 Task: Look for space in Funaishikawa, Japan from 22nd June, 2023 to 30th June, 2023 for 2 adults in price range Rs.7000 to Rs.15000. Place can be entire place with 1  bedroom having 1 bed and 1 bathroom. Property type can be house, flat, guest house, hotel. Booking option can be shelf check-in. Required host language is English.
Action: Mouse moved to (552, 93)
Screenshot: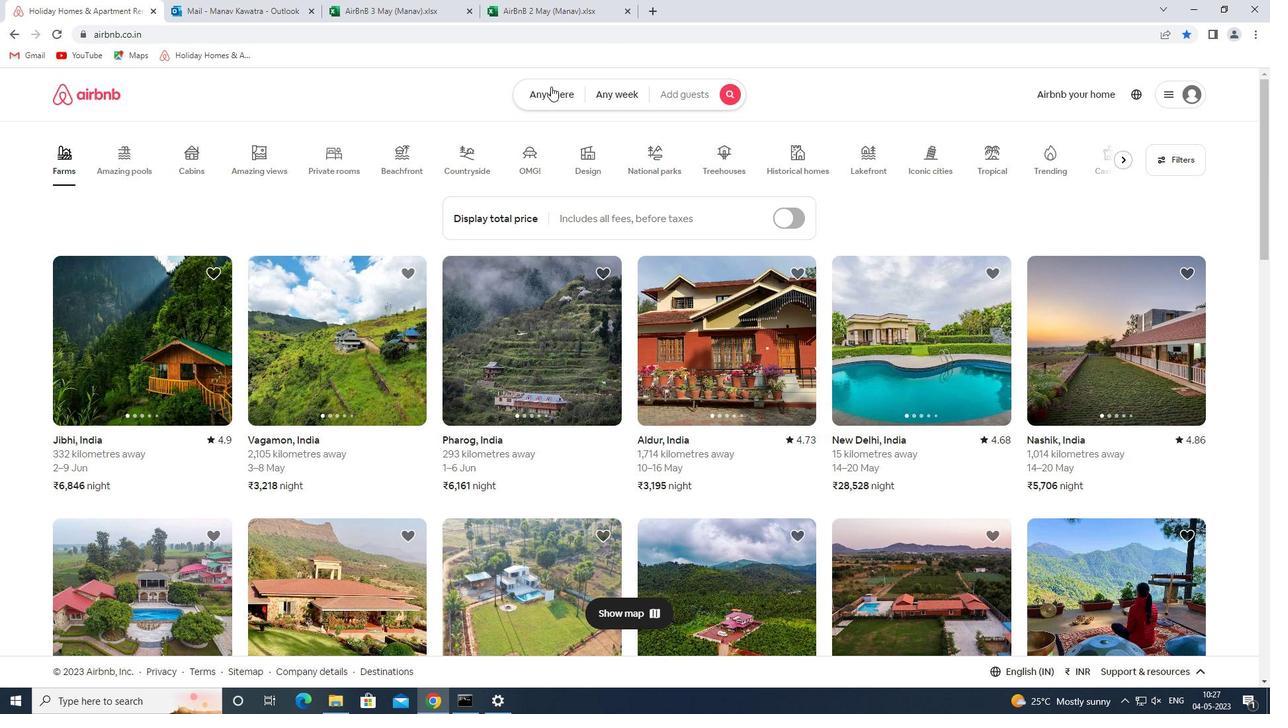 
Action: Mouse pressed left at (552, 93)
Screenshot: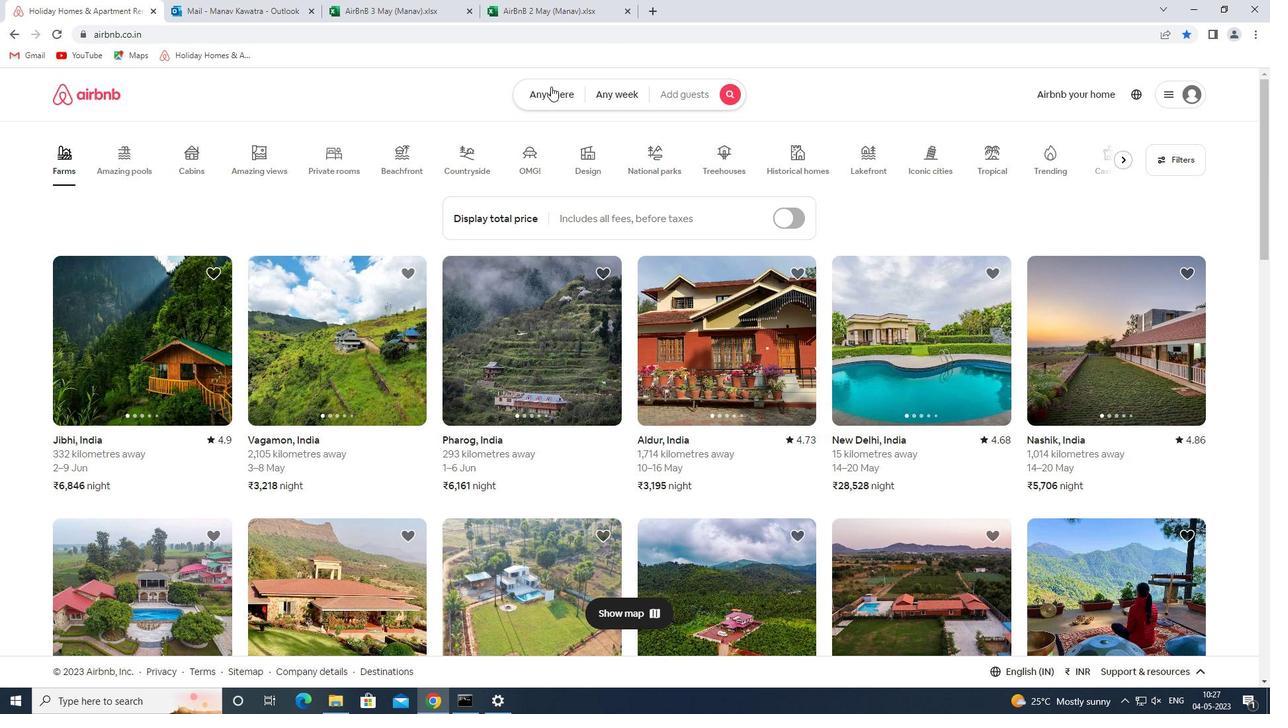 
Action: Mouse moved to (485, 160)
Screenshot: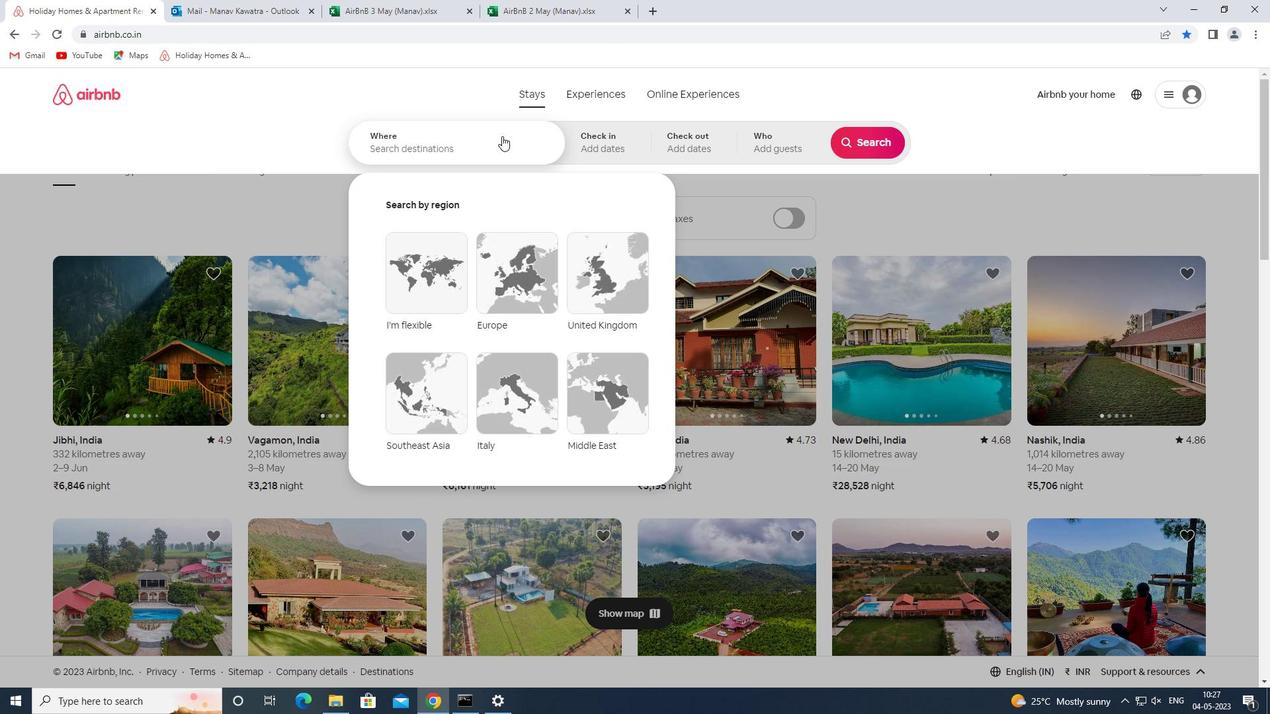 
Action: Mouse pressed left at (485, 160)
Screenshot: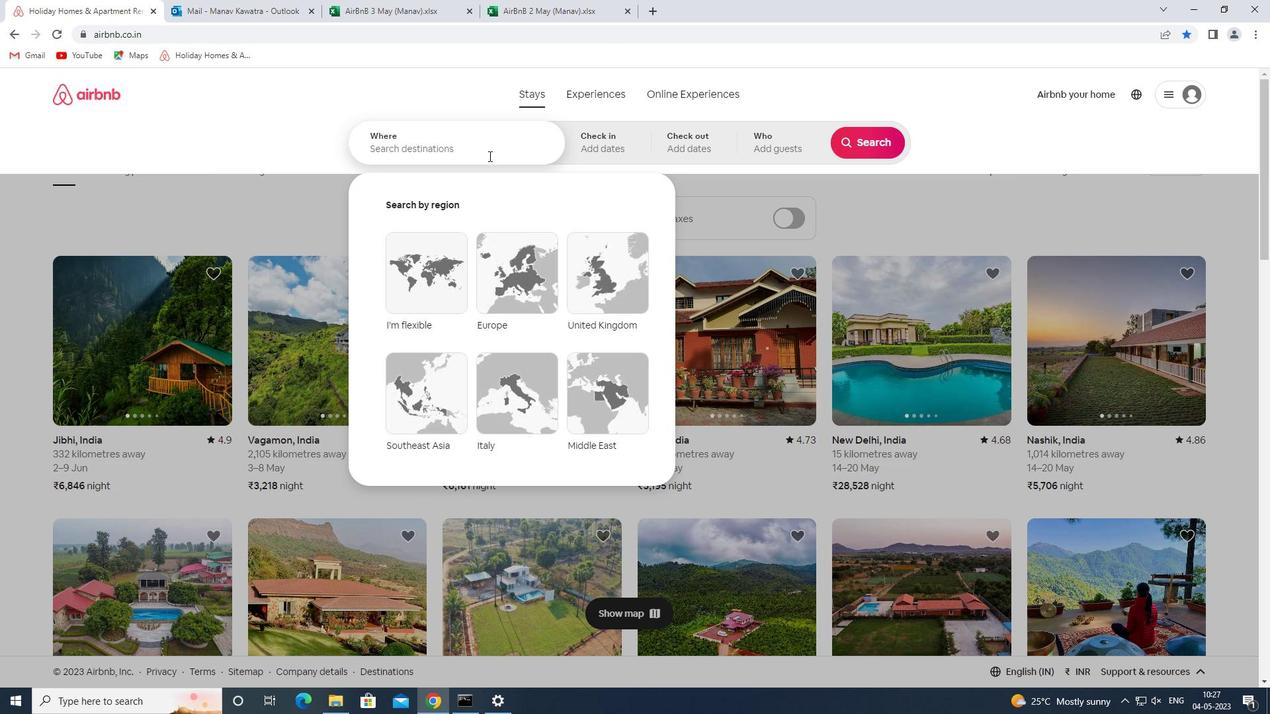 
Action: Mouse moved to (489, 149)
Screenshot: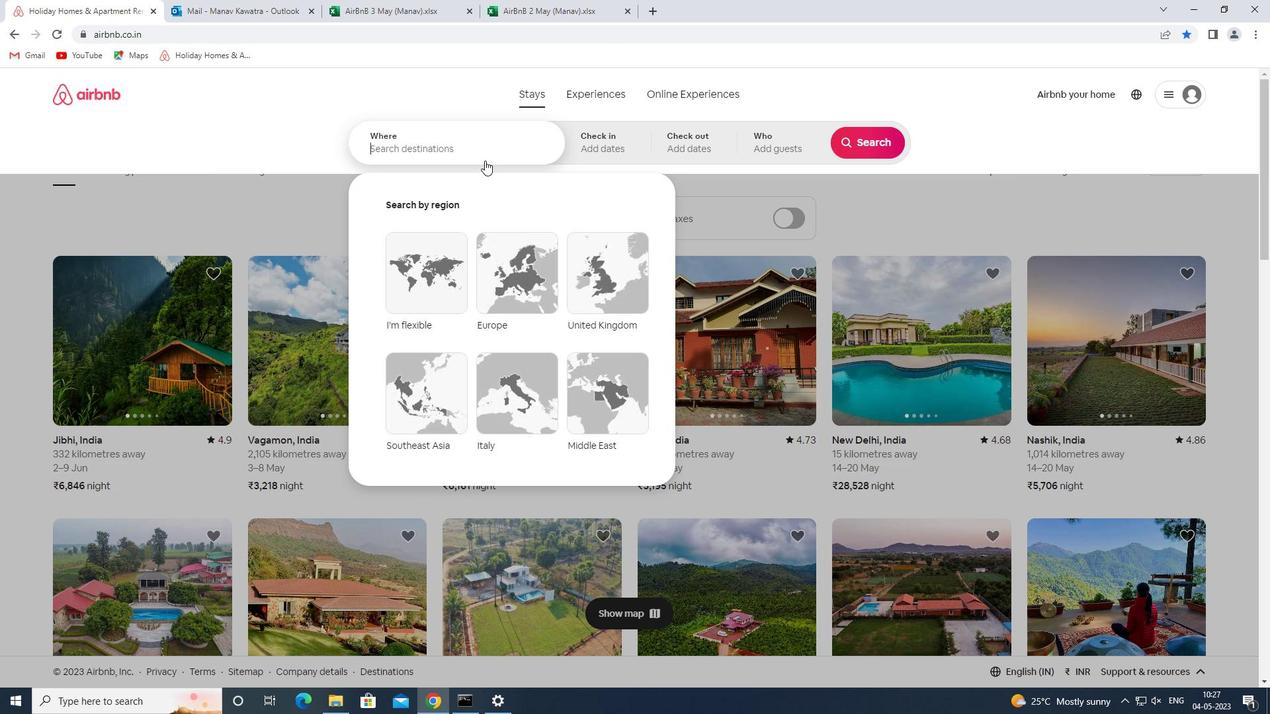 
Action: Key pressed funaishikawa<Key.space>japan<Key.space><Key.enter>
Screenshot: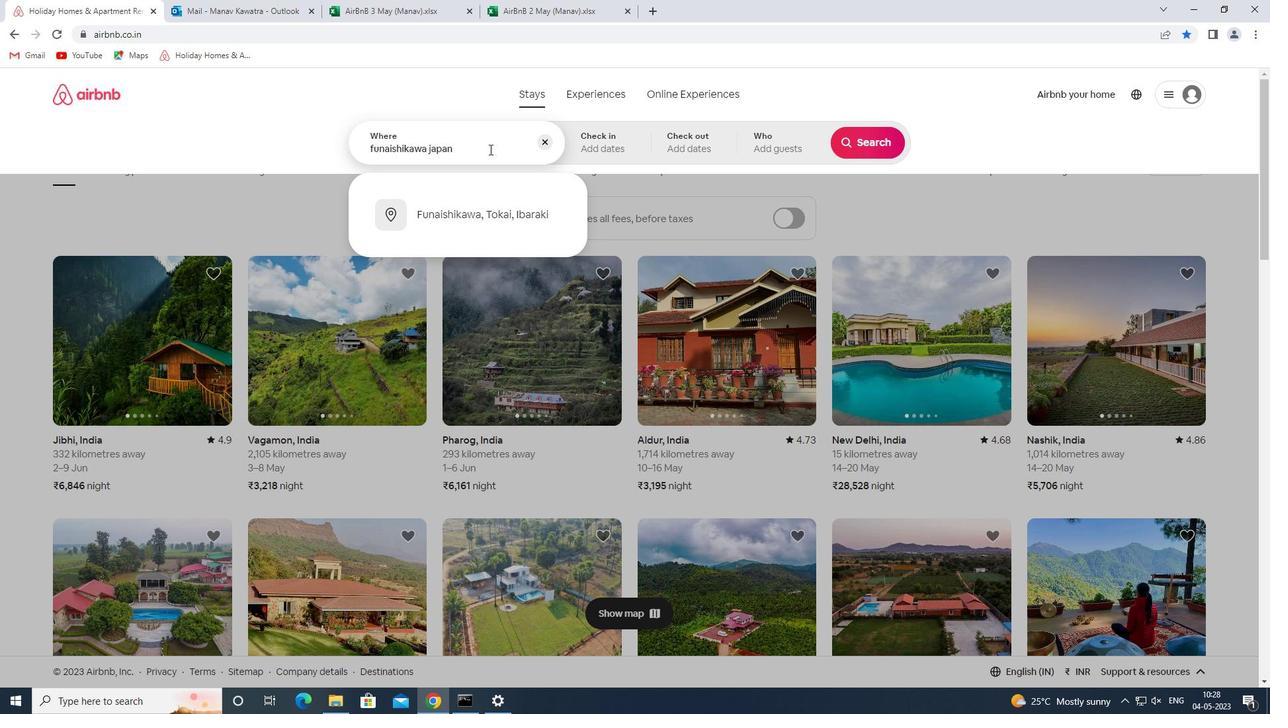 
Action: Mouse moved to (798, 399)
Screenshot: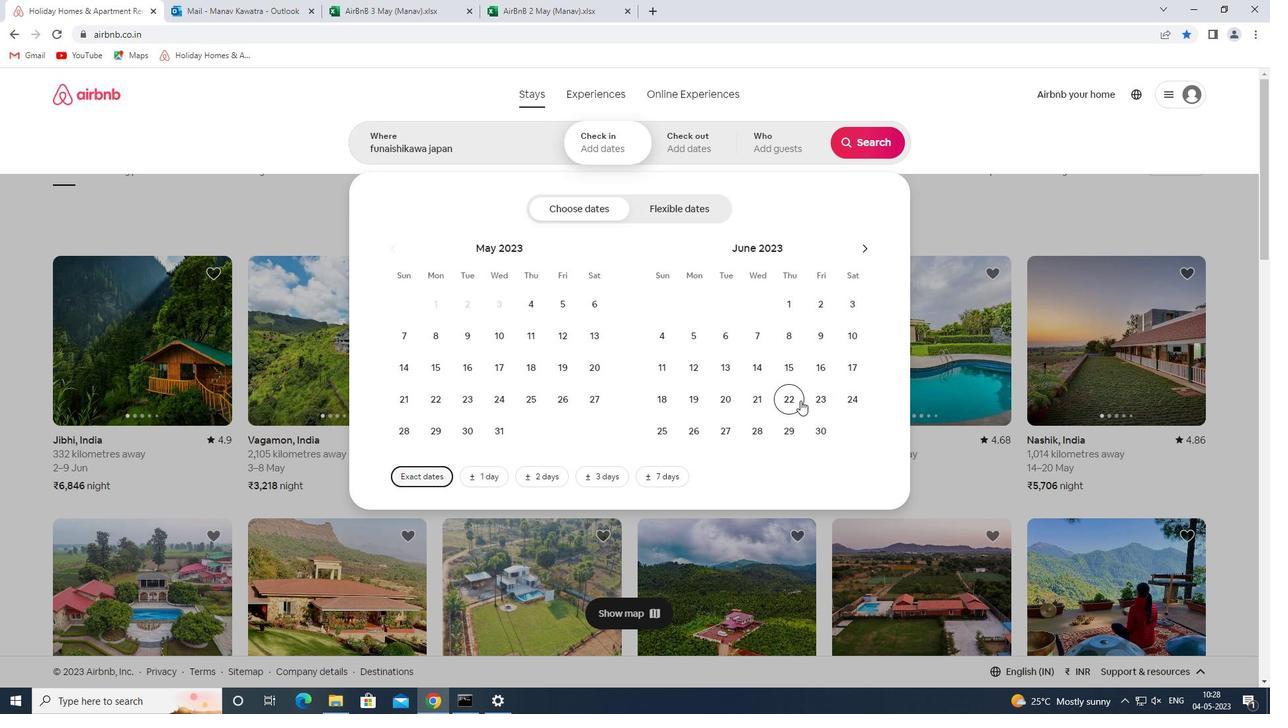 
Action: Mouse pressed left at (798, 399)
Screenshot: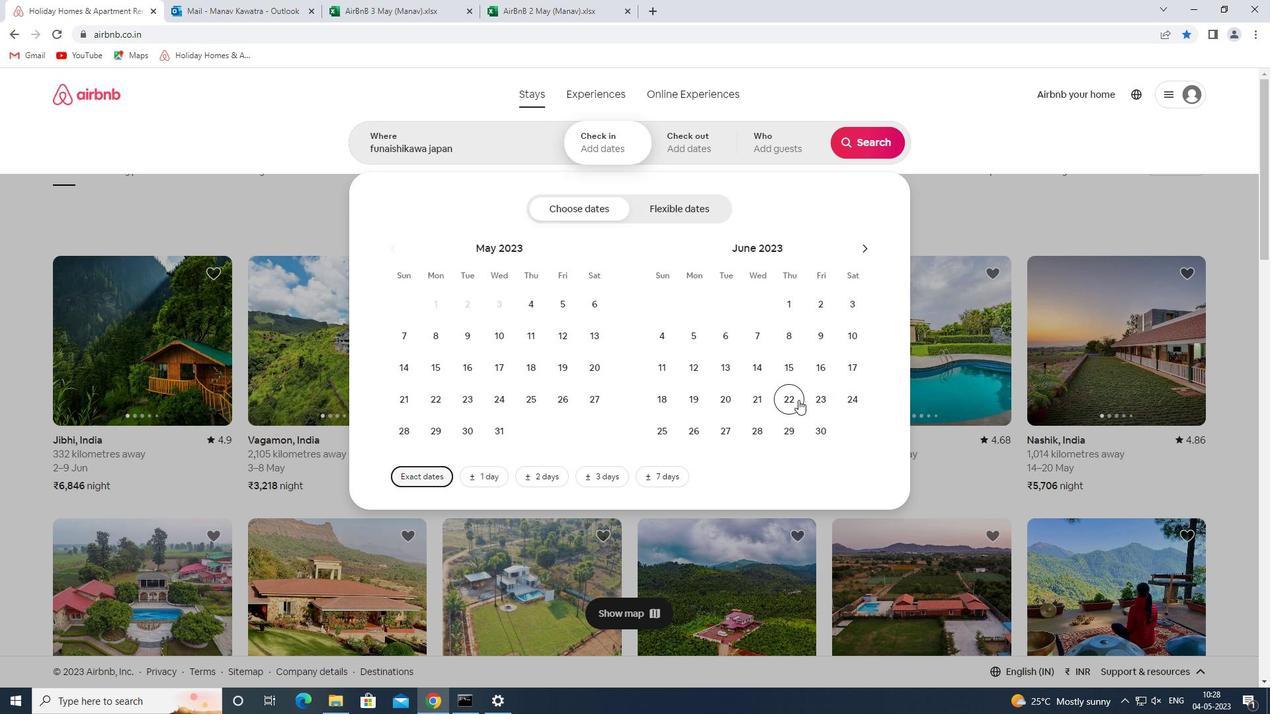 
Action: Mouse moved to (814, 434)
Screenshot: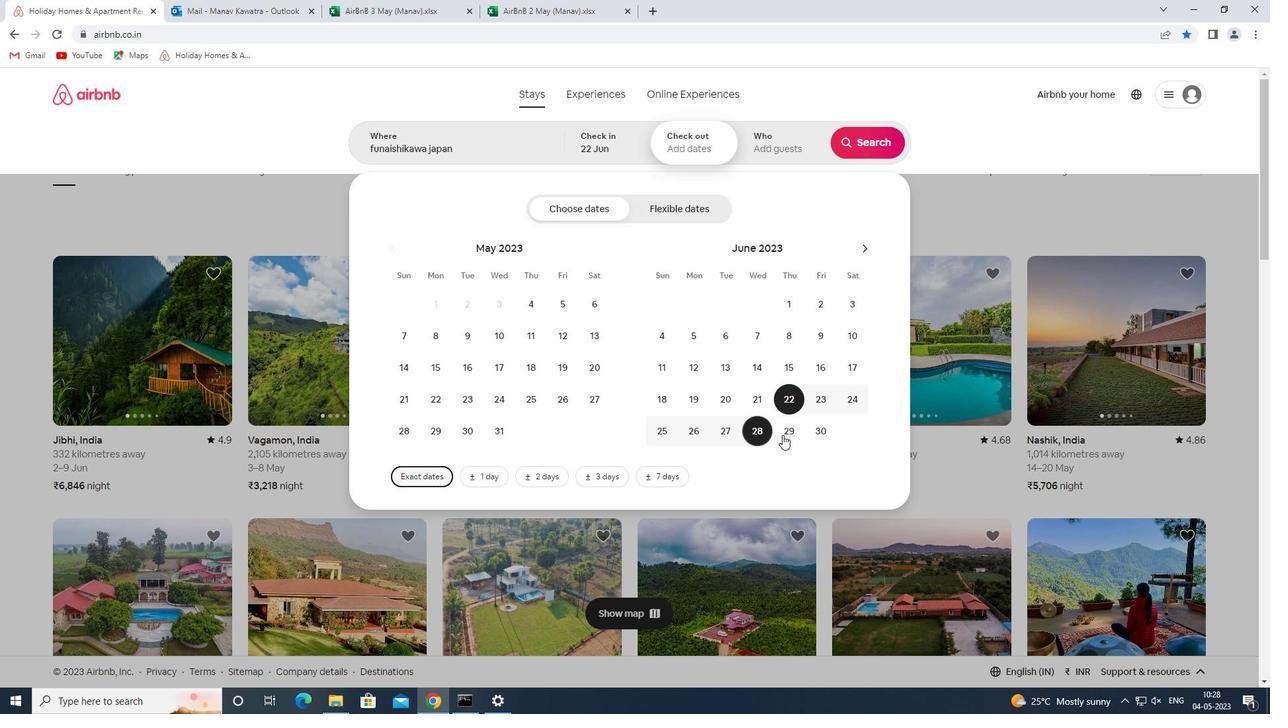 
Action: Mouse pressed left at (814, 434)
Screenshot: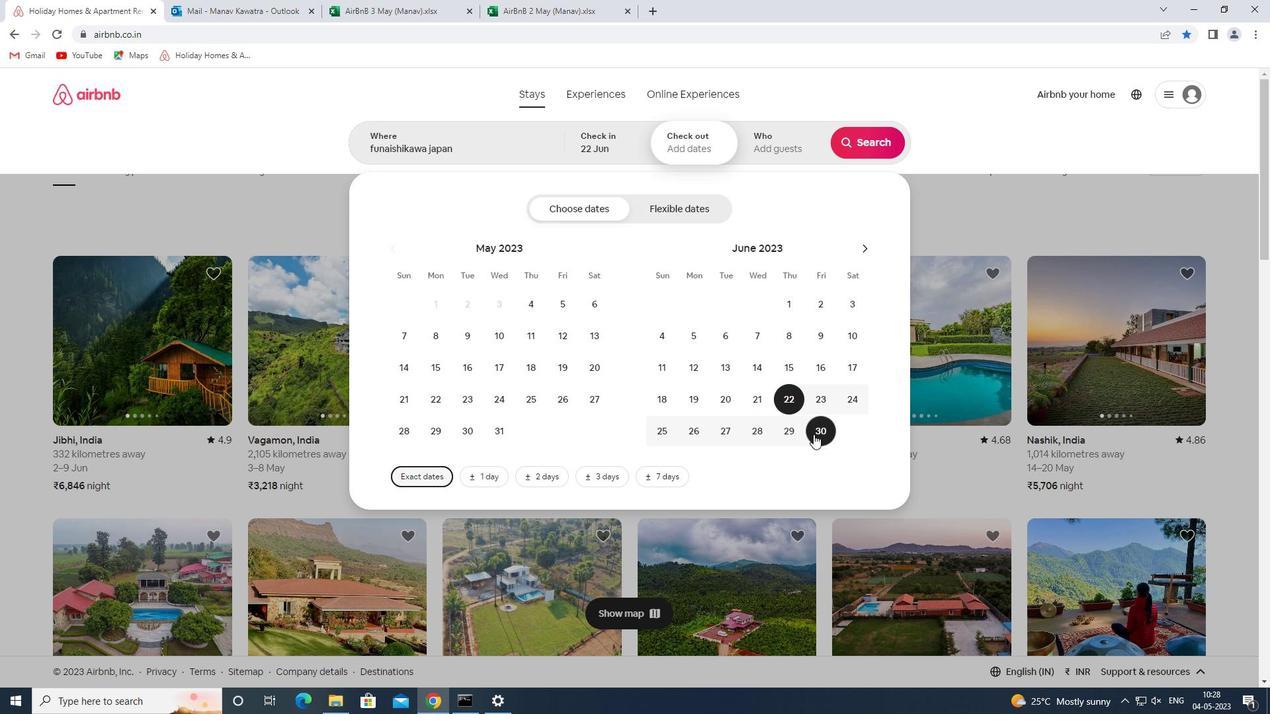 
Action: Mouse moved to (778, 147)
Screenshot: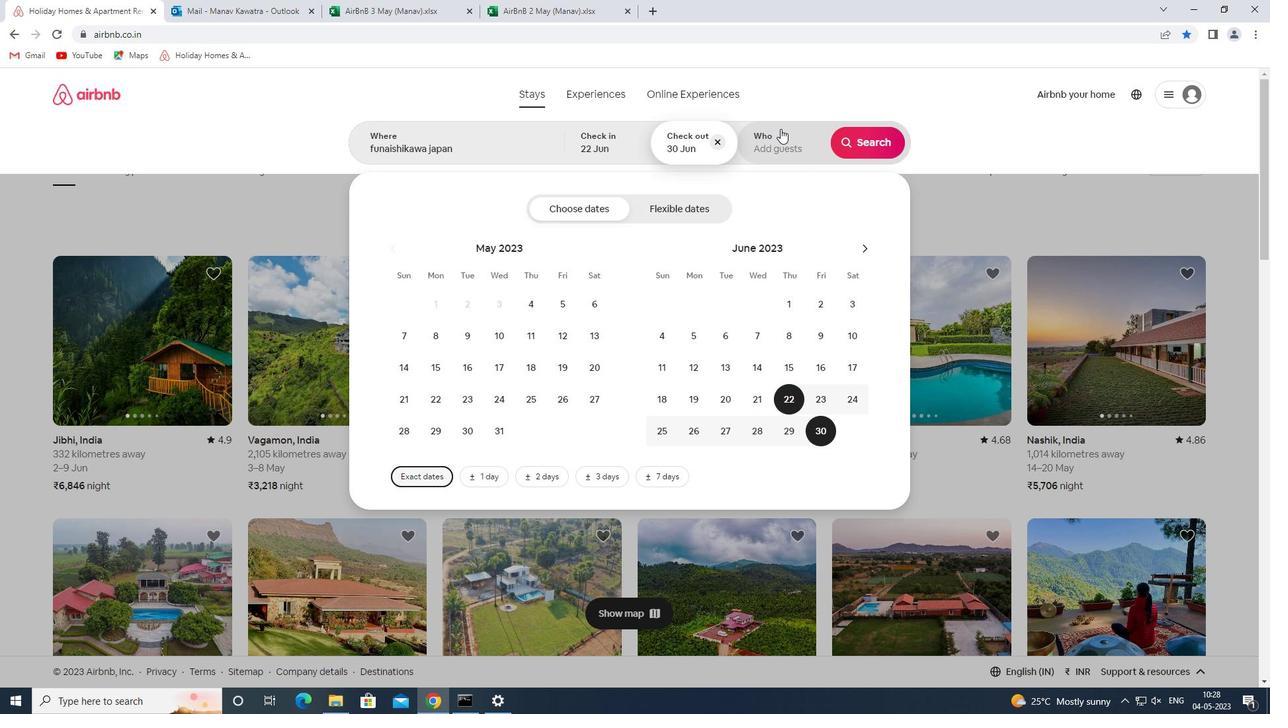 
Action: Mouse pressed left at (778, 147)
Screenshot: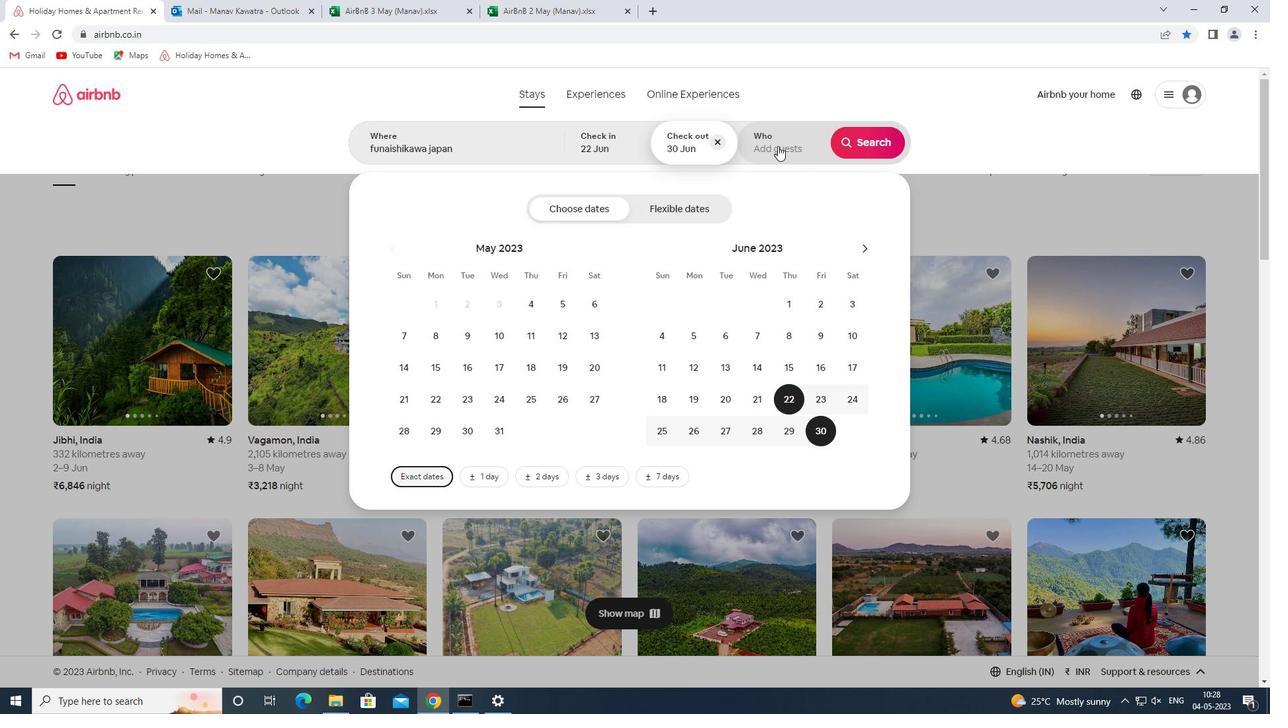 
Action: Mouse moved to (868, 214)
Screenshot: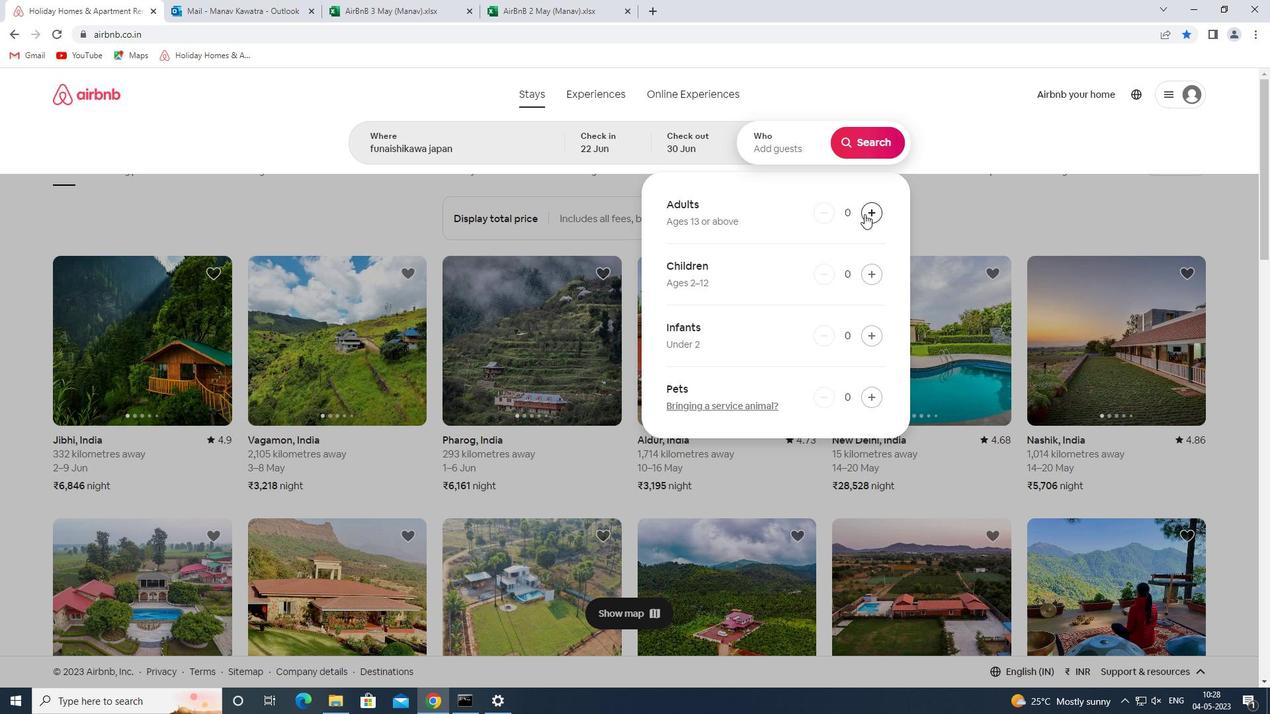 
Action: Mouse pressed left at (868, 214)
Screenshot: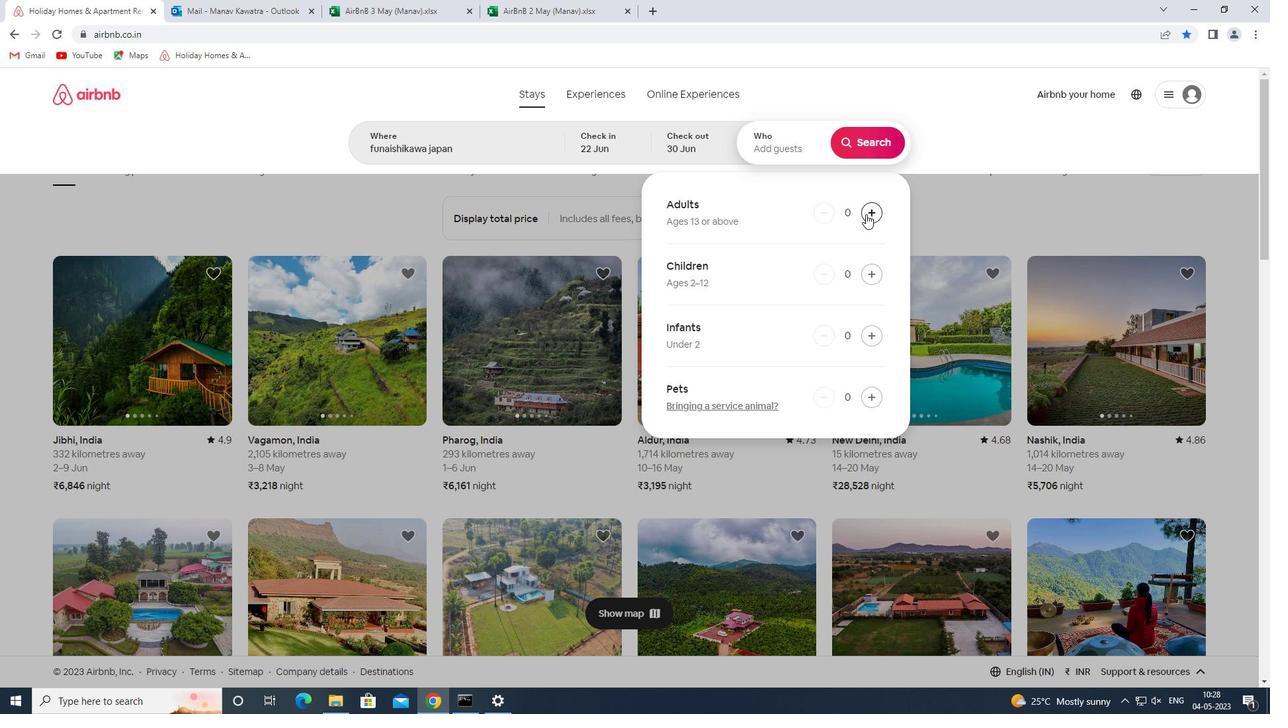 
Action: Mouse moved to (870, 214)
Screenshot: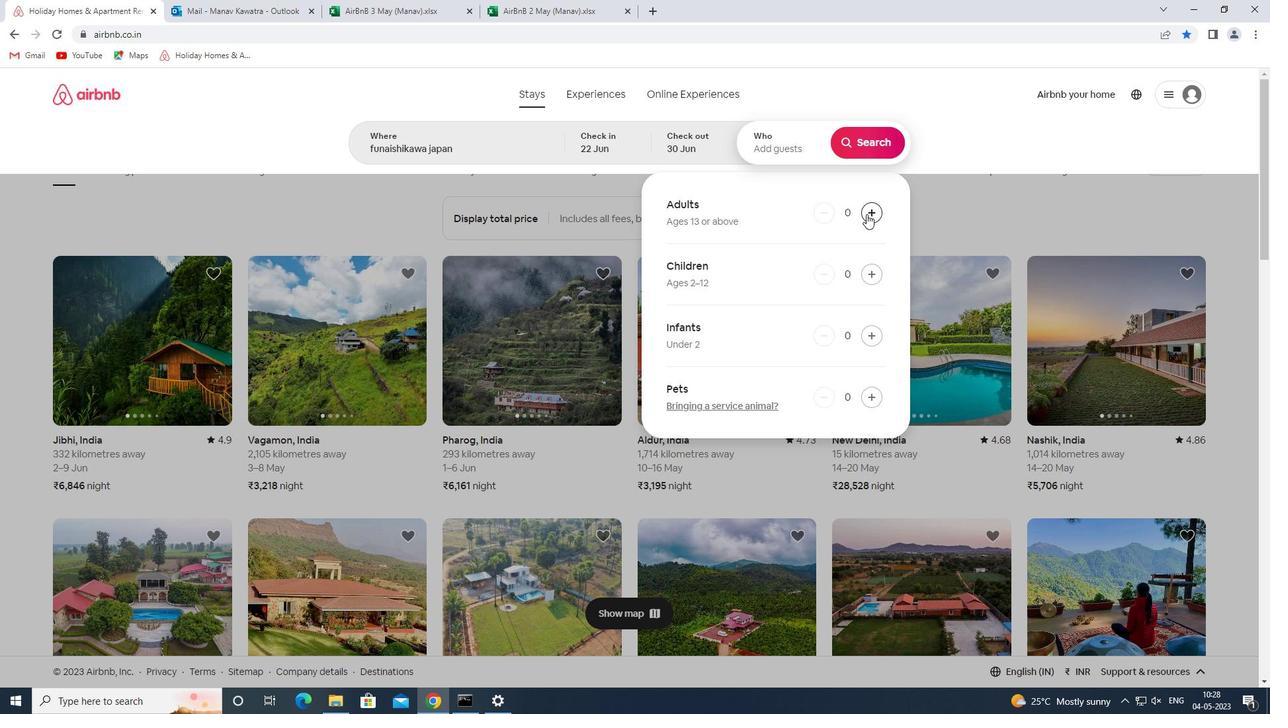 
Action: Mouse pressed left at (870, 214)
Screenshot: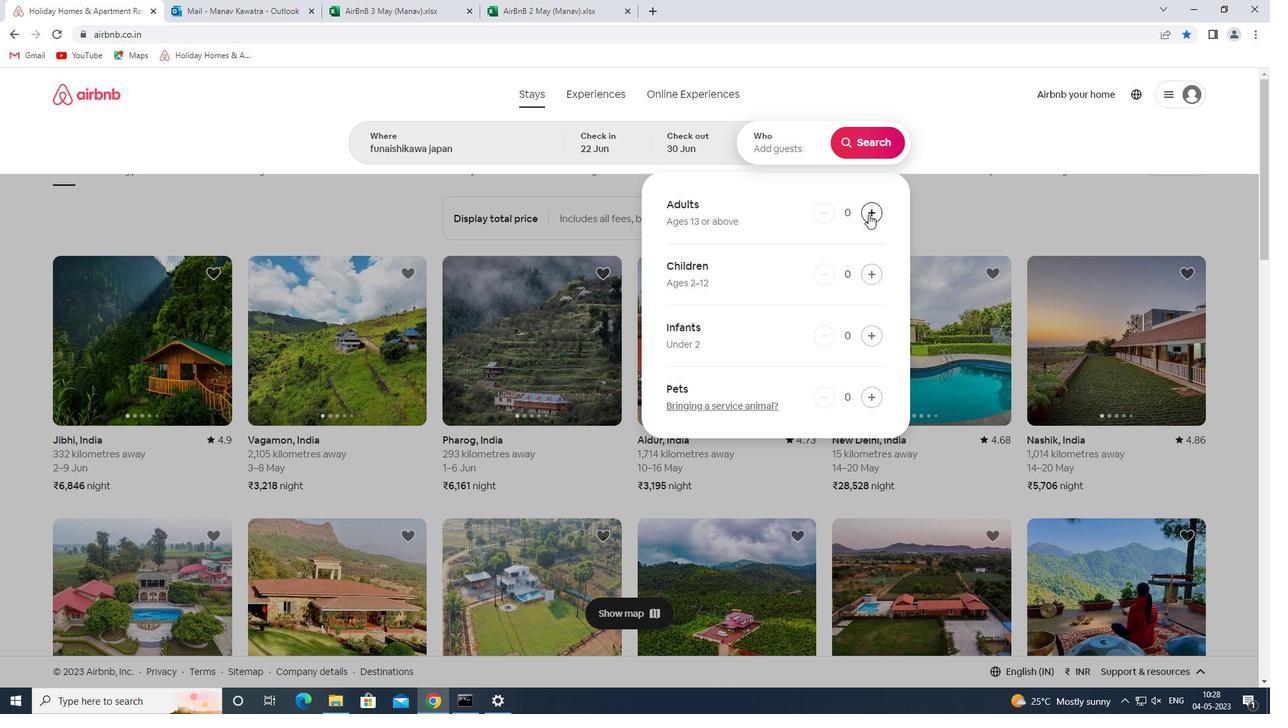 
Action: Mouse moved to (859, 144)
Screenshot: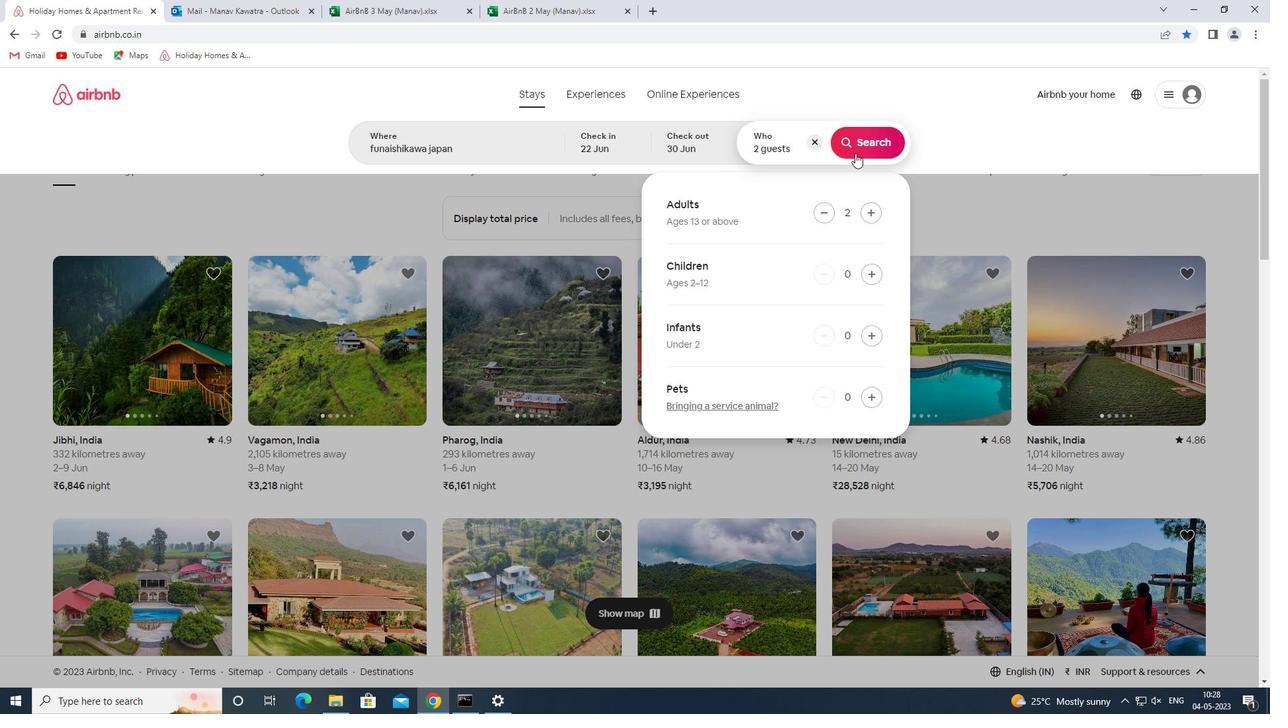 
Action: Mouse pressed left at (859, 144)
Screenshot: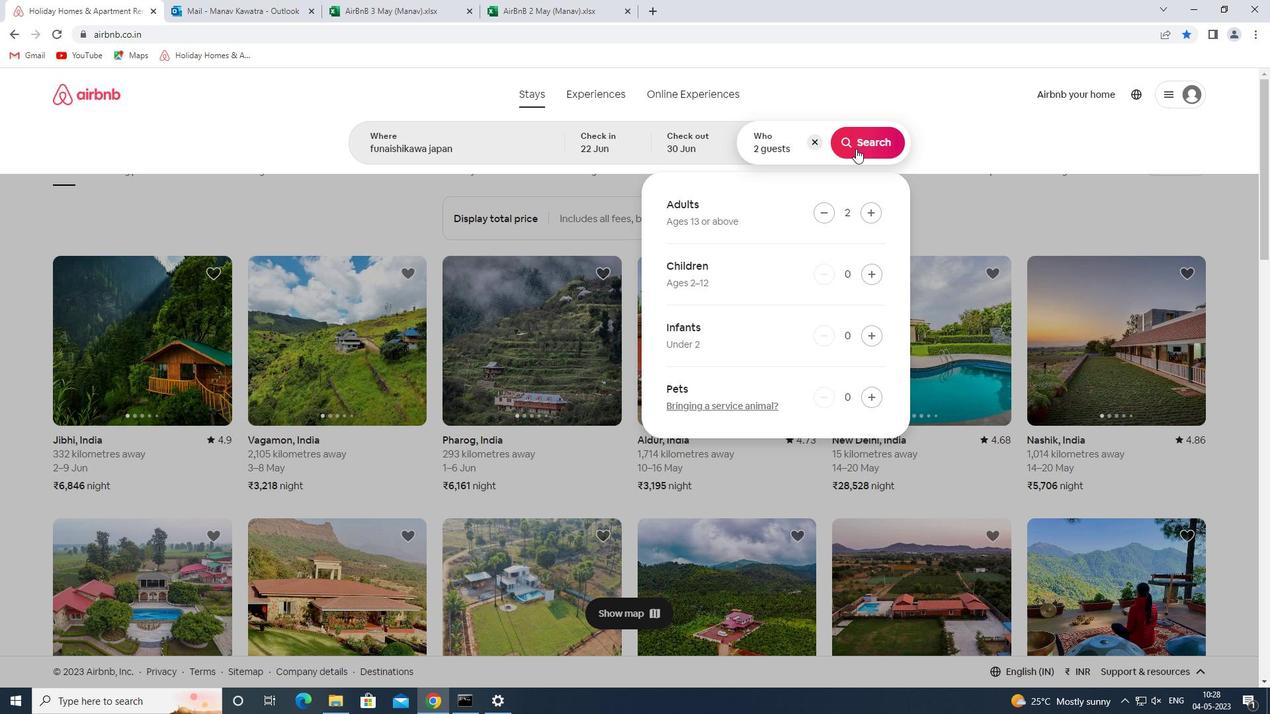 
Action: Mouse moved to (1198, 145)
Screenshot: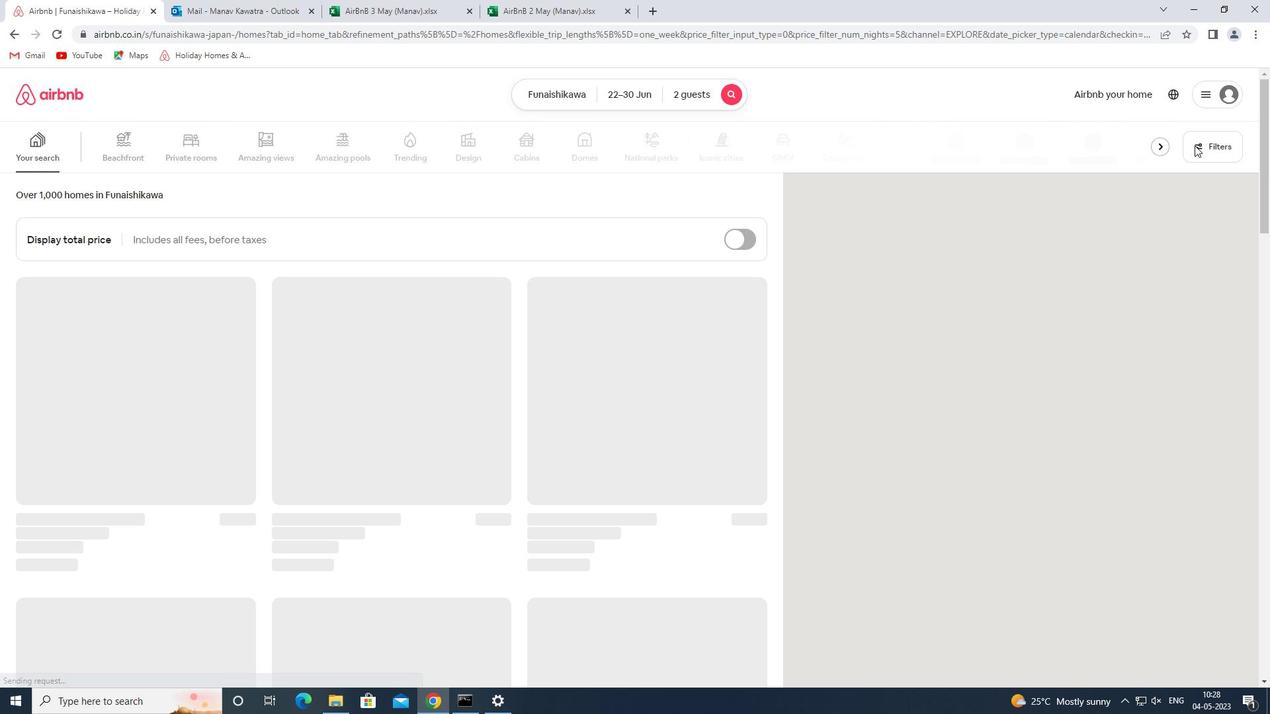 
Action: Mouse pressed left at (1198, 145)
Screenshot: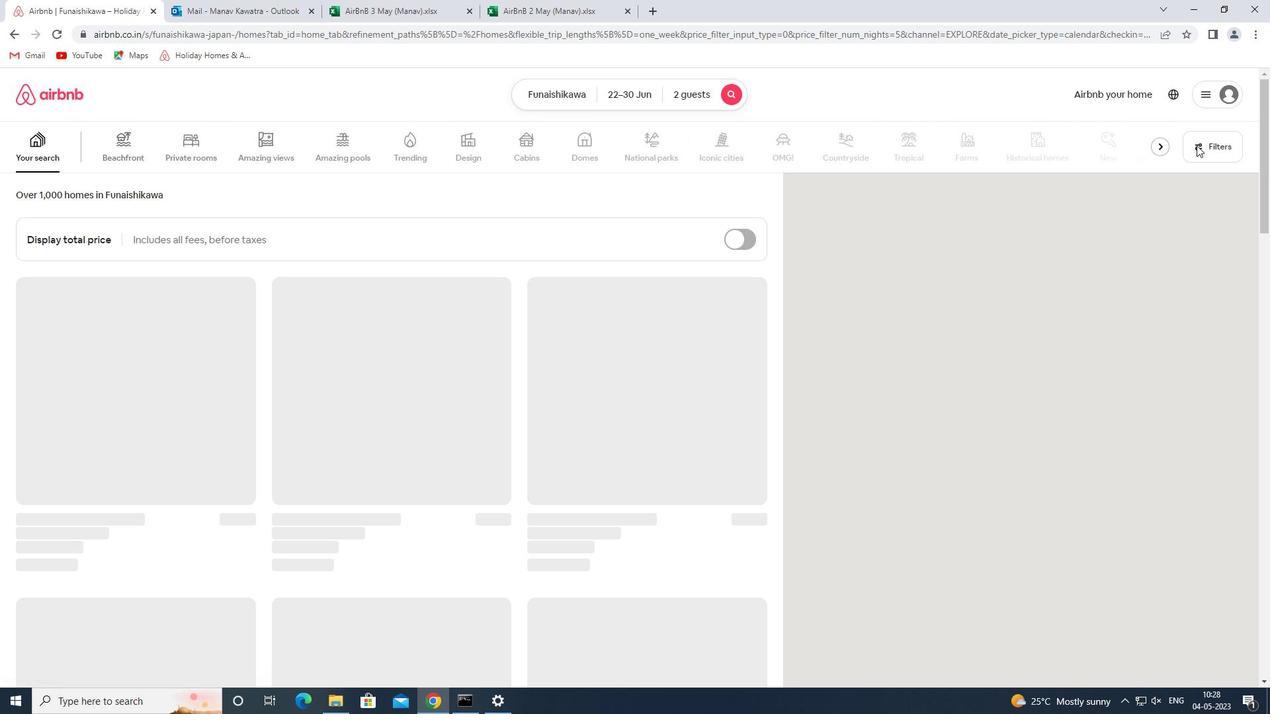 
Action: Mouse moved to (459, 315)
Screenshot: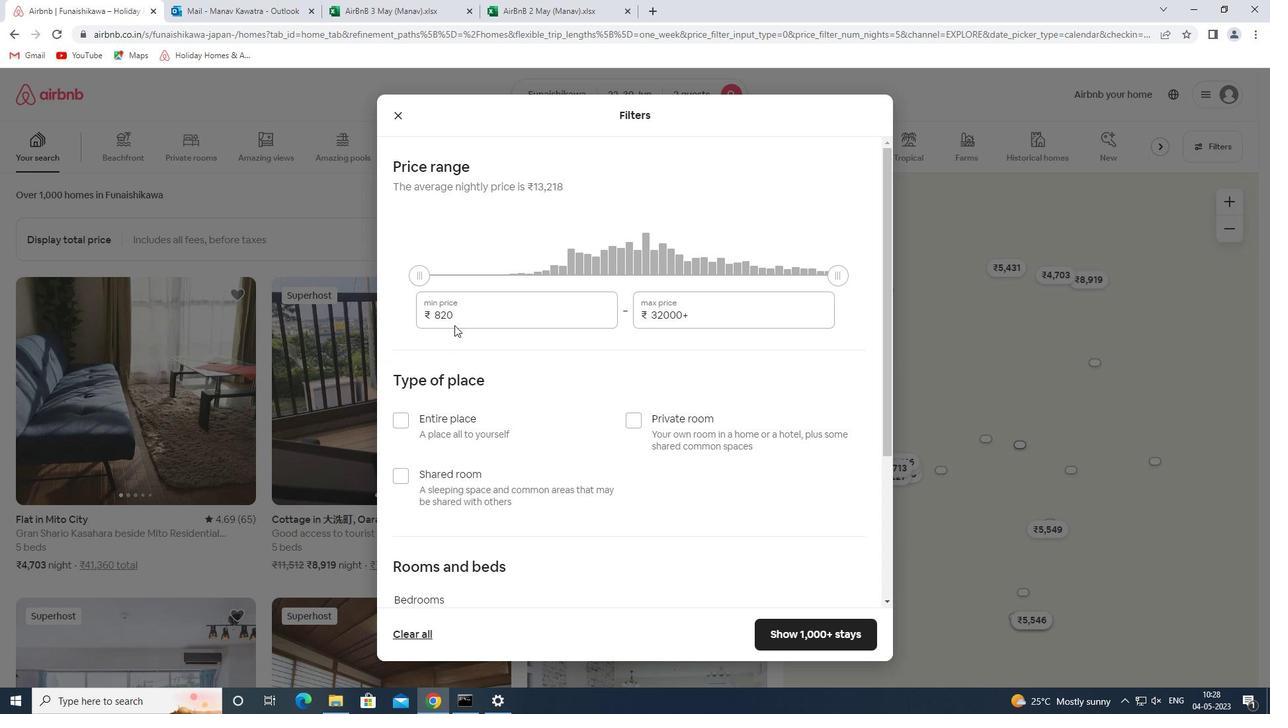 
Action: Mouse pressed left at (459, 315)
Screenshot: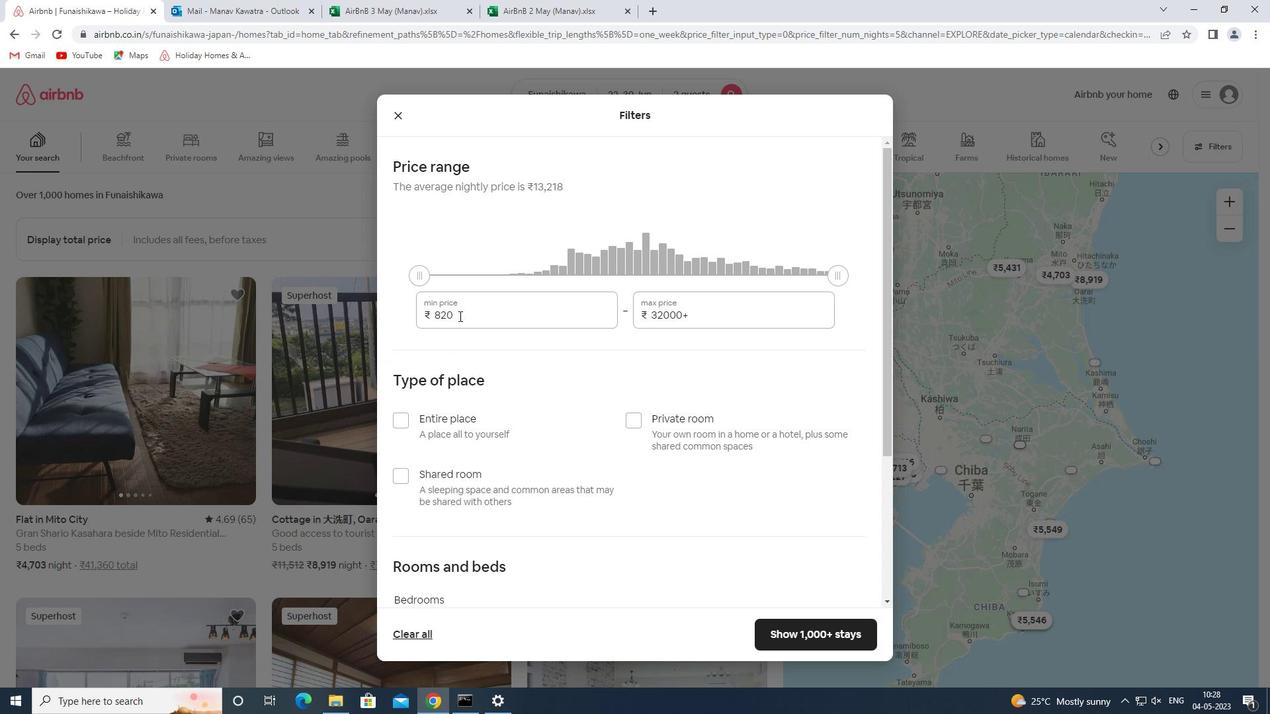 
Action: Mouse pressed left at (459, 315)
Screenshot: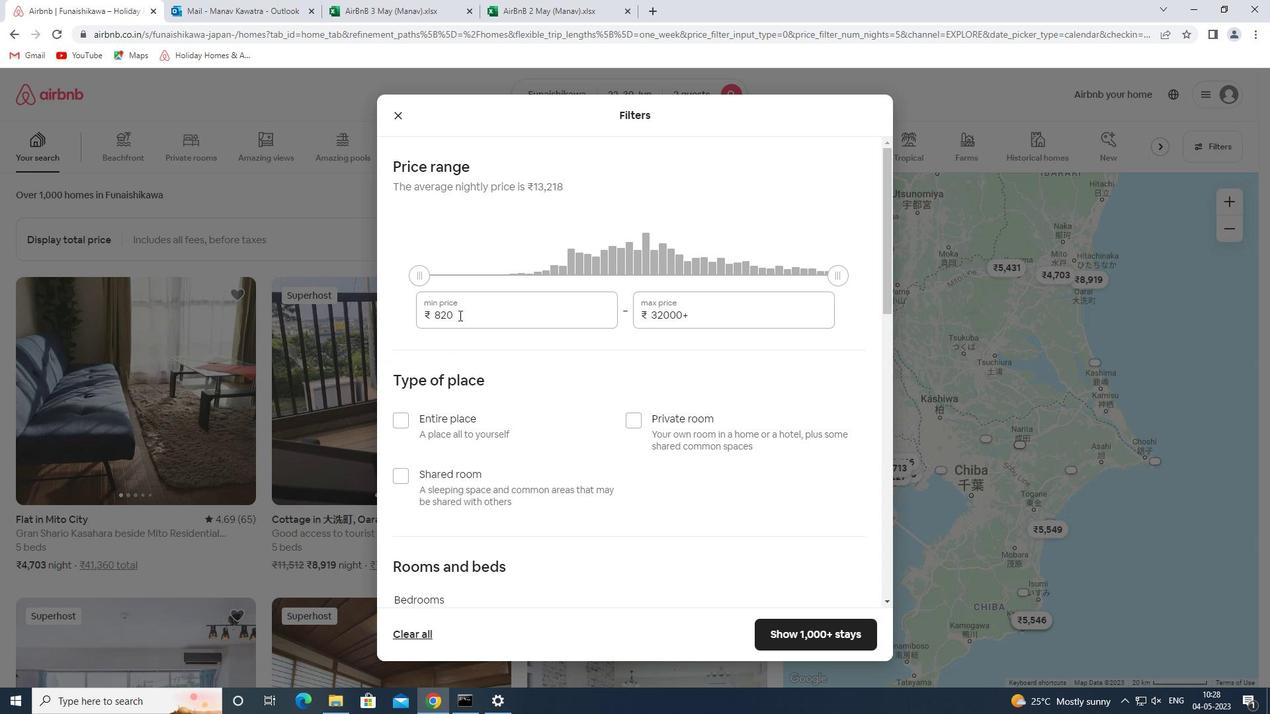 
Action: Key pressed 7000<Key.tab>15000
Screenshot: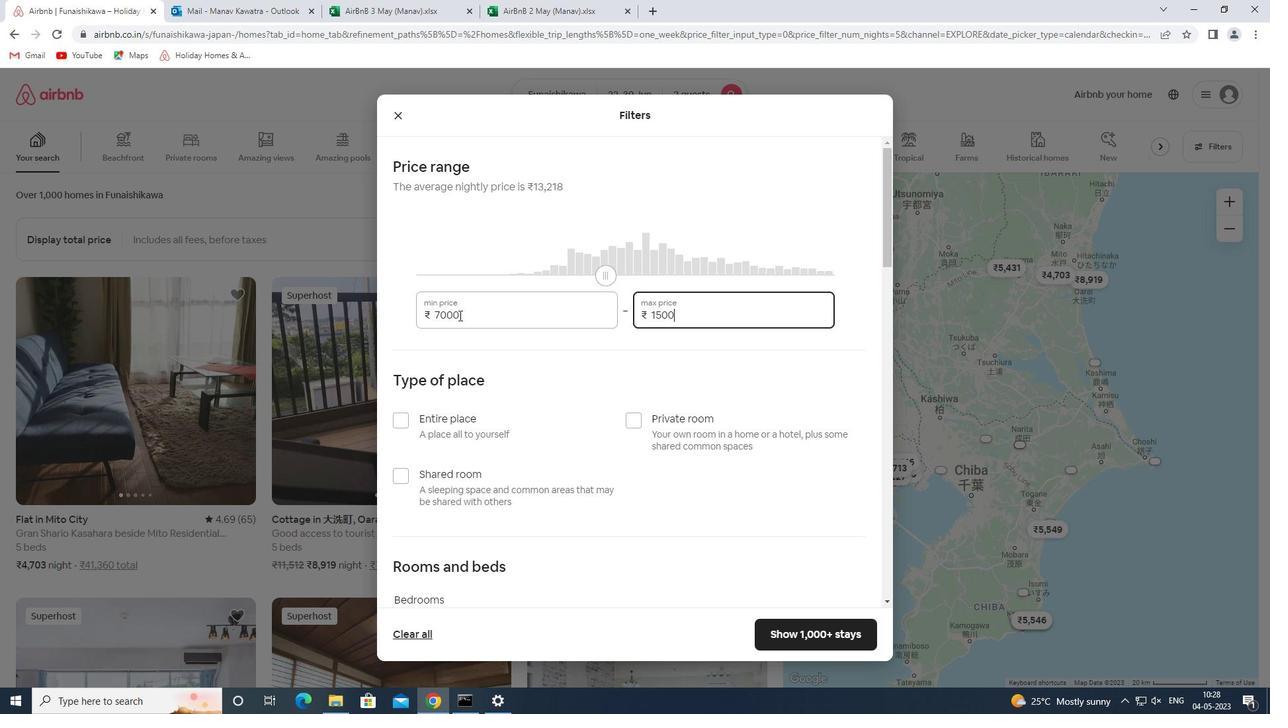 
Action: Mouse moved to (443, 418)
Screenshot: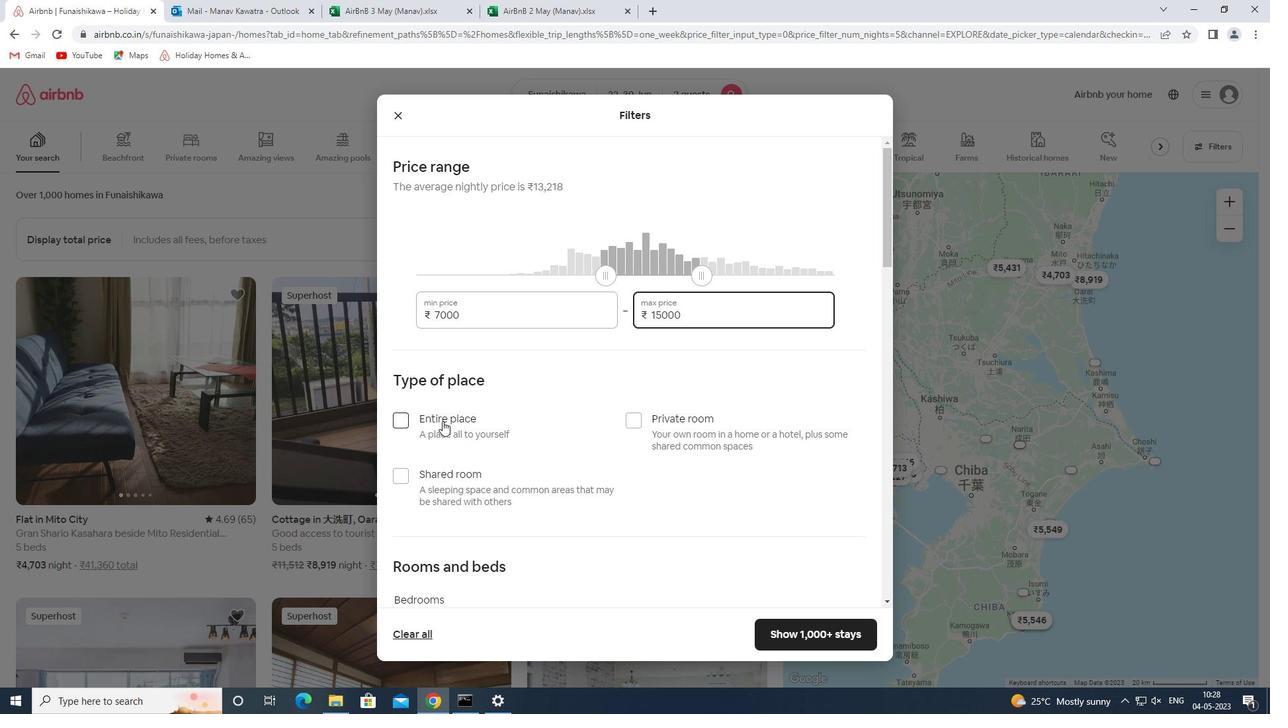 
Action: Mouse pressed left at (443, 418)
Screenshot: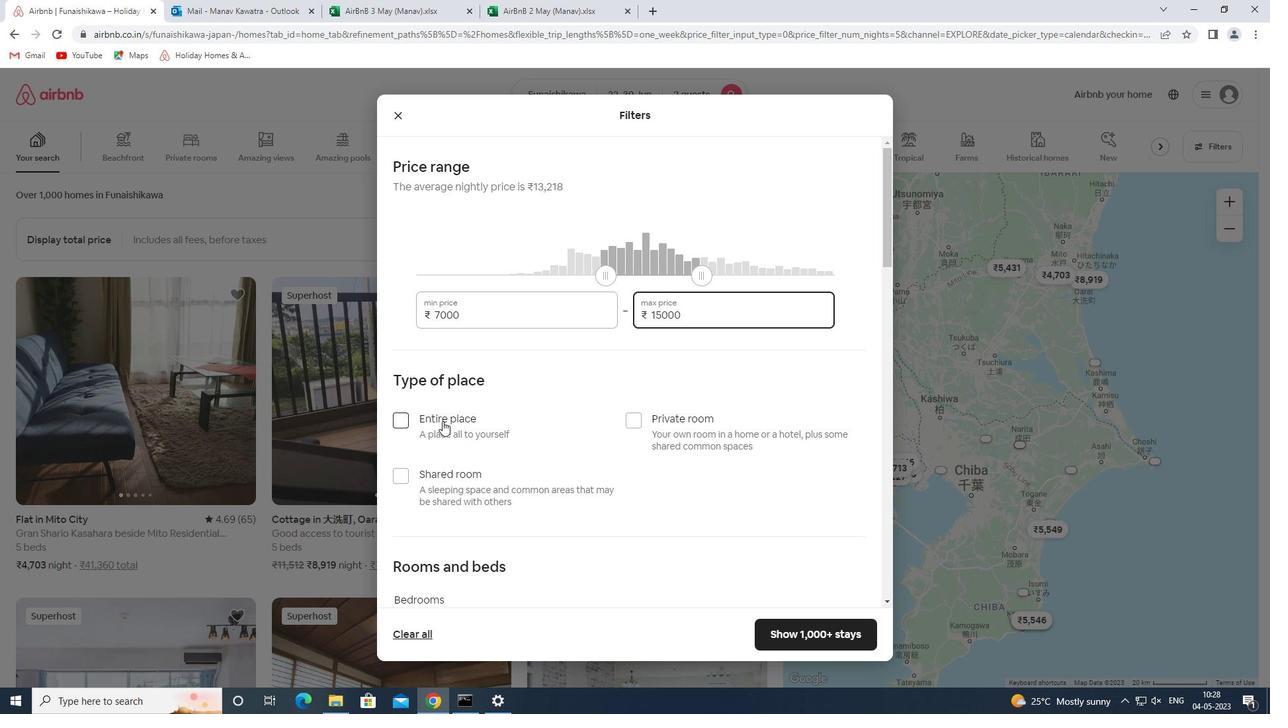 
Action: Mouse moved to (503, 399)
Screenshot: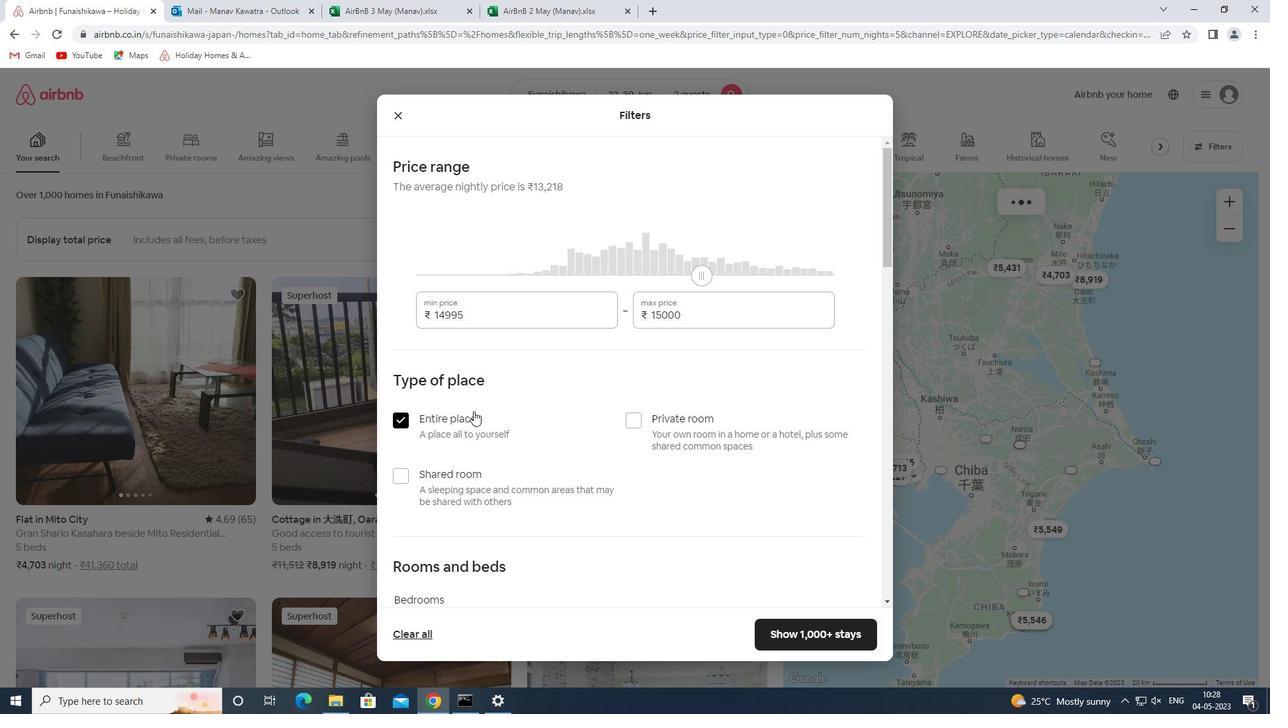 
Action: Mouse scrolled (503, 399) with delta (0, 0)
Screenshot: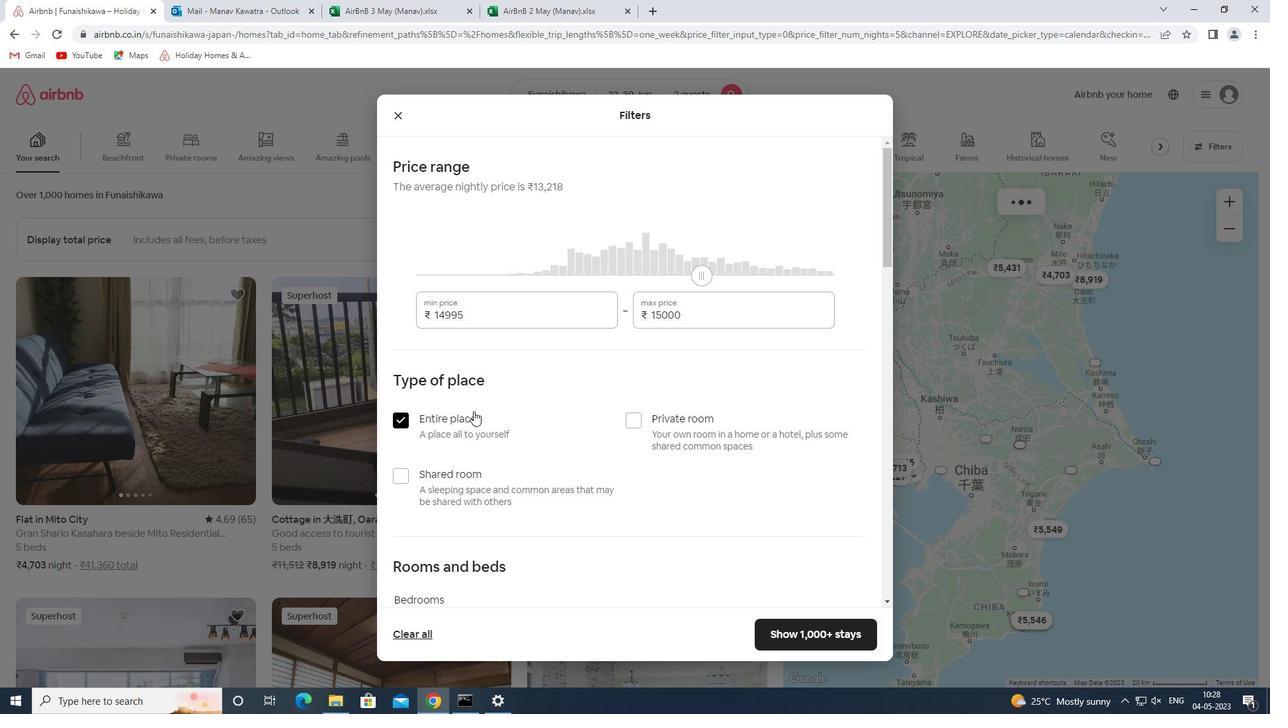 
Action: Mouse moved to (505, 399)
Screenshot: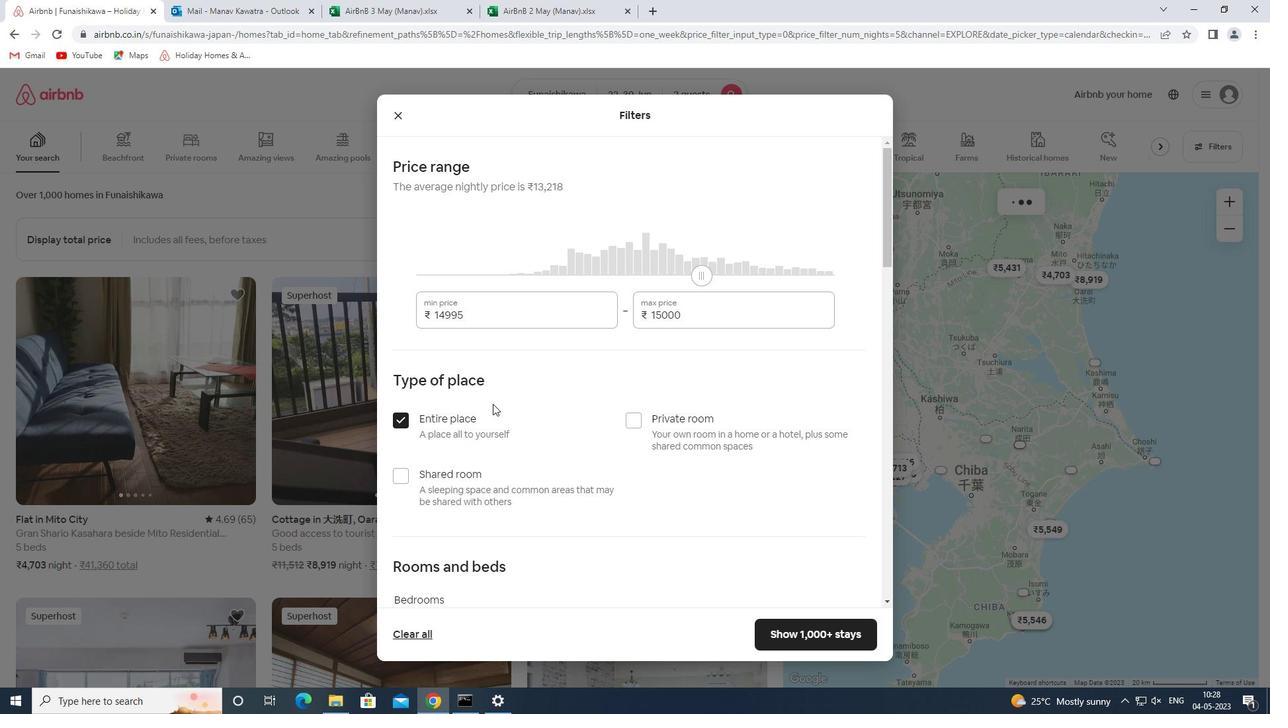 
Action: Mouse scrolled (505, 398) with delta (0, 0)
Screenshot: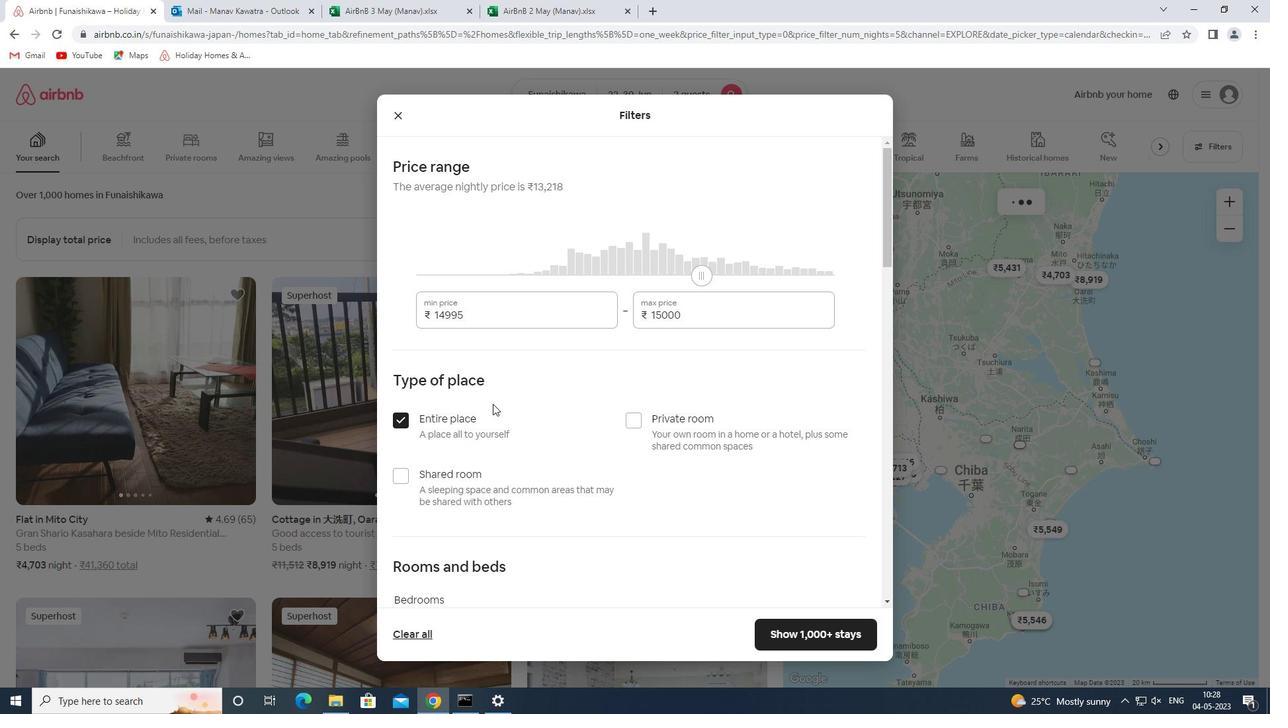 
Action: Mouse moved to (506, 398)
Screenshot: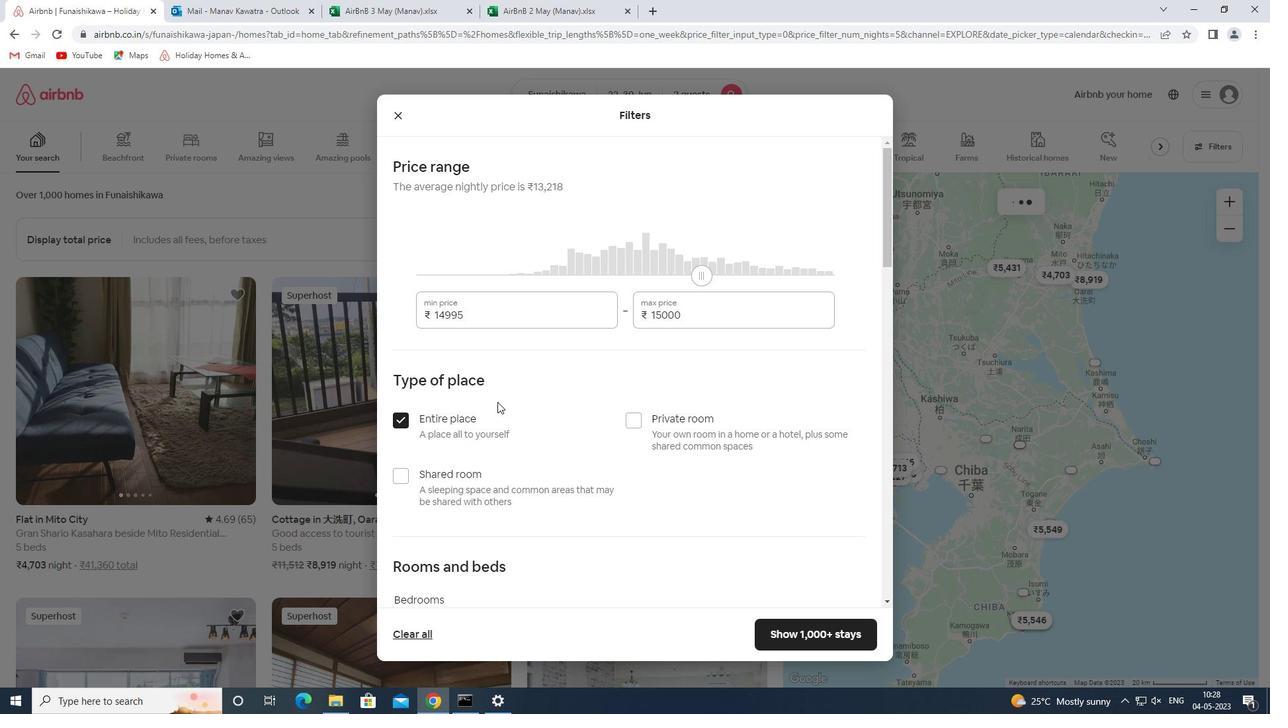 
Action: Mouse scrolled (506, 397) with delta (0, 0)
Screenshot: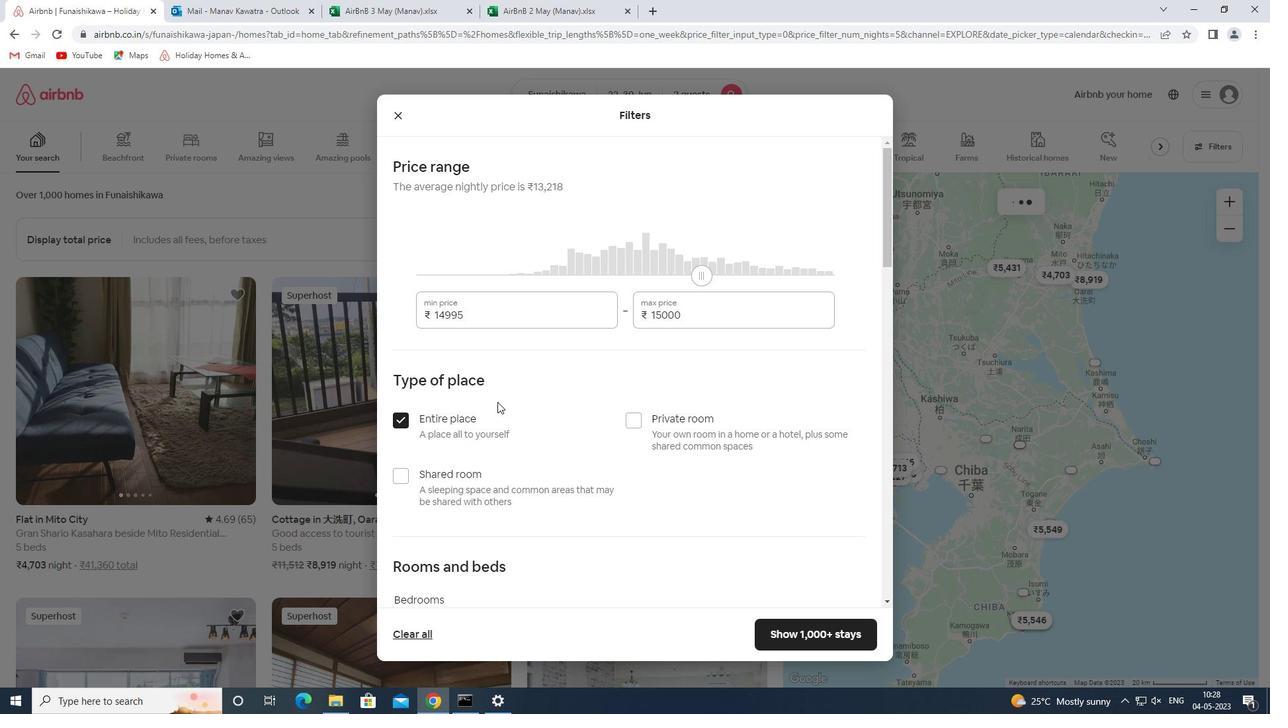 
Action: Mouse moved to (508, 398)
Screenshot: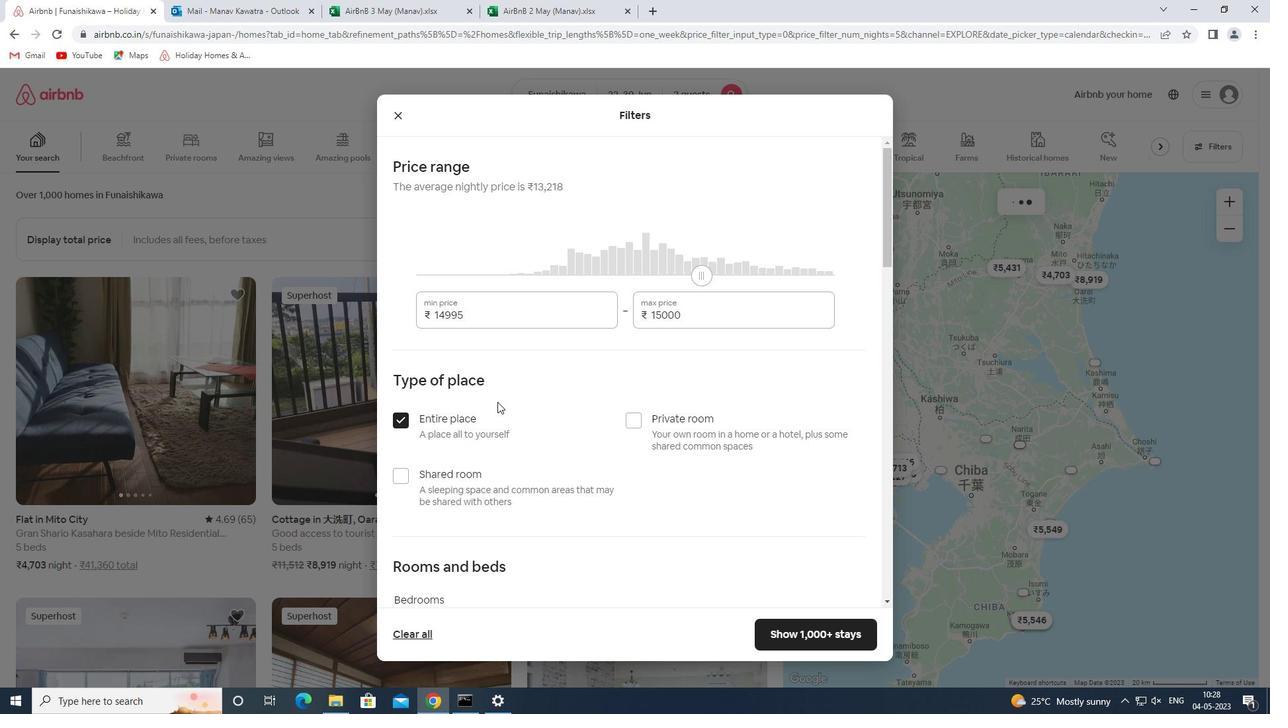 
Action: Mouse scrolled (508, 397) with delta (0, 0)
Screenshot: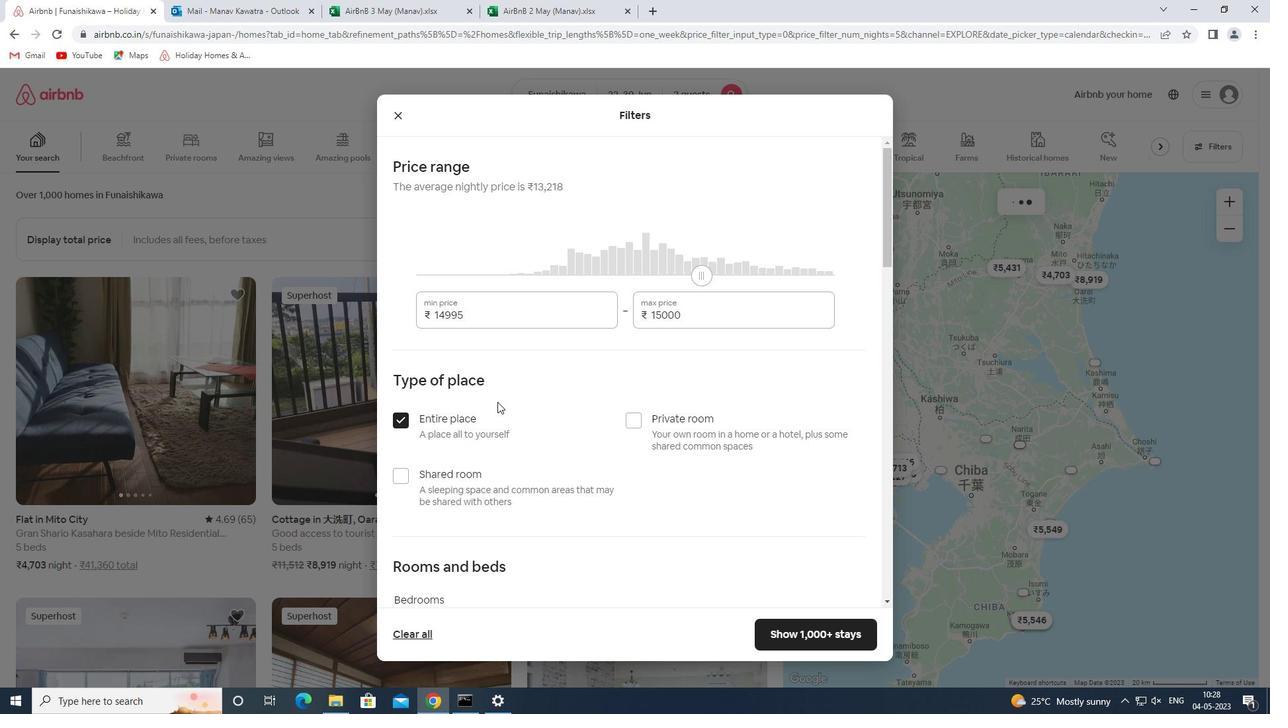 
Action: Mouse scrolled (508, 397) with delta (0, 0)
Screenshot: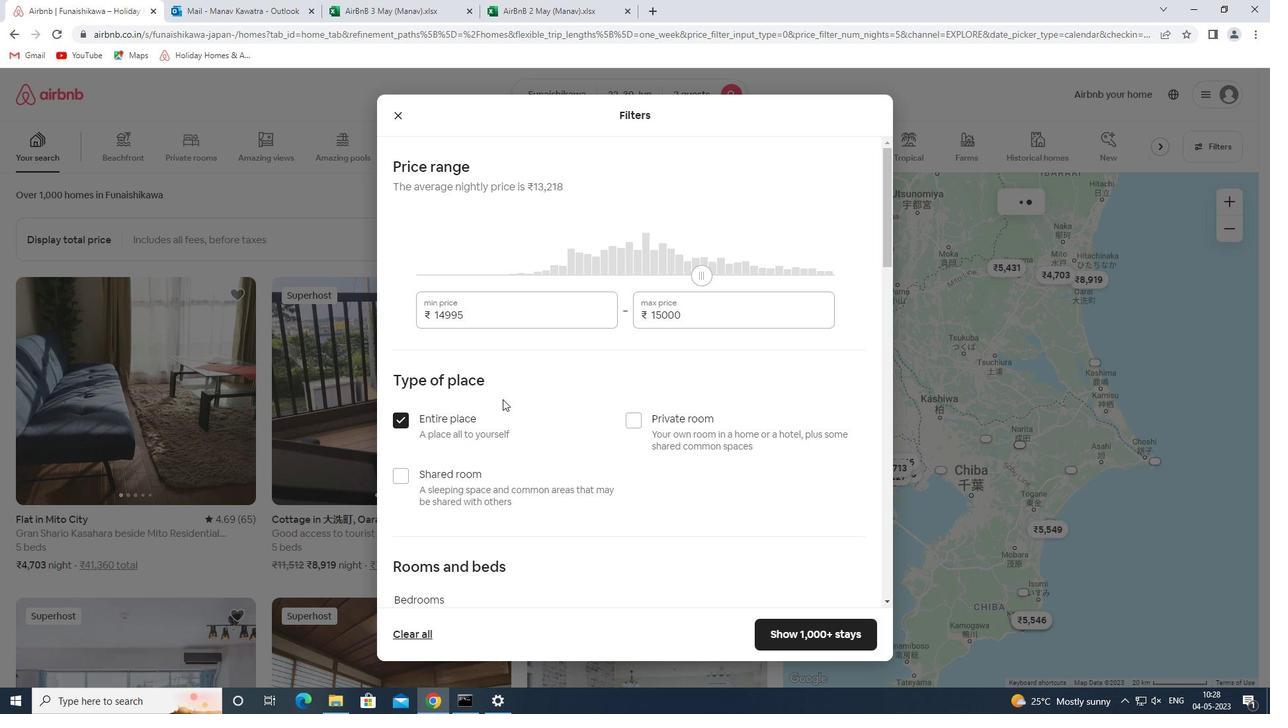 
Action: Mouse moved to (463, 305)
Screenshot: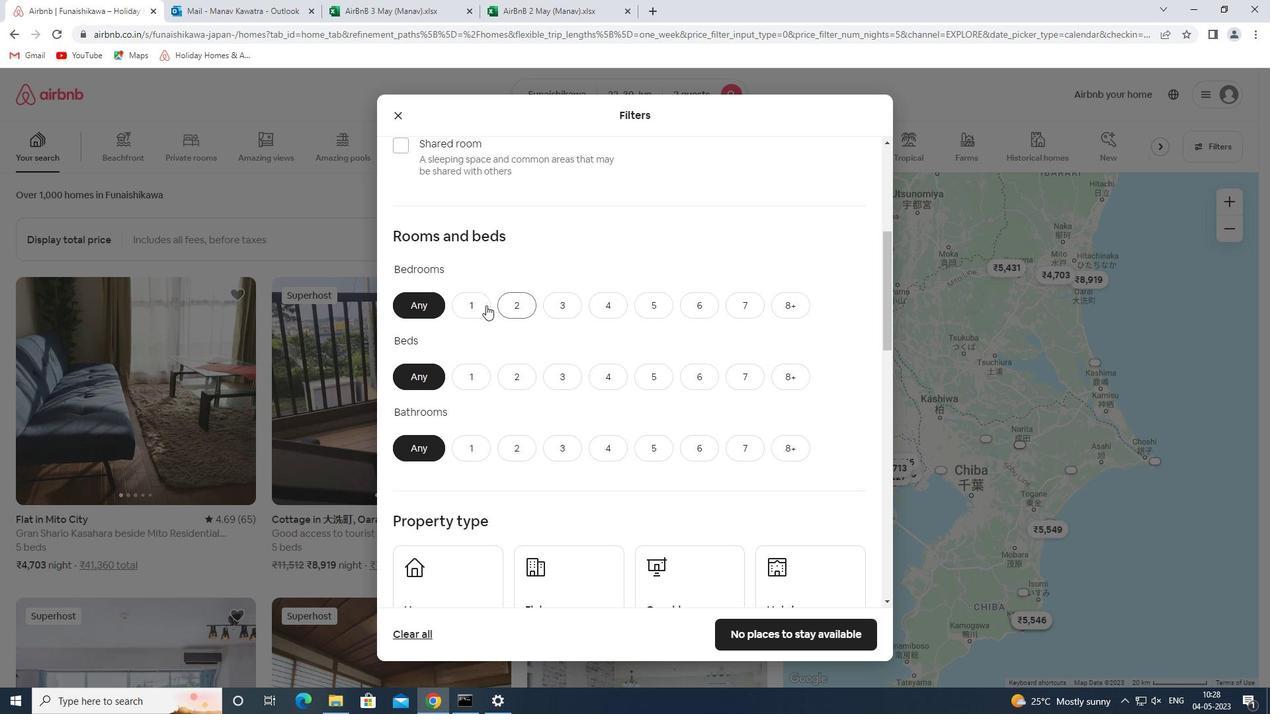 
Action: Mouse pressed left at (463, 305)
Screenshot: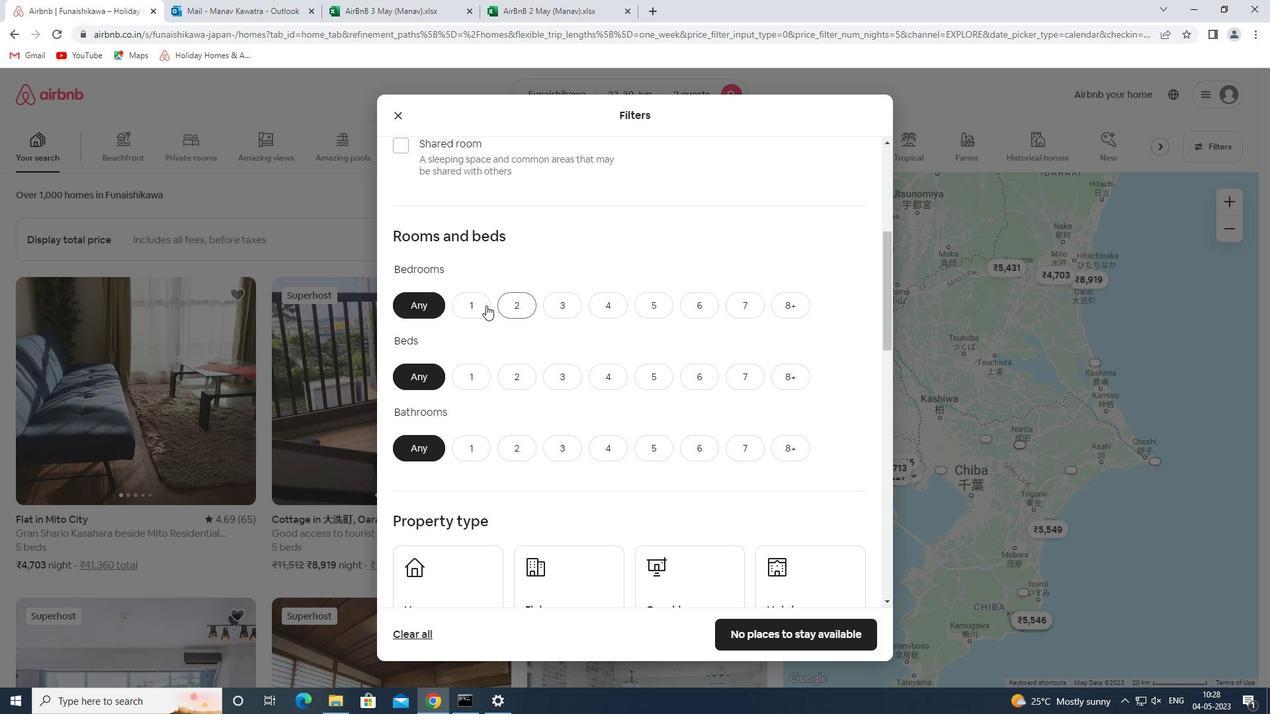 
Action: Mouse moved to (472, 381)
Screenshot: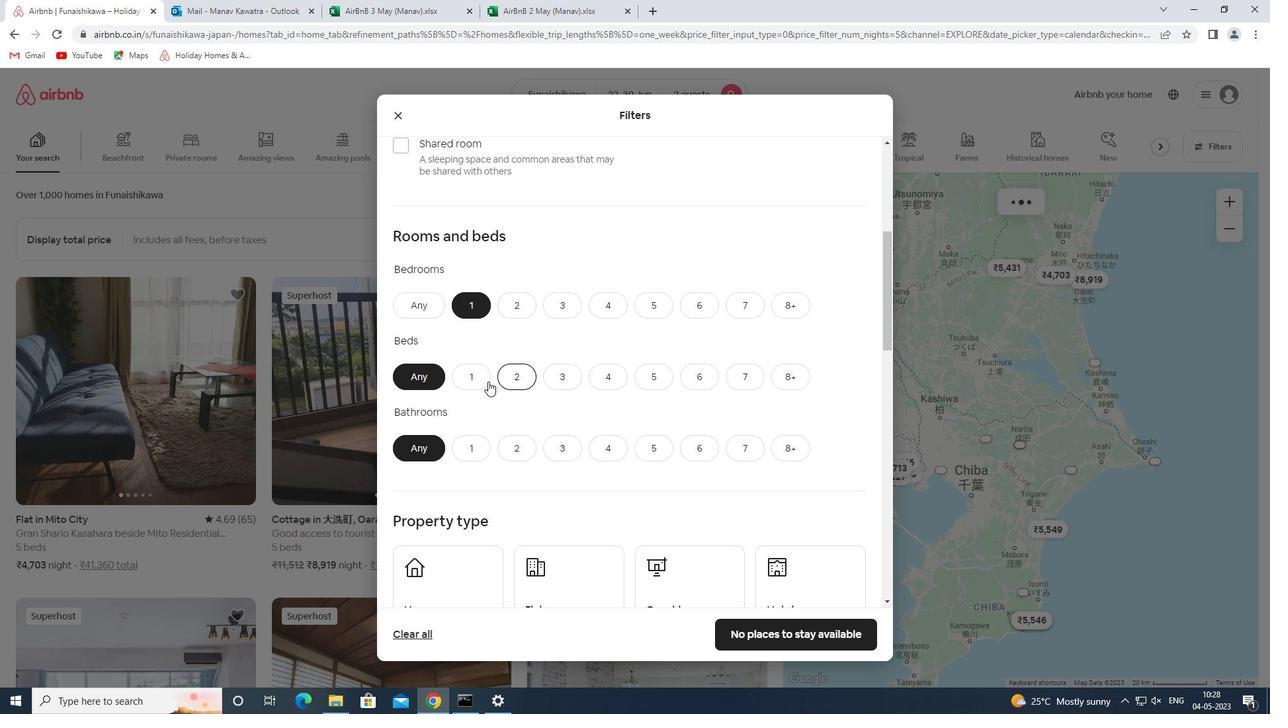 
Action: Mouse pressed left at (472, 381)
Screenshot: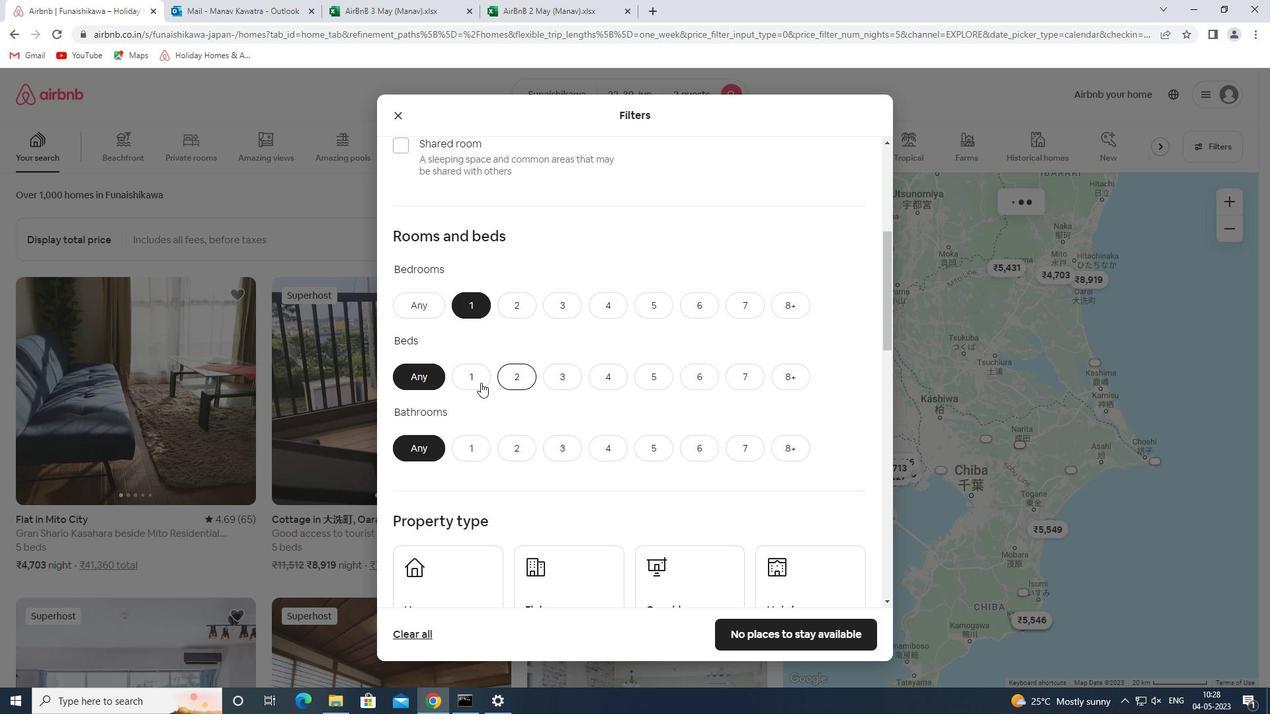 
Action: Mouse moved to (471, 447)
Screenshot: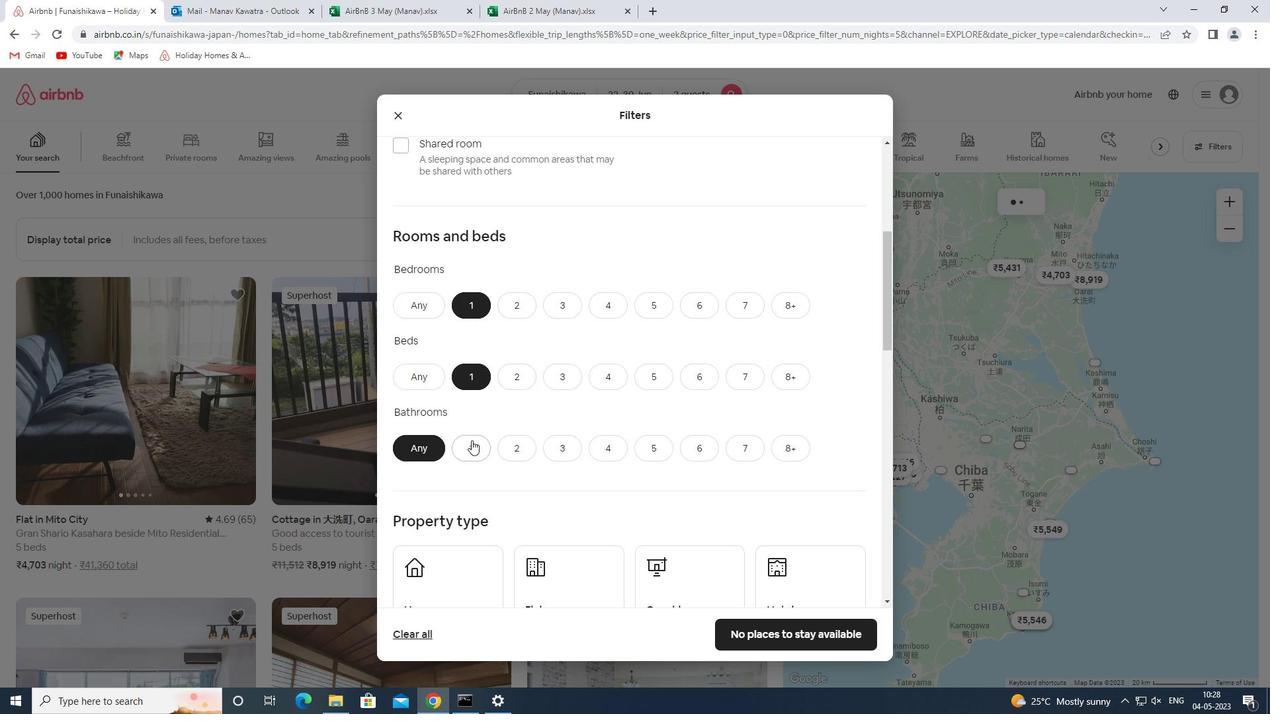 
Action: Mouse pressed left at (471, 447)
Screenshot: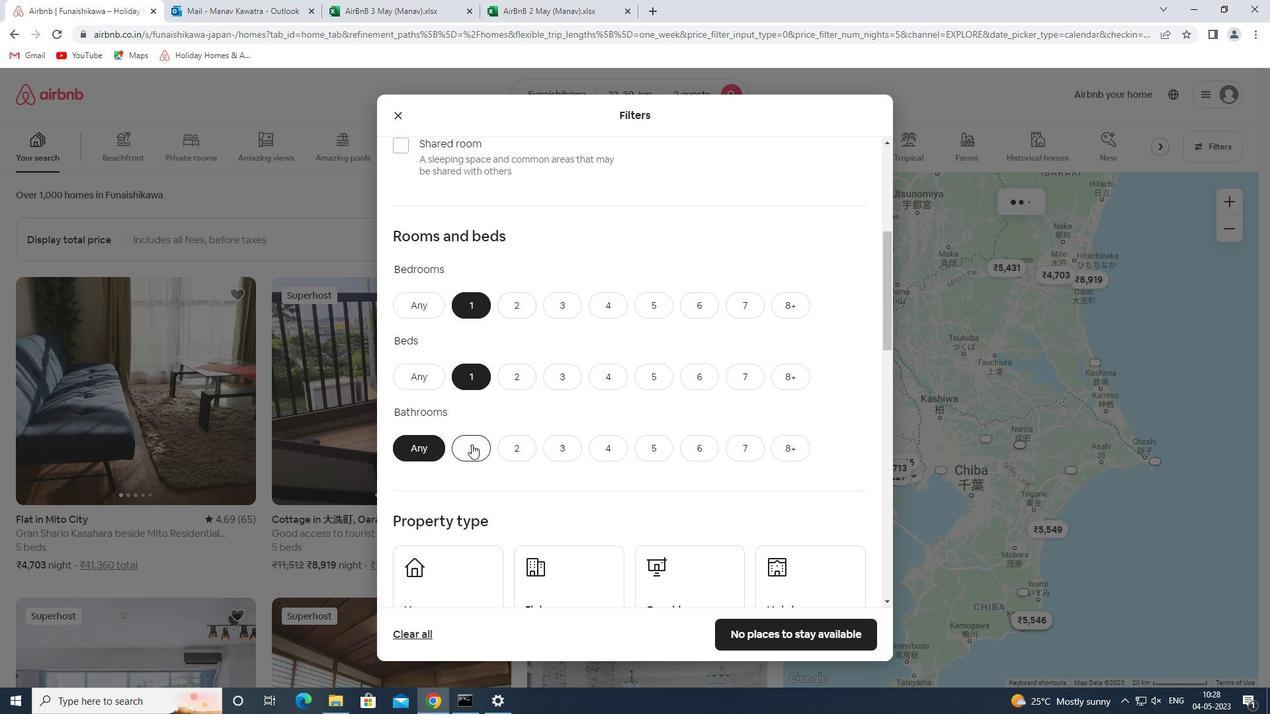 
Action: Mouse moved to (476, 446)
Screenshot: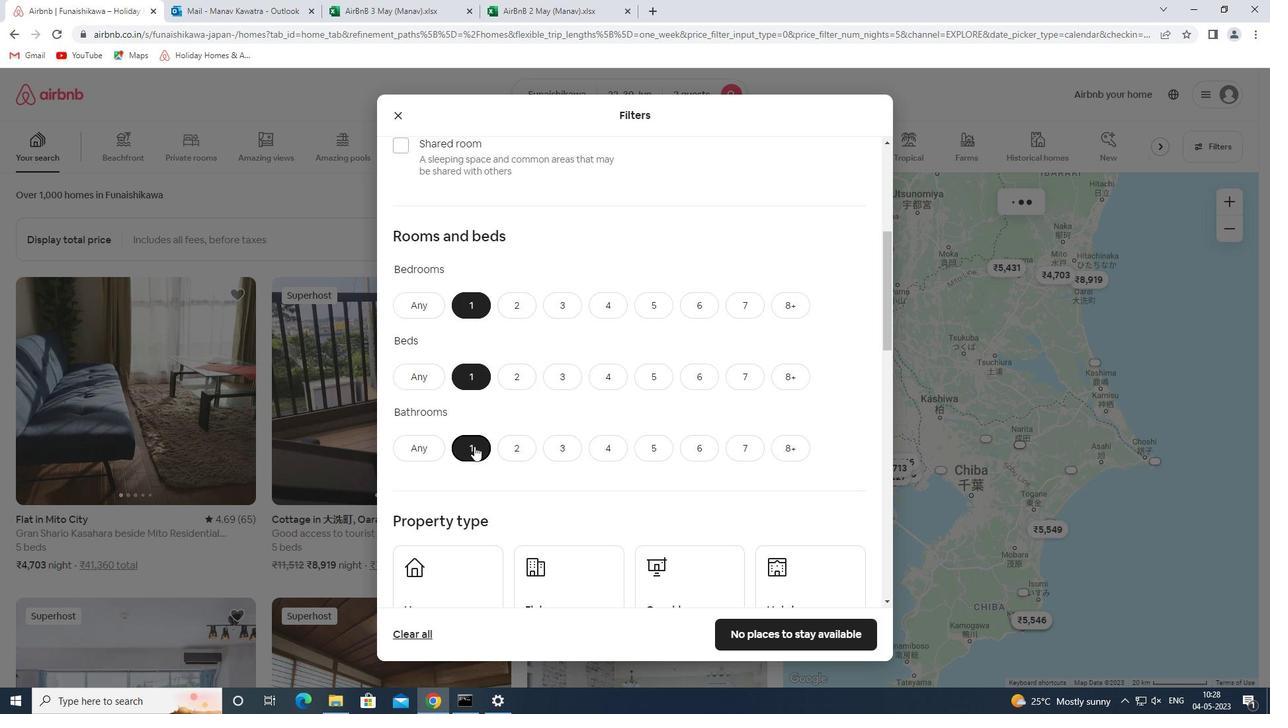 
Action: Mouse scrolled (476, 445) with delta (0, 0)
Screenshot: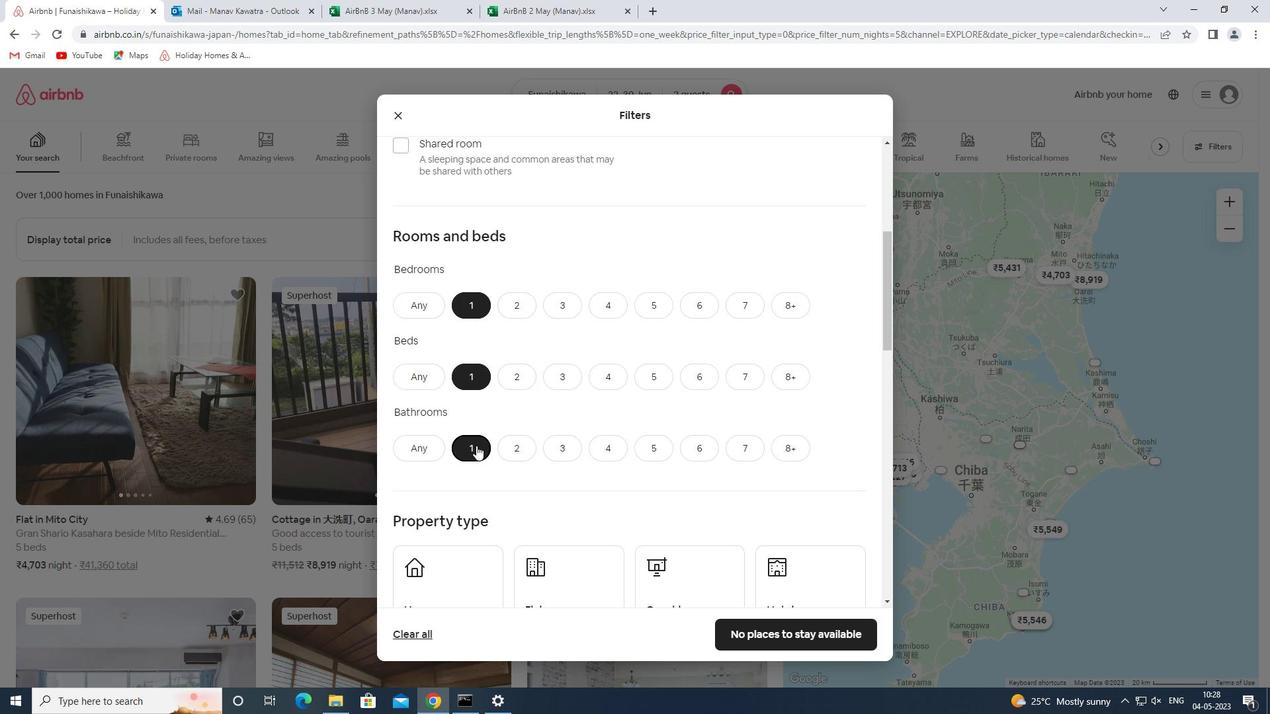
Action: Mouse scrolled (476, 445) with delta (0, 0)
Screenshot: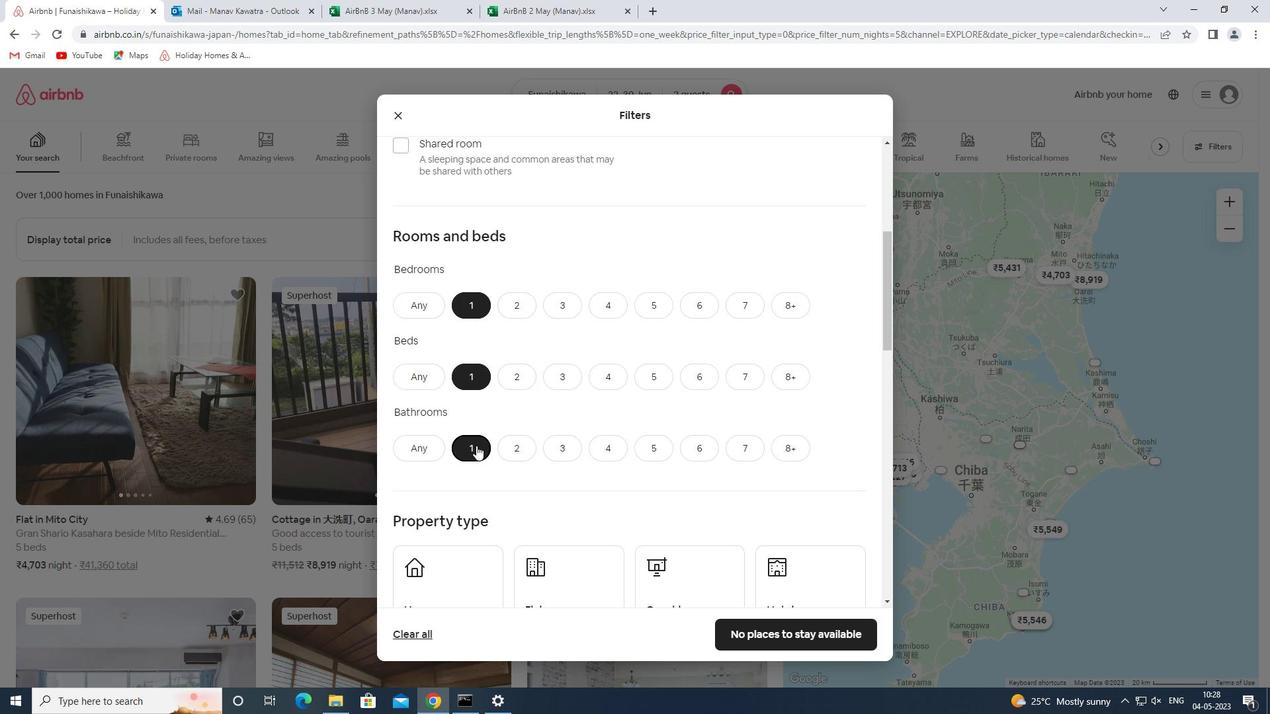
Action: Mouse scrolled (476, 445) with delta (0, 0)
Screenshot: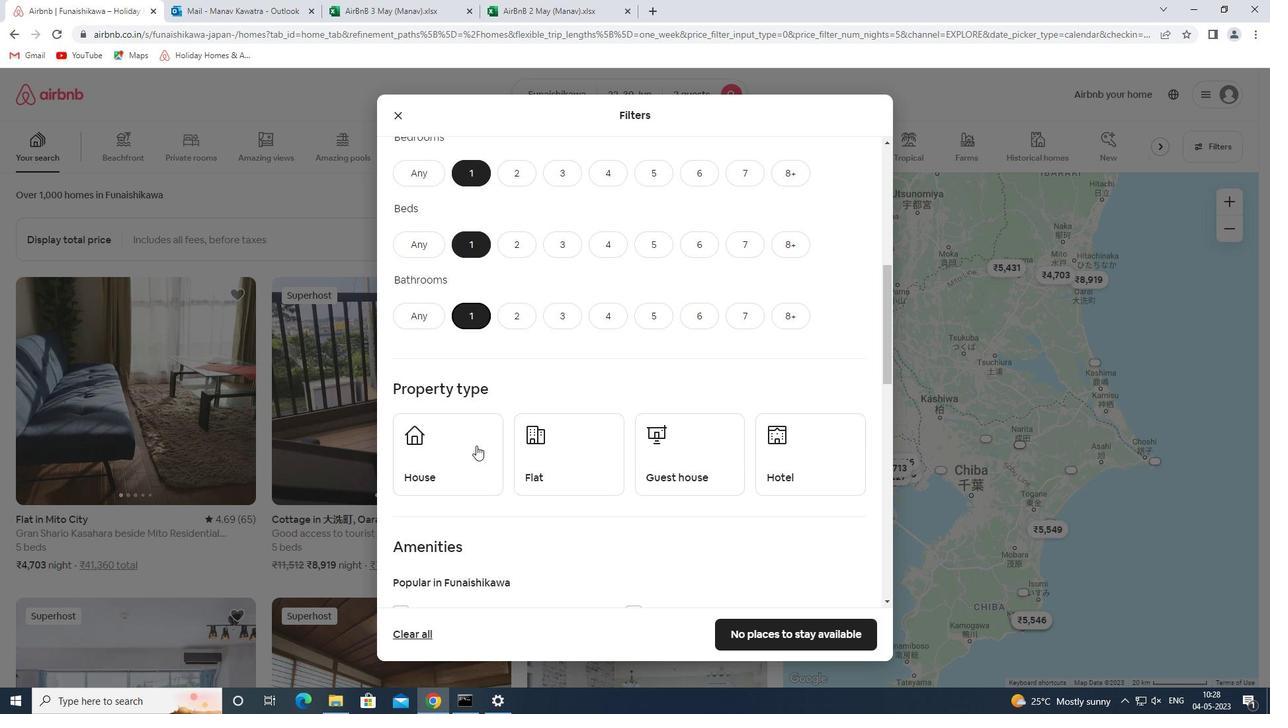 
Action: Mouse moved to (451, 393)
Screenshot: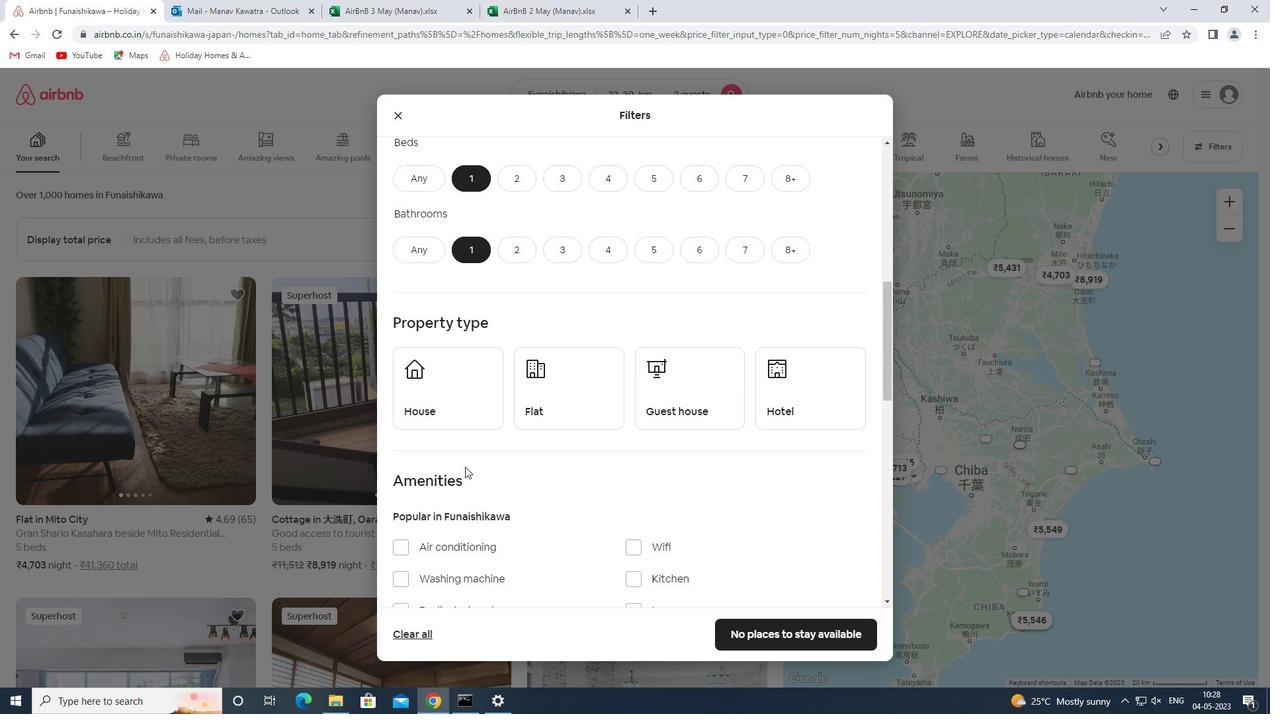 
Action: Mouse pressed left at (451, 393)
Screenshot: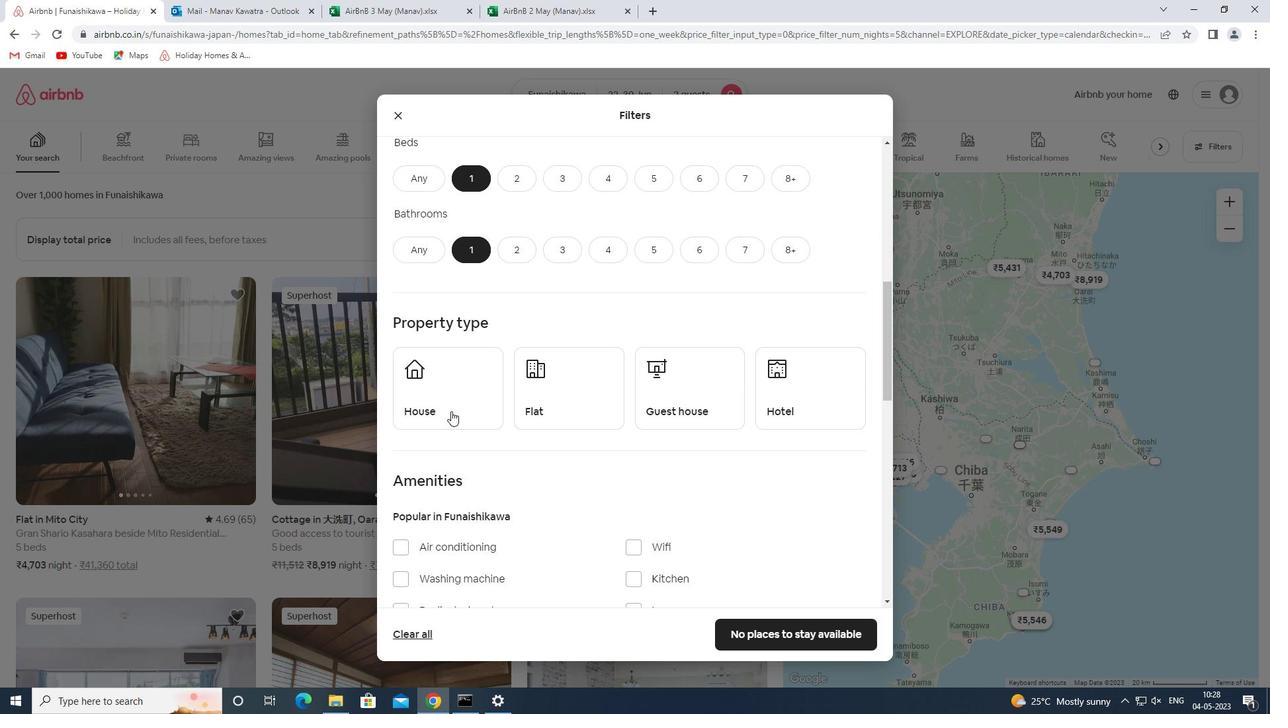 
Action: Mouse moved to (527, 399)
Screenshot: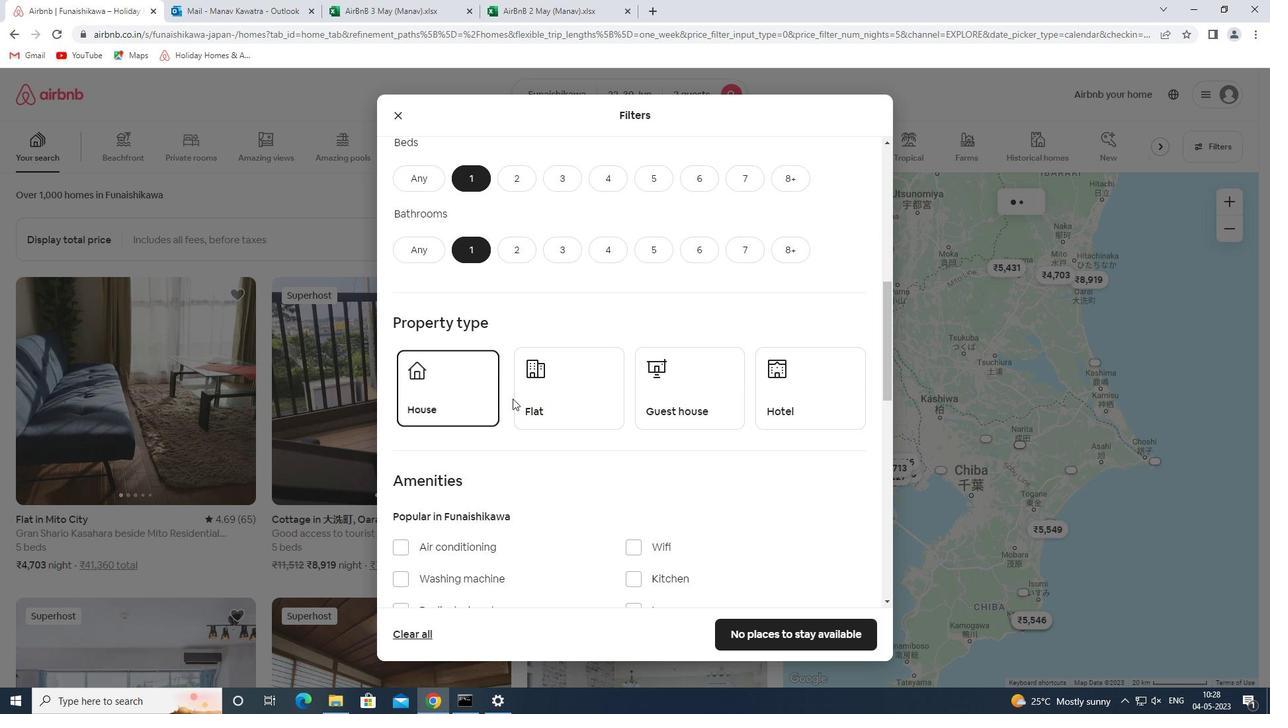 
Action: Mouse pressed left at (527, 399)
Screenshot: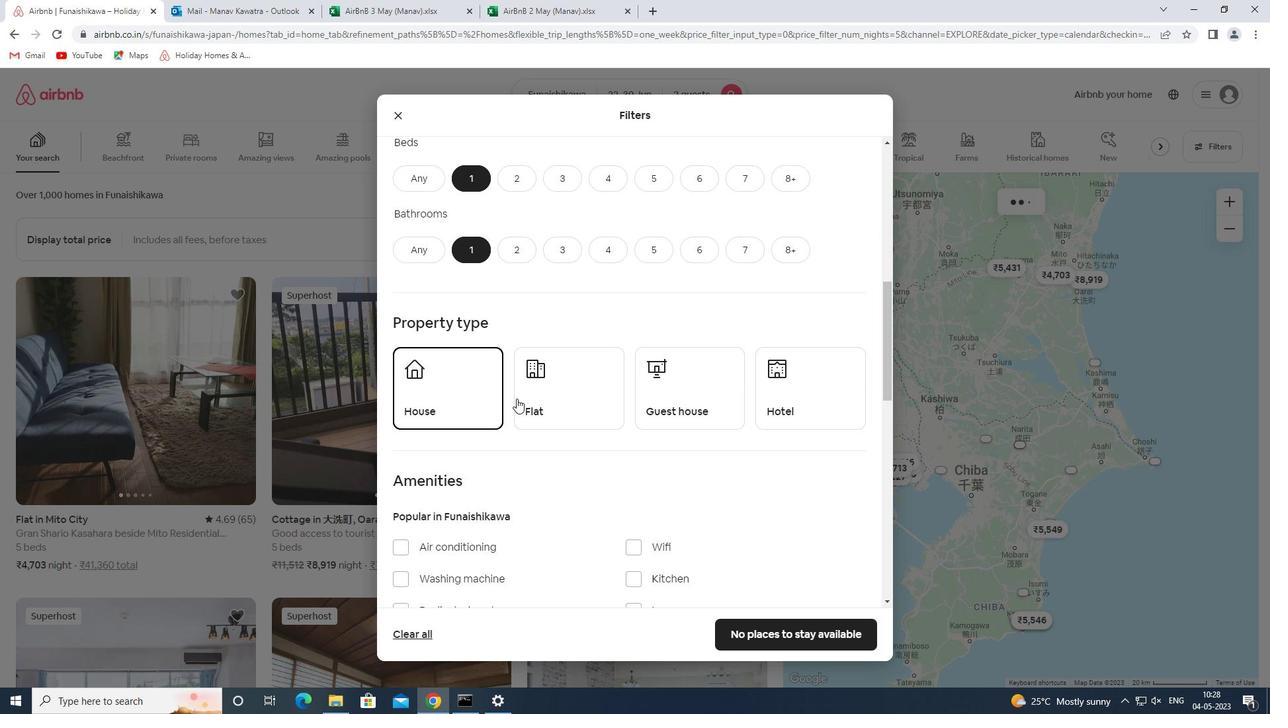 
Action: Mouse moved to (689, 383)
Screenshot: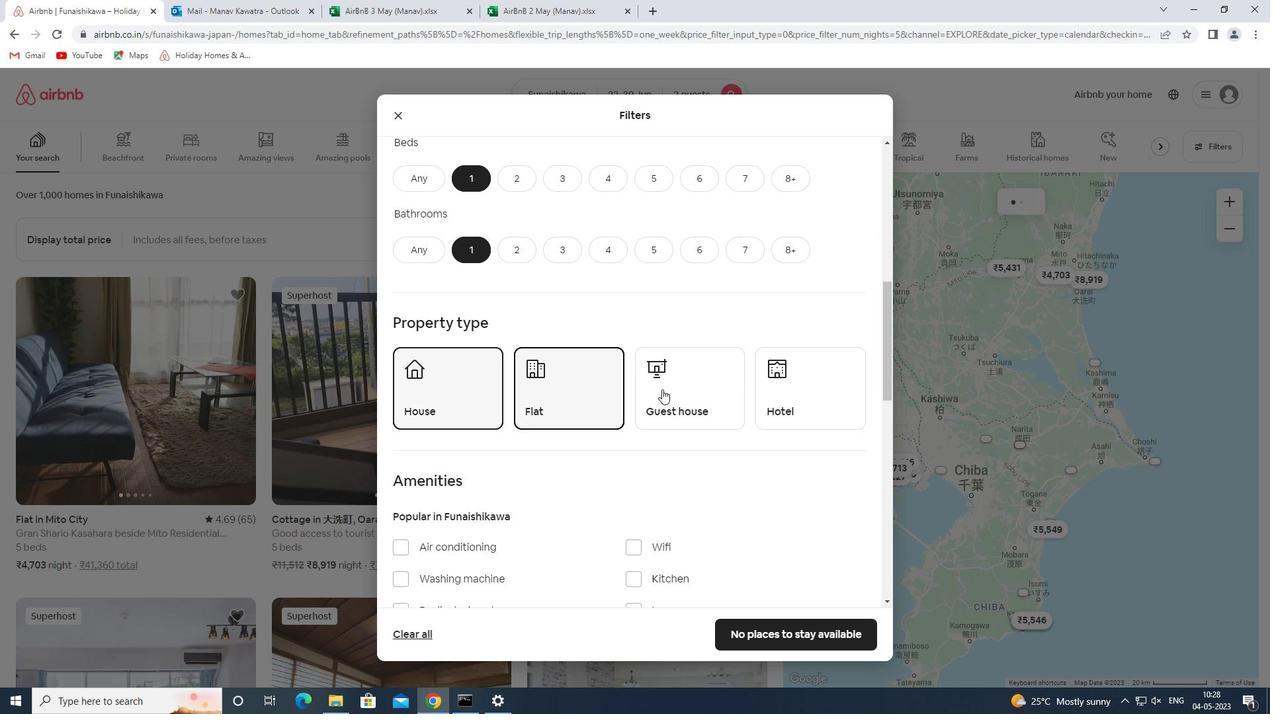 
Action: Mouse pressed left at (689, 383)
Screenshot: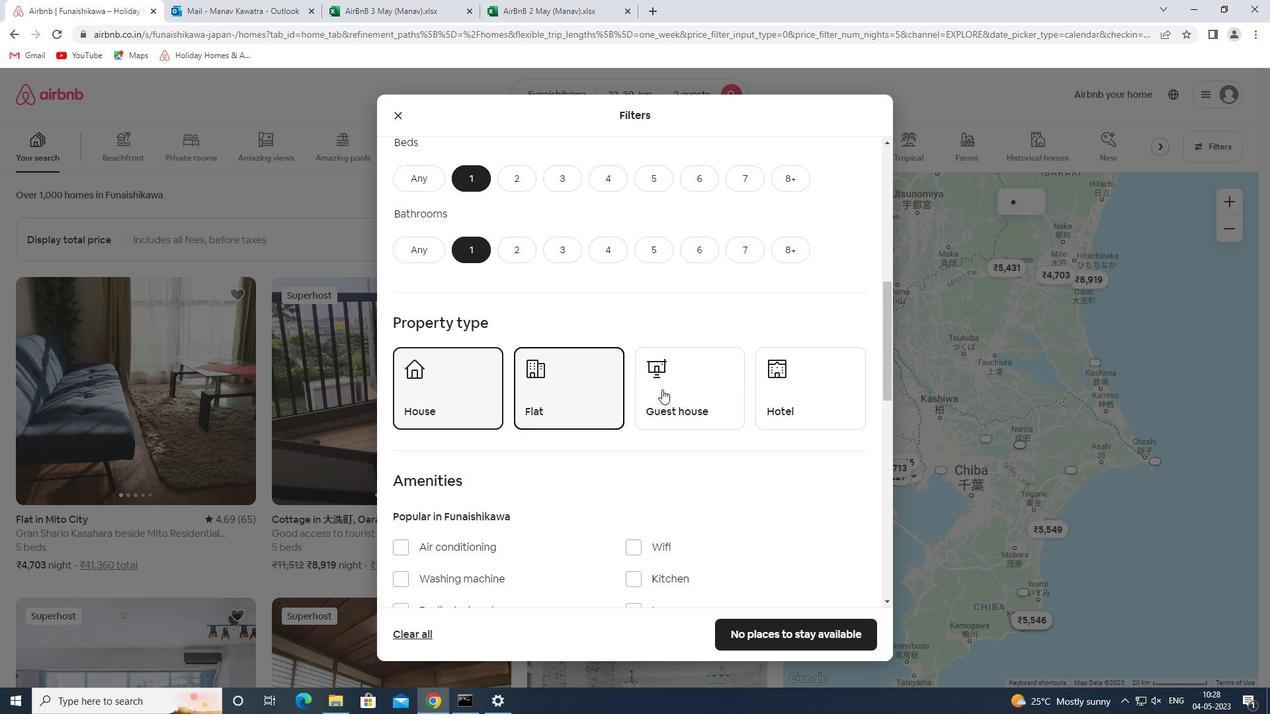 
Action: Mouse moved to (773, 383)
Screenshot: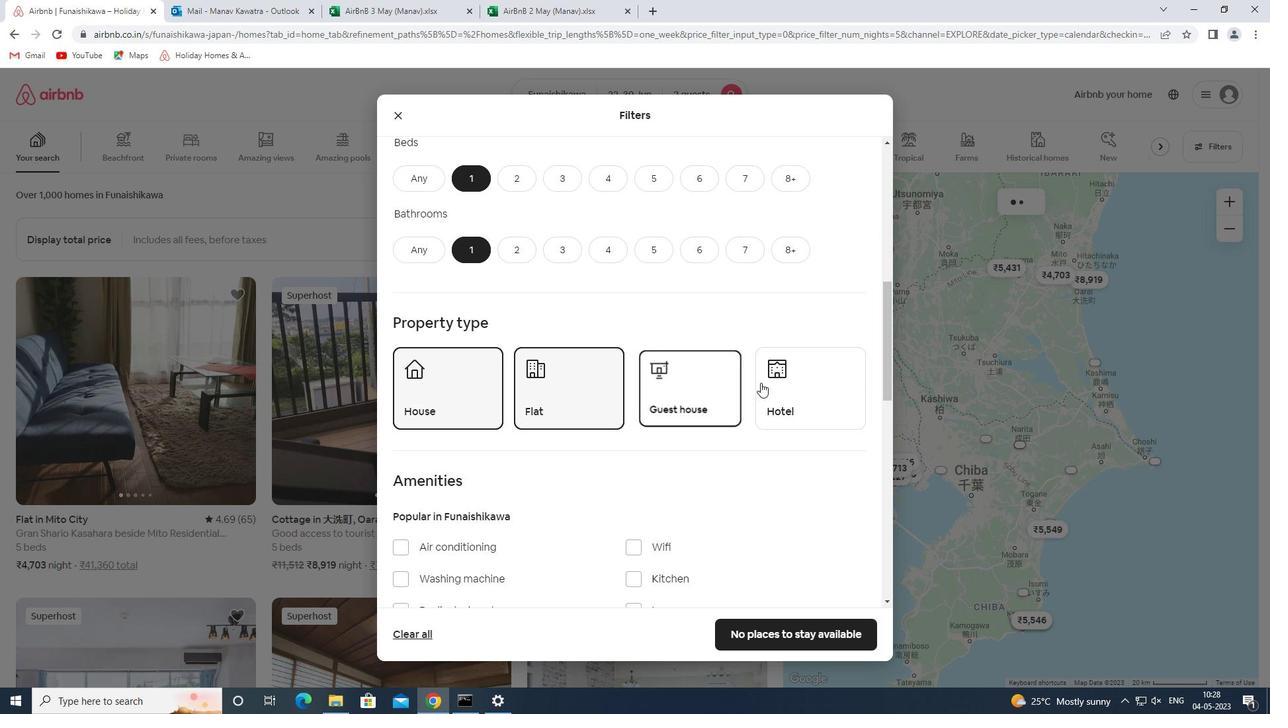 
Action: Mouse pressed left at (773, 383)
Screenshot: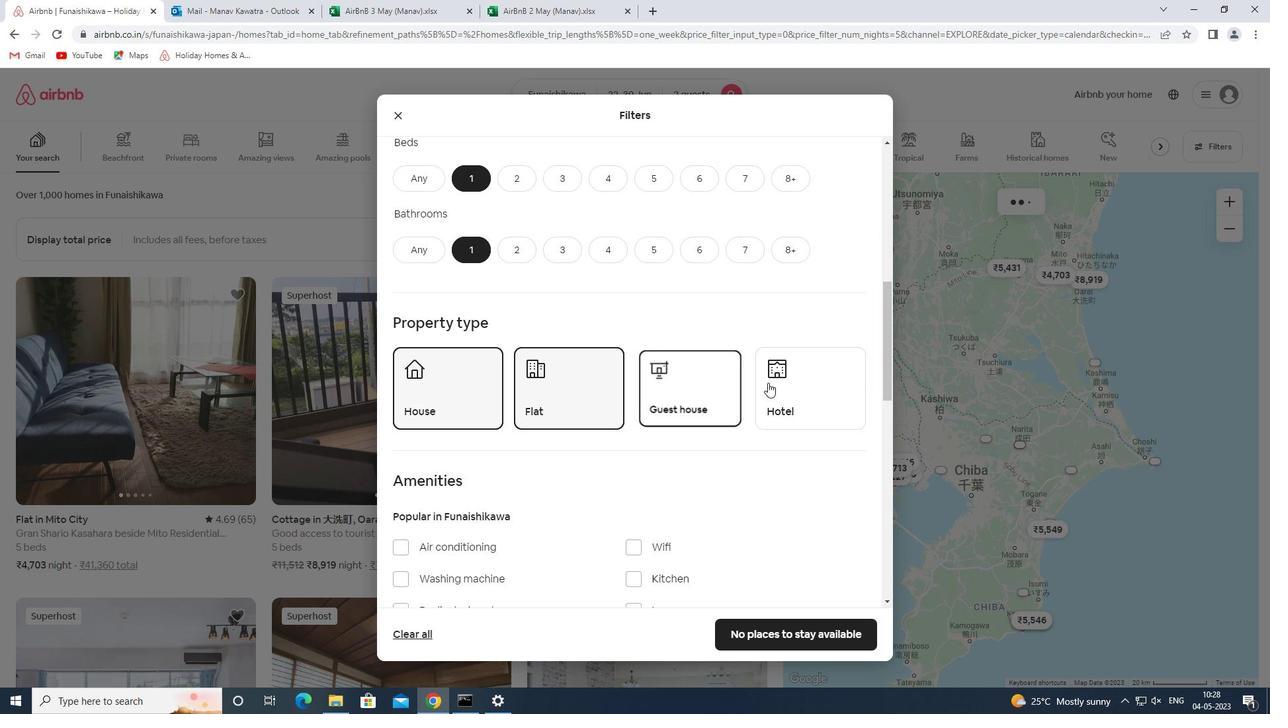 
Action: Mouse moved to (712, 377)
Screenshot: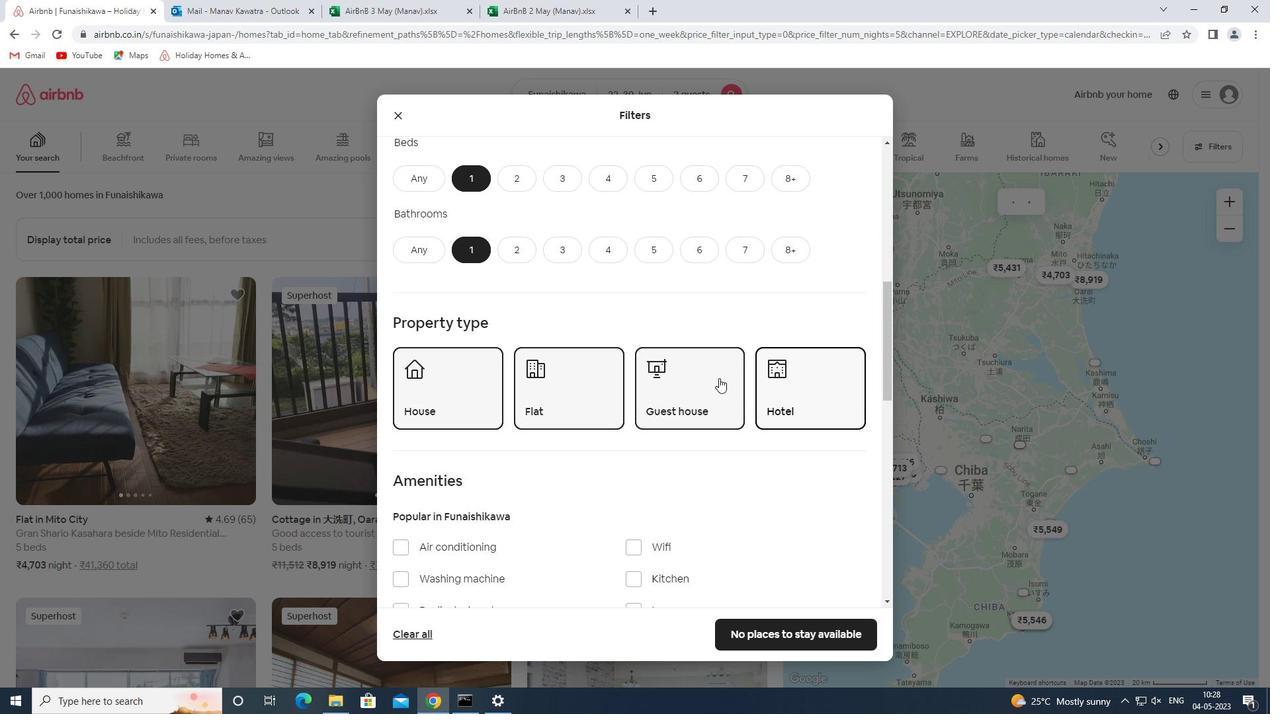 
Action: Mouse scrolled (712, 376) with delta (0, 0)
Screenshot: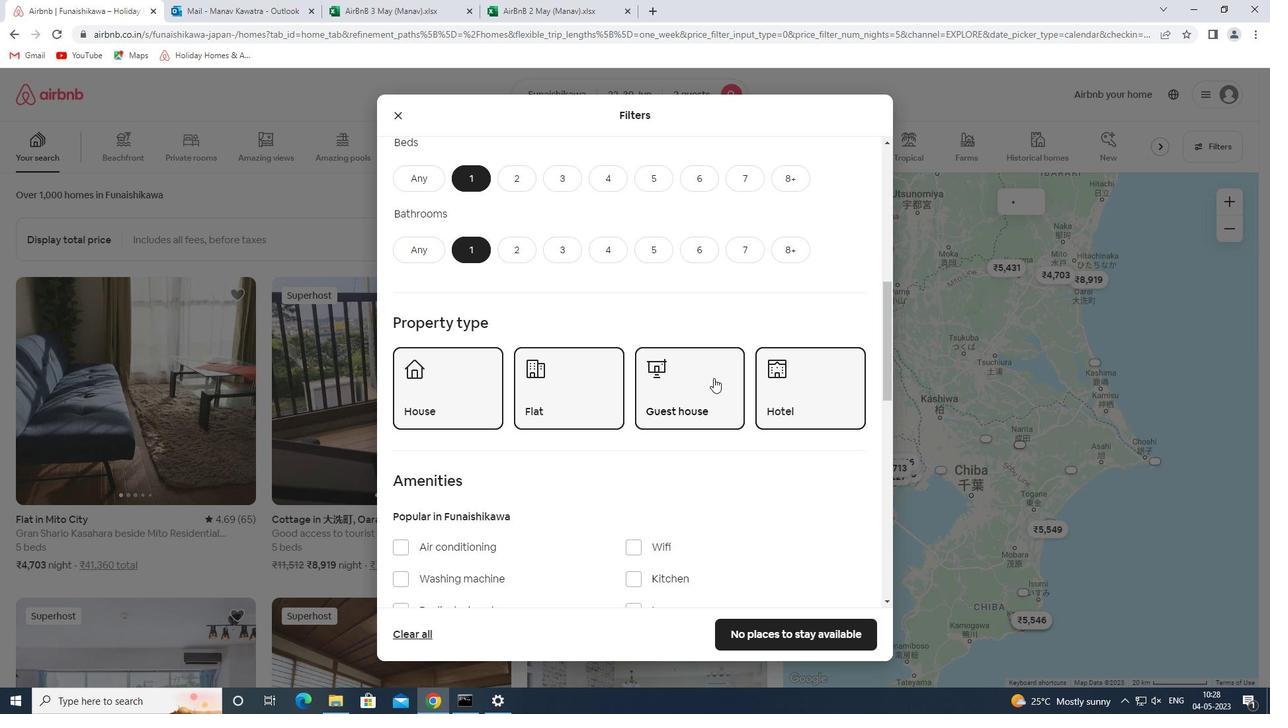 
Action: Mouse moved to (712, 377)
Screenshot: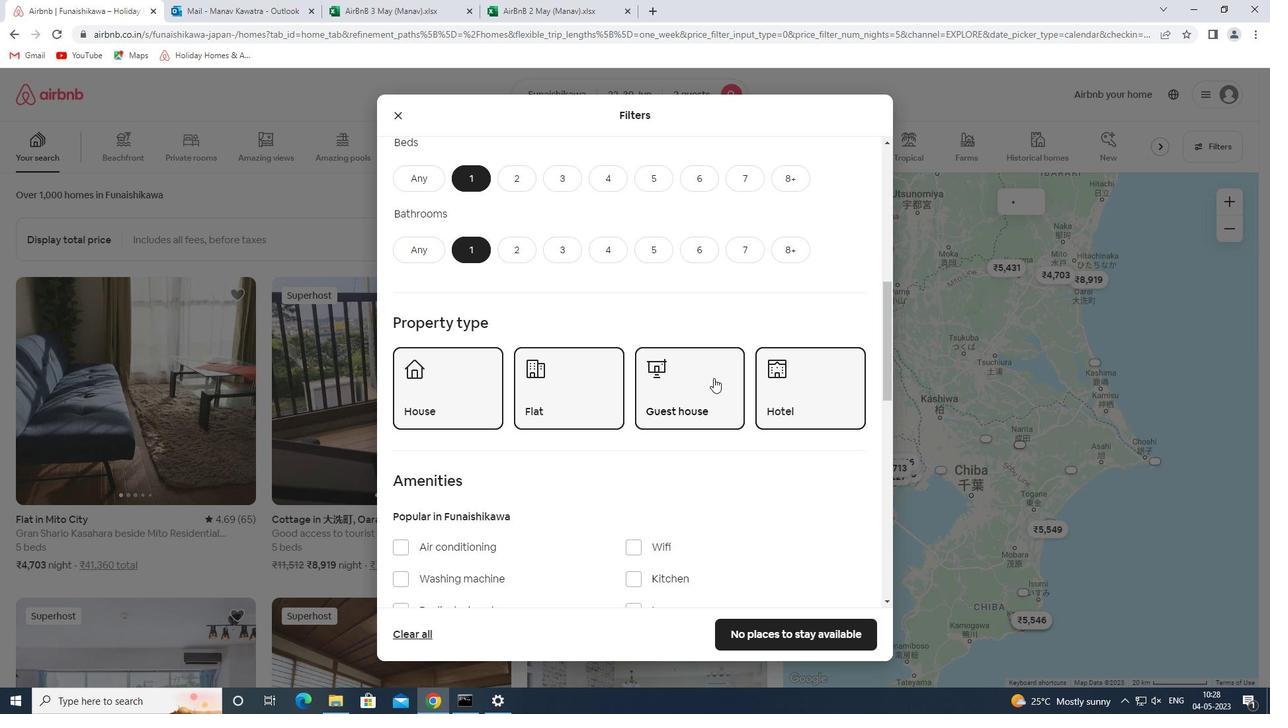
Action: Mouse scrolled (712, 376) with delta (0, 0)
Screenshot: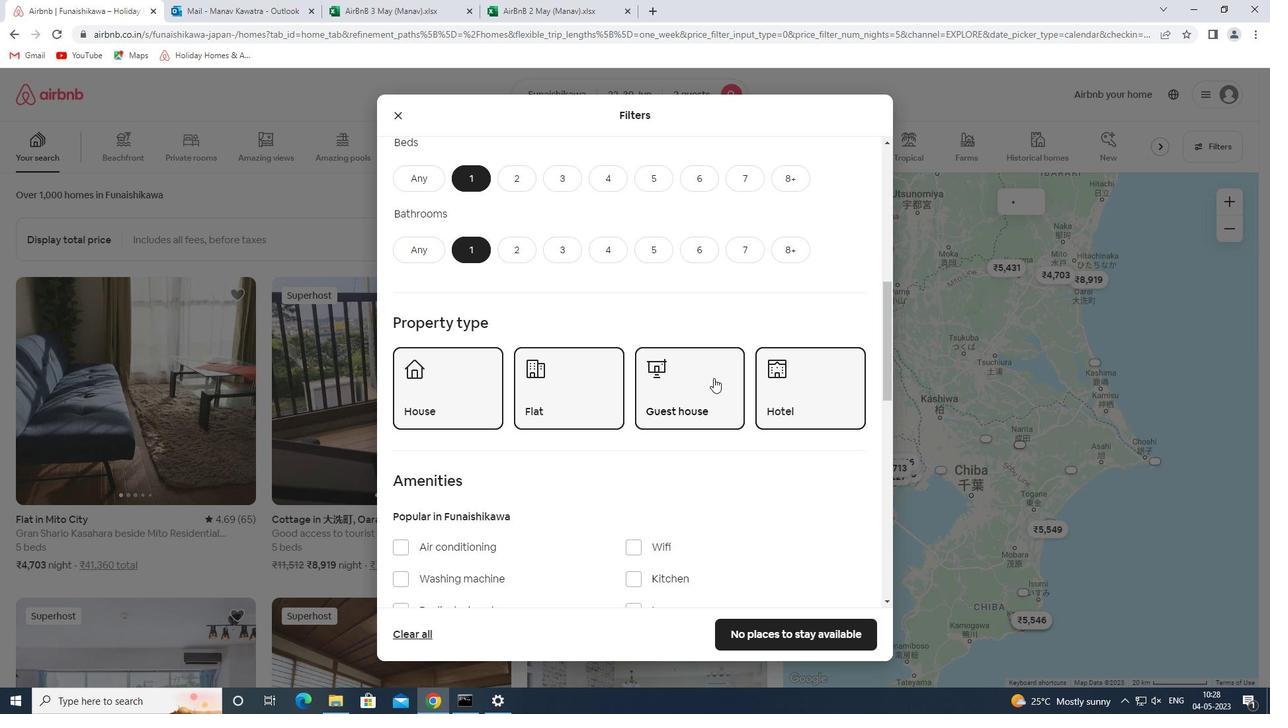 
Action: Mouse moved to (712, 377)
Screenshot: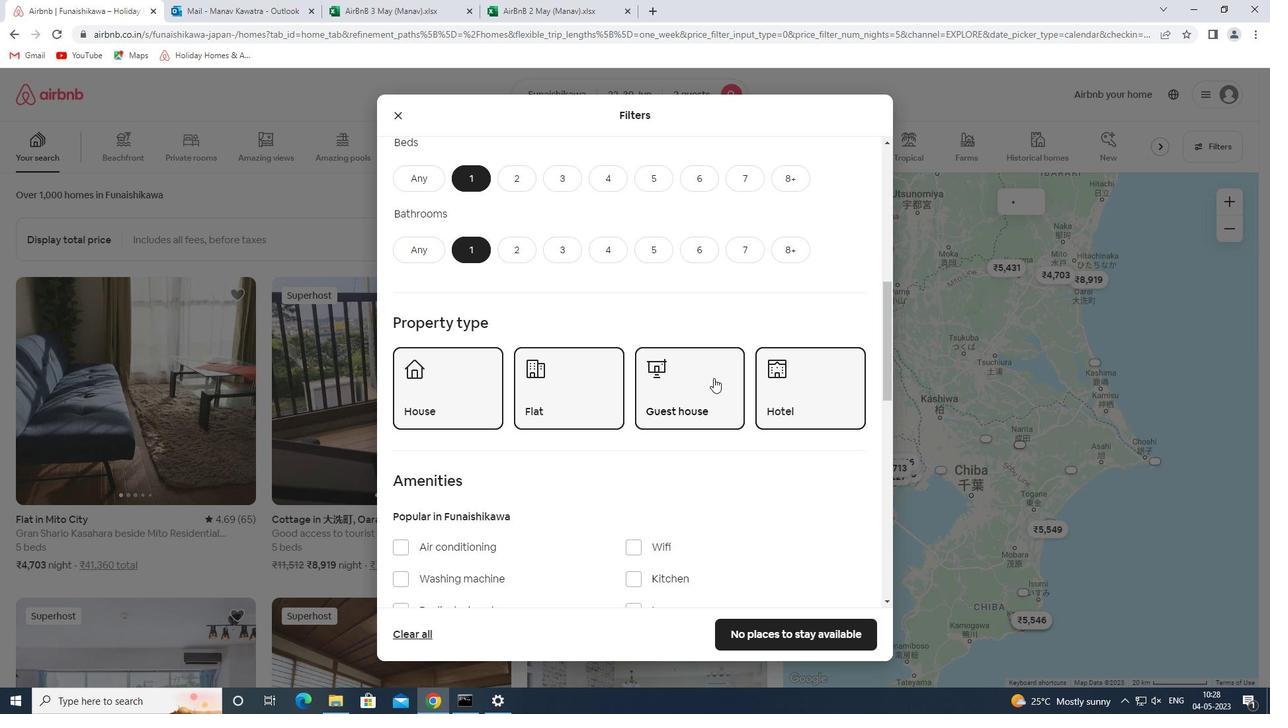 
Action: Mouse scrolled (712, 377) with delta (0, 0)
Screenshot: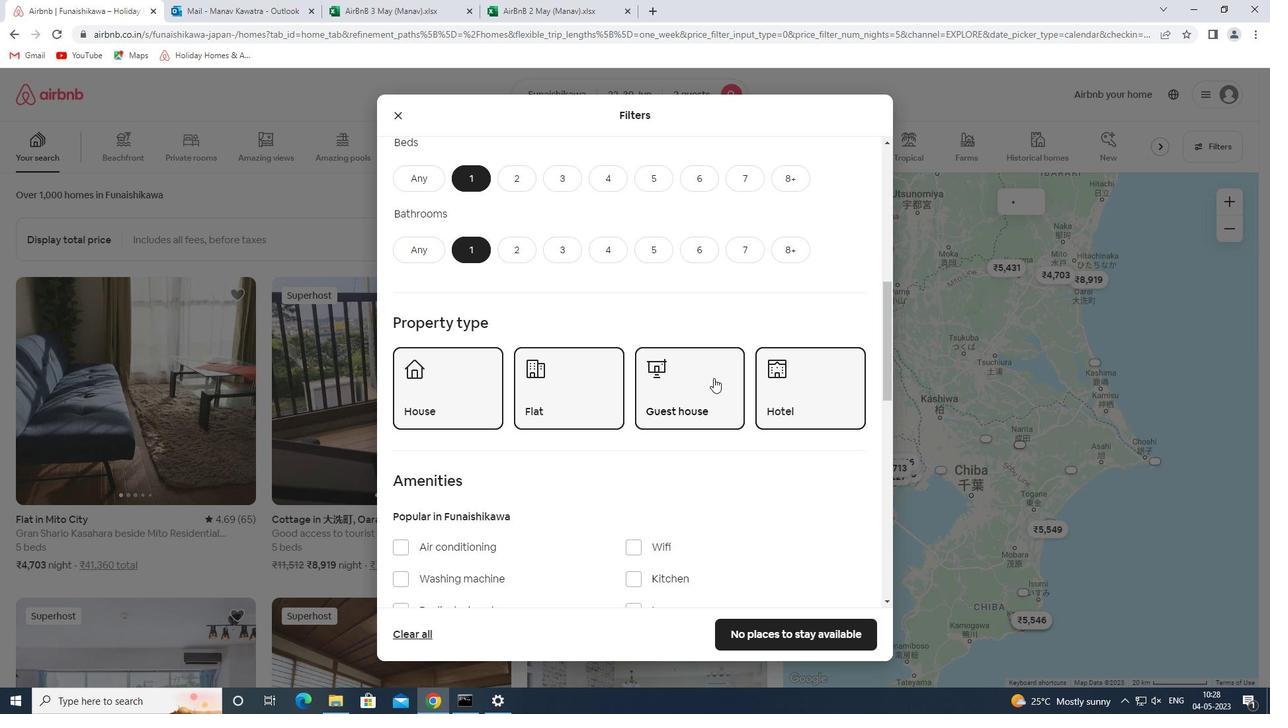 
Action: Mouse scrolled (712, 377) with delta (0, 0)
Screenshot: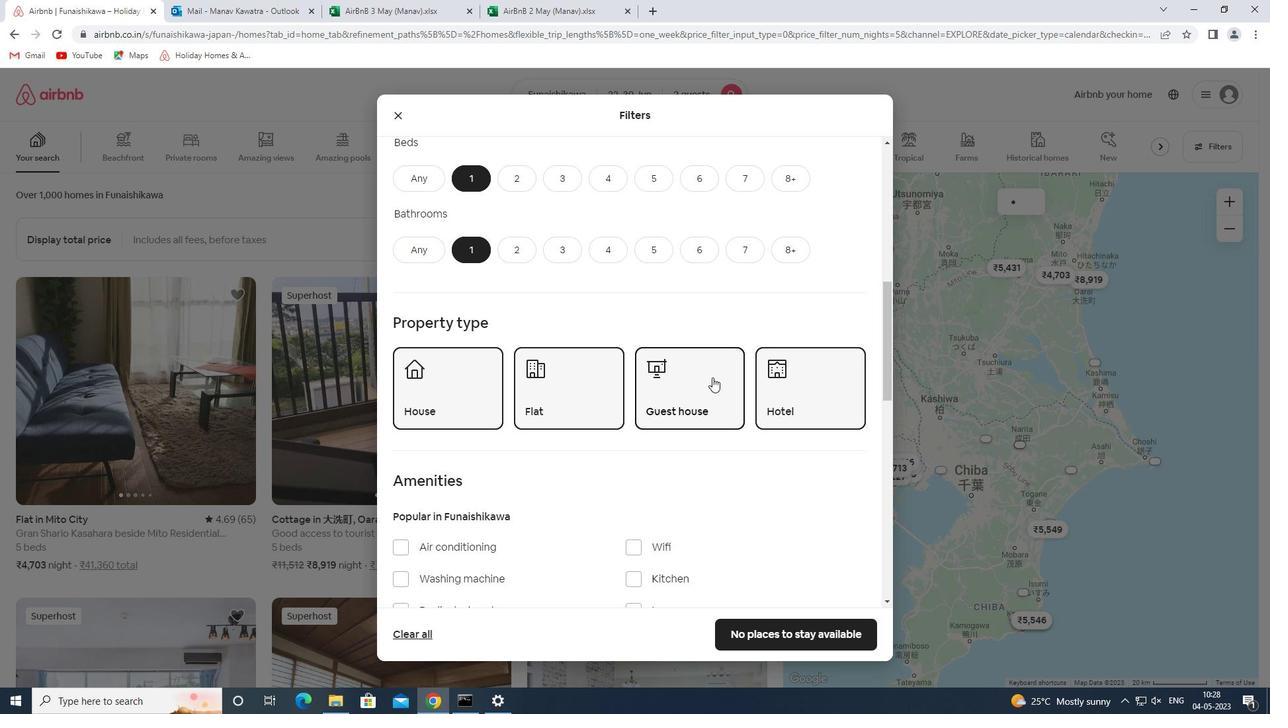 
Action: Mouse moved to (711, 377)
Screenshot: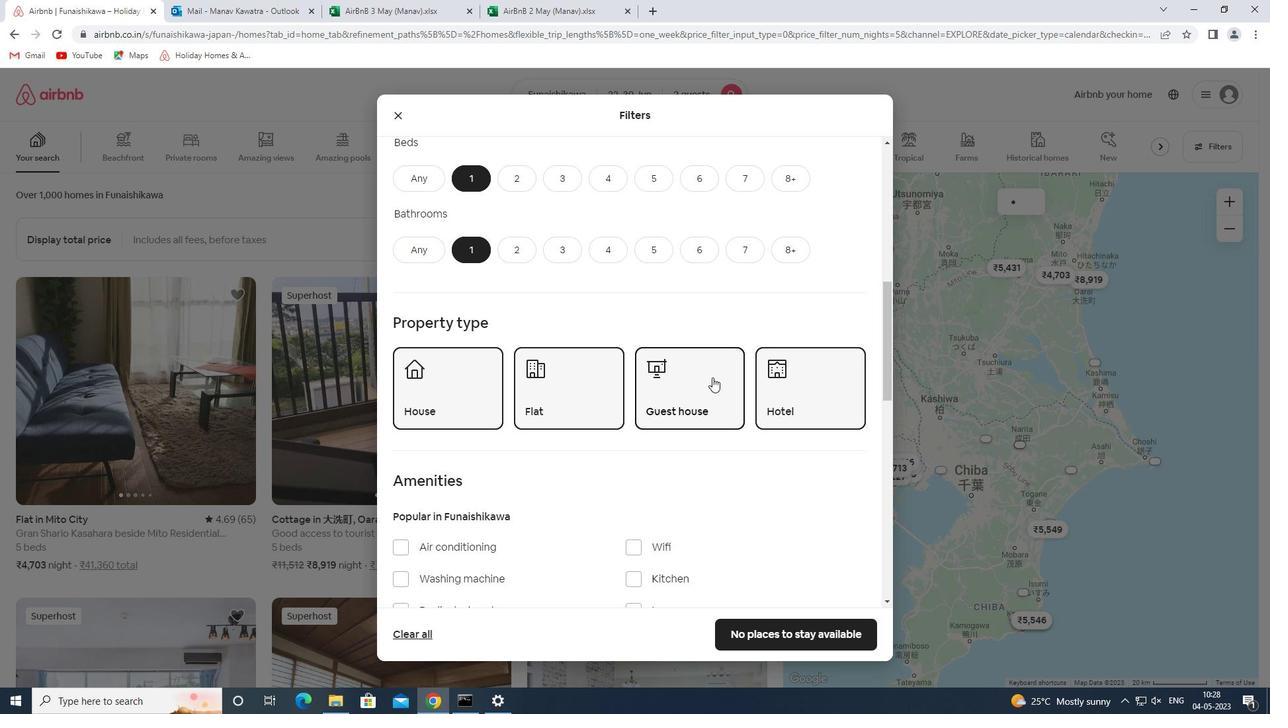 
Action: Mouse scrolled (711, 377) with delta (0, 0)
Screenshot: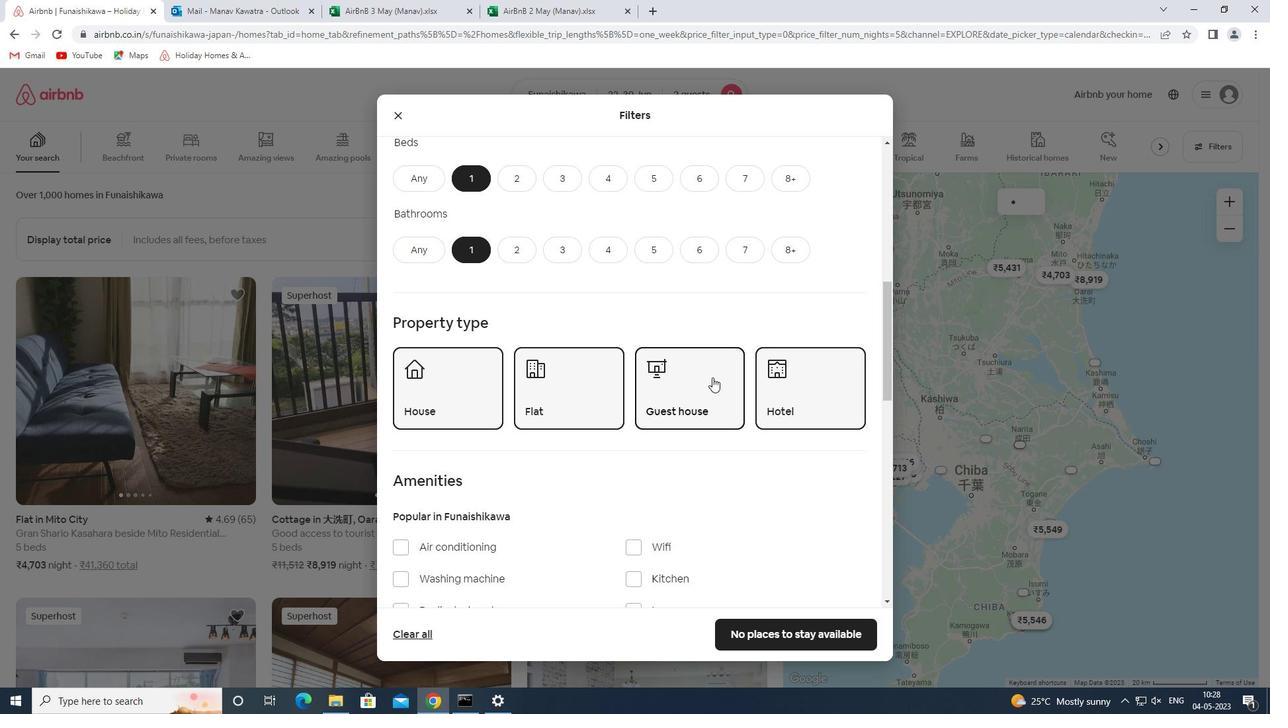 
Action: Mouse moved to (711, 377)
Screenshot: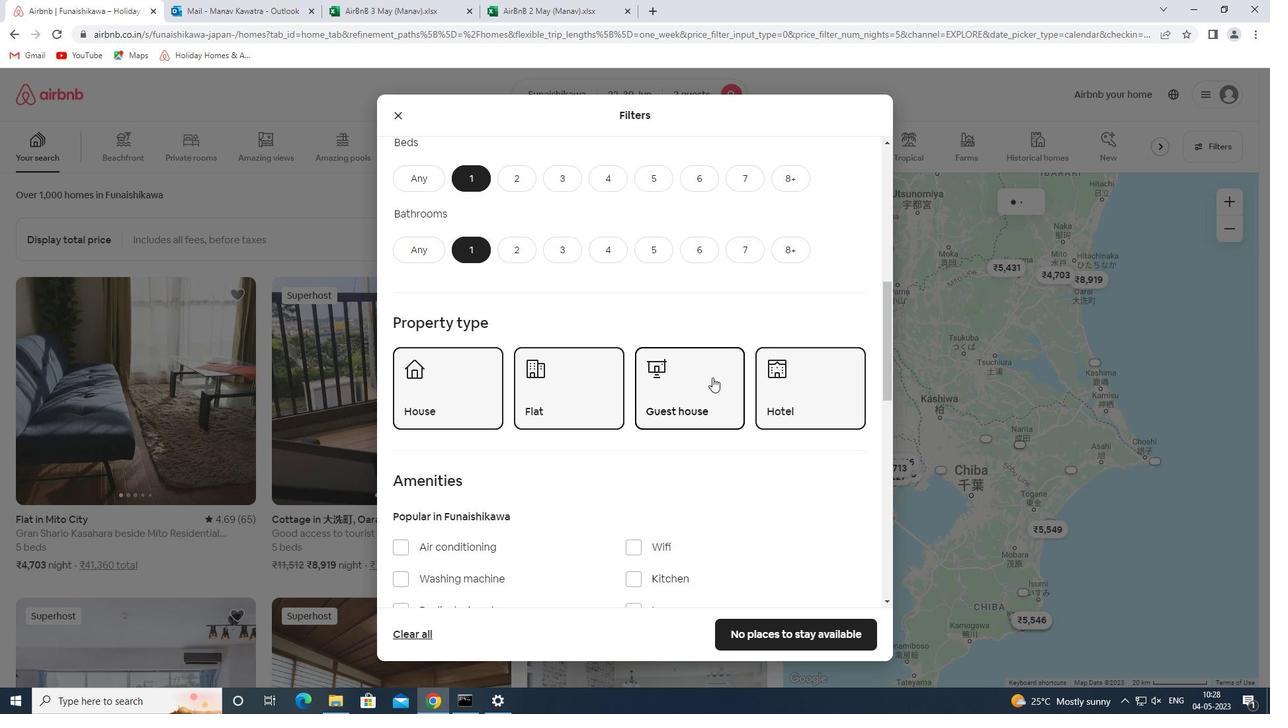
Action: Mouse scrolled (711, 377) with delta (0, 0)
Screenshot: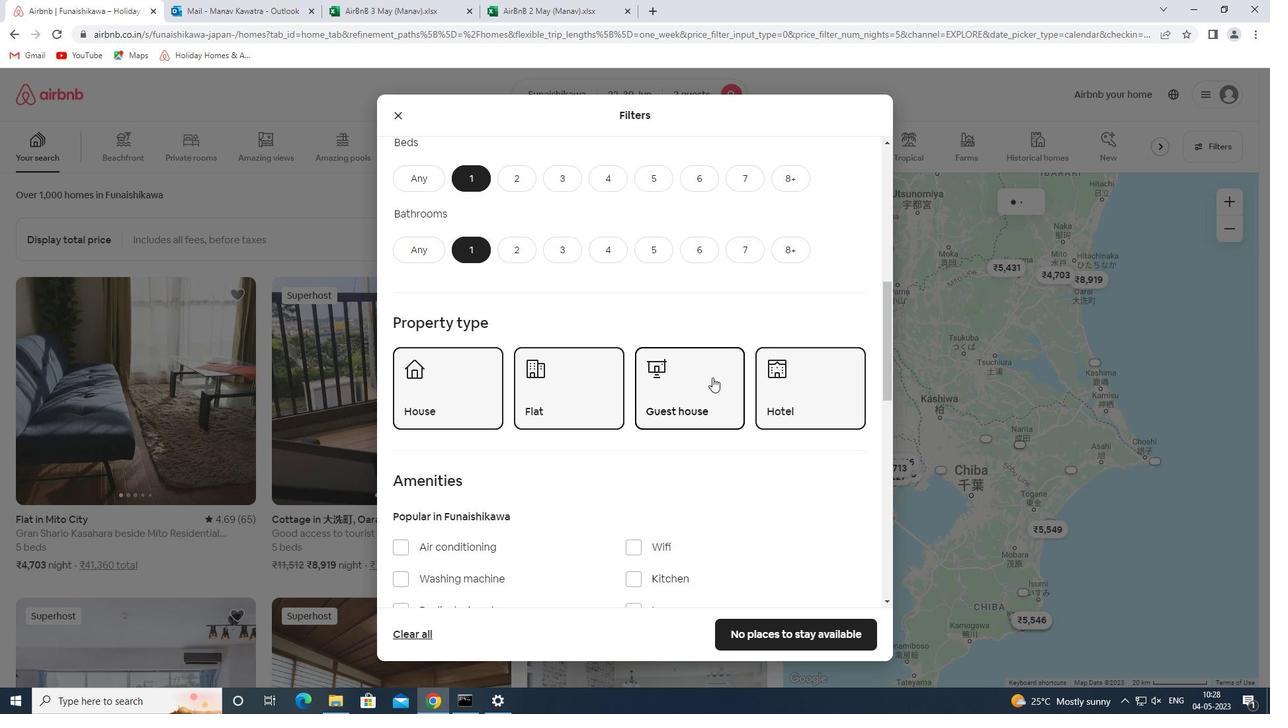 
Action: Mouse moved to (836, 400)
Screenshot: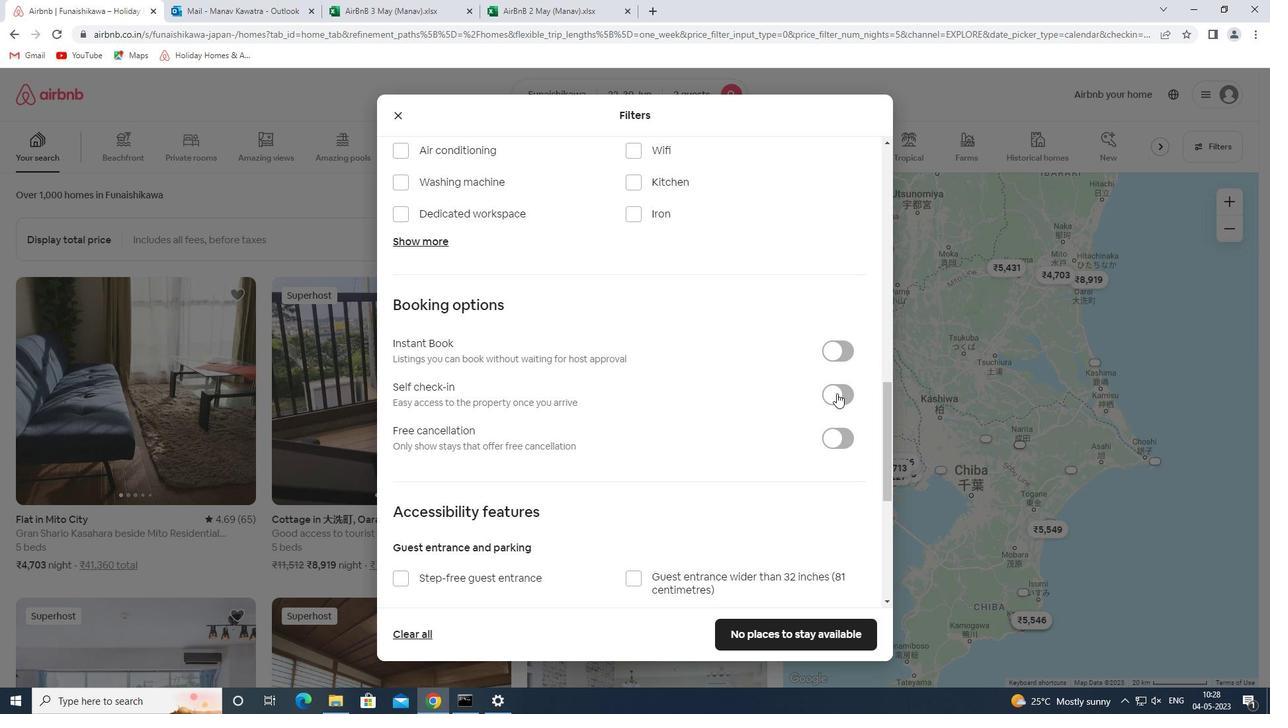 
Action: Mouse pressed left at (836, 400)
Screenshot: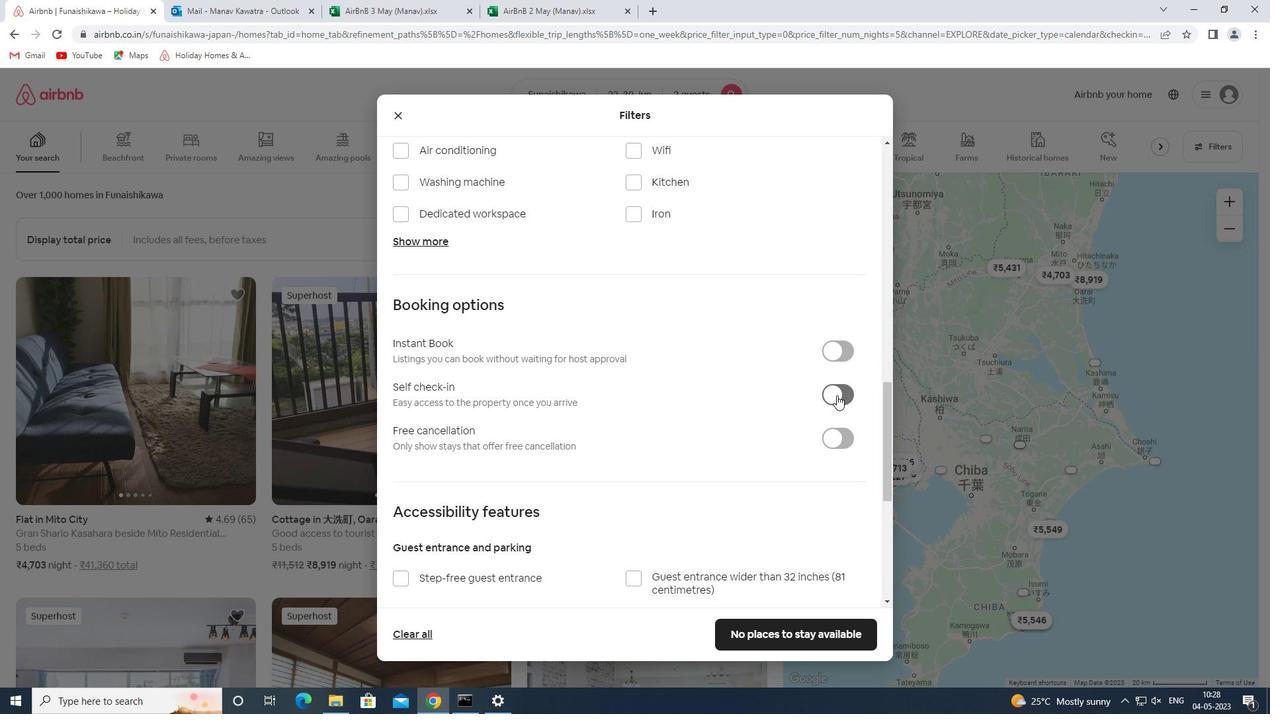 
Action: Mouse moved to (797, 371)
Screenshot: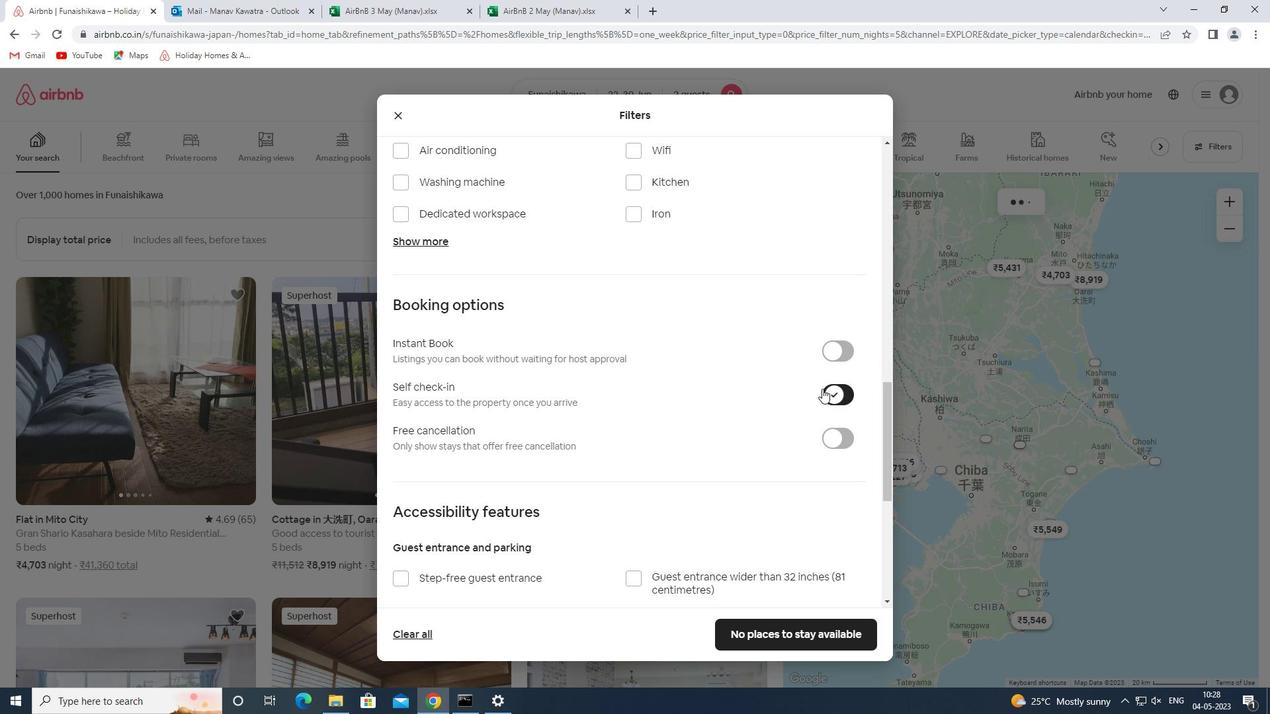 
Action: Mouse scrolled (797, 370) with delta (0, 0)
Screenshot: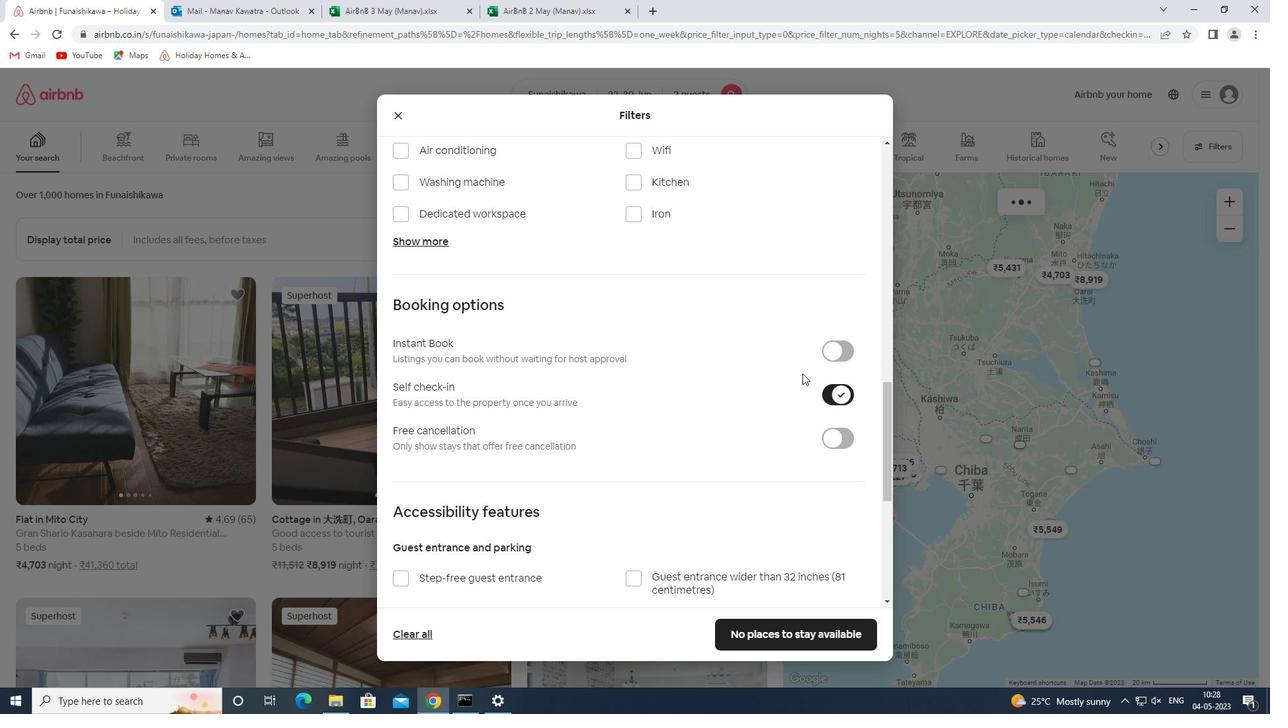 
Action: Mouse scrolled (797, 370) with delta (0, 0)
Screenshot: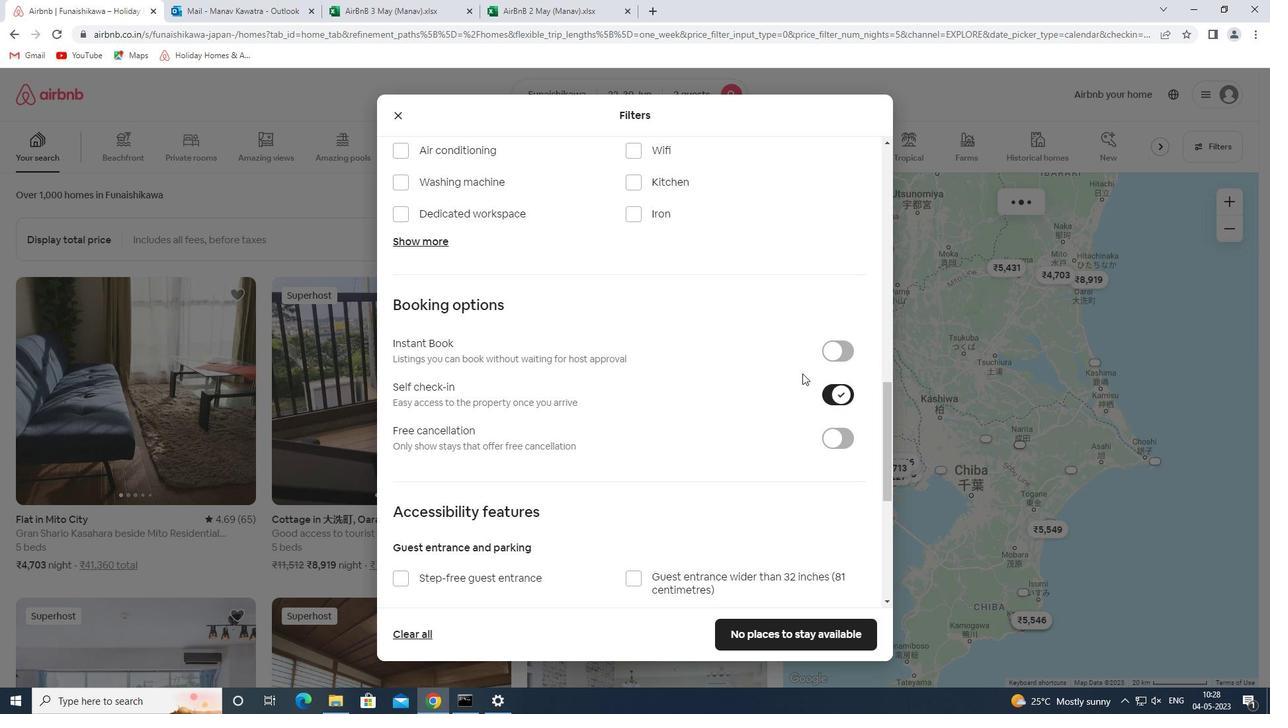 
Action: Mouse scrolled (797, 370) with delta (0, 0)
Screenshot: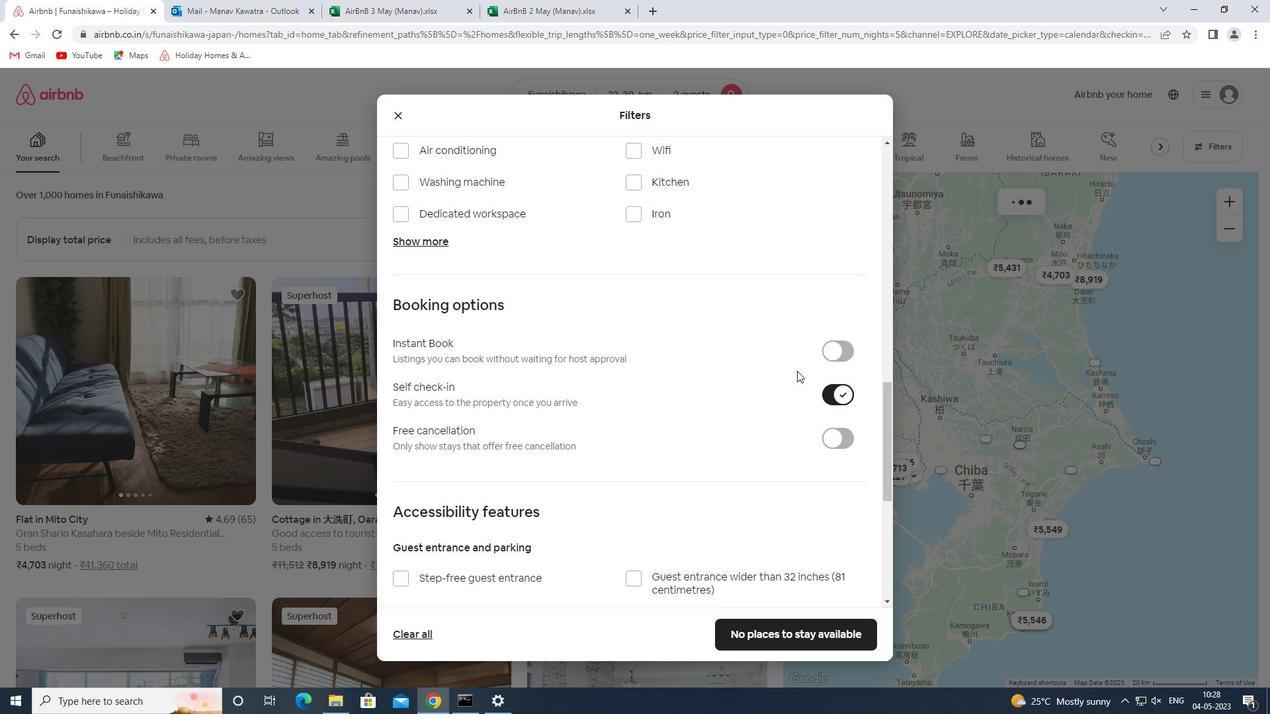 
Action: Mouse scrolled (797, 370) with delta (0, 0)
Screenshot: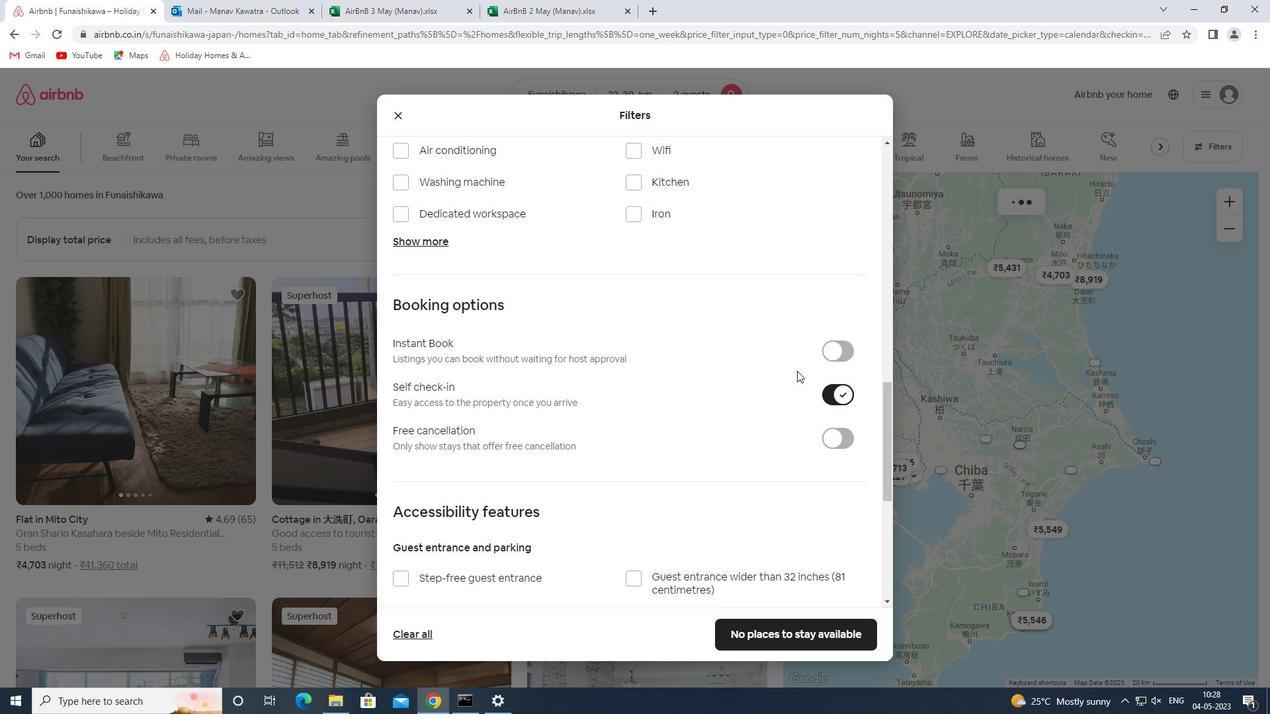 
Action: Mouse scrolled (797, 370) with delta (0, 0)
Screenshot: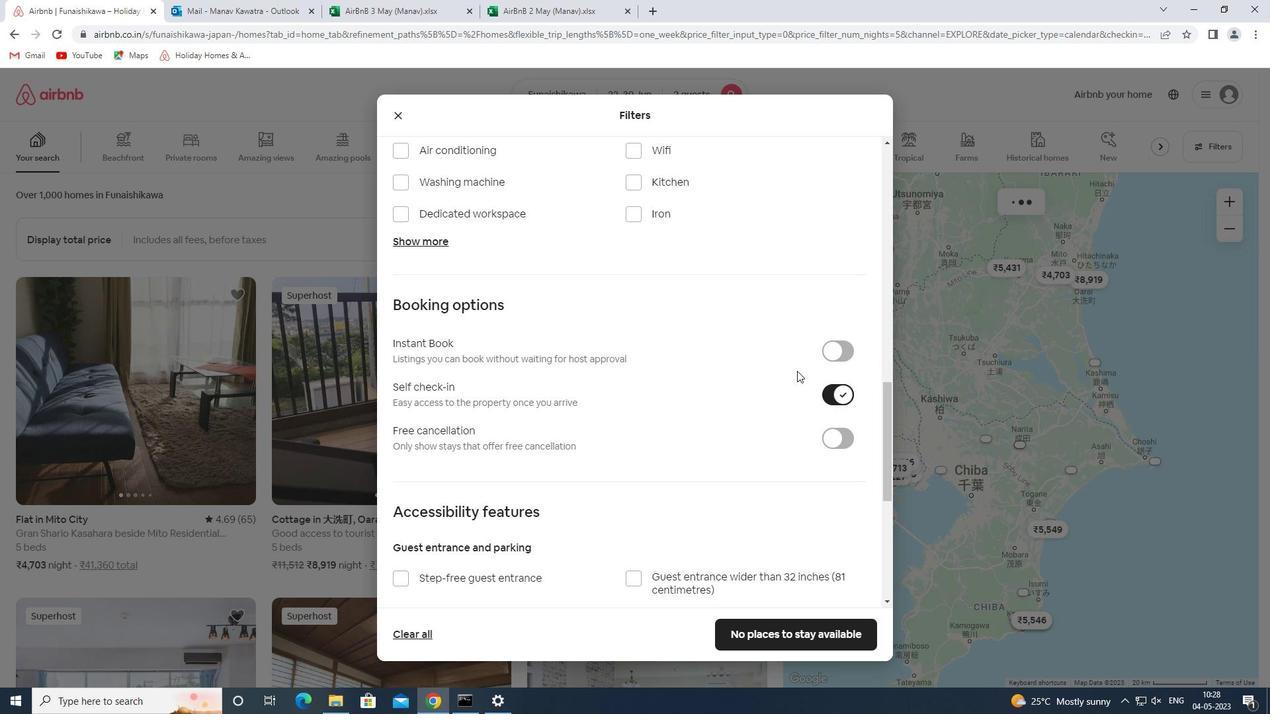 
Action: Mouse moved to (430, 567)
Screenshot: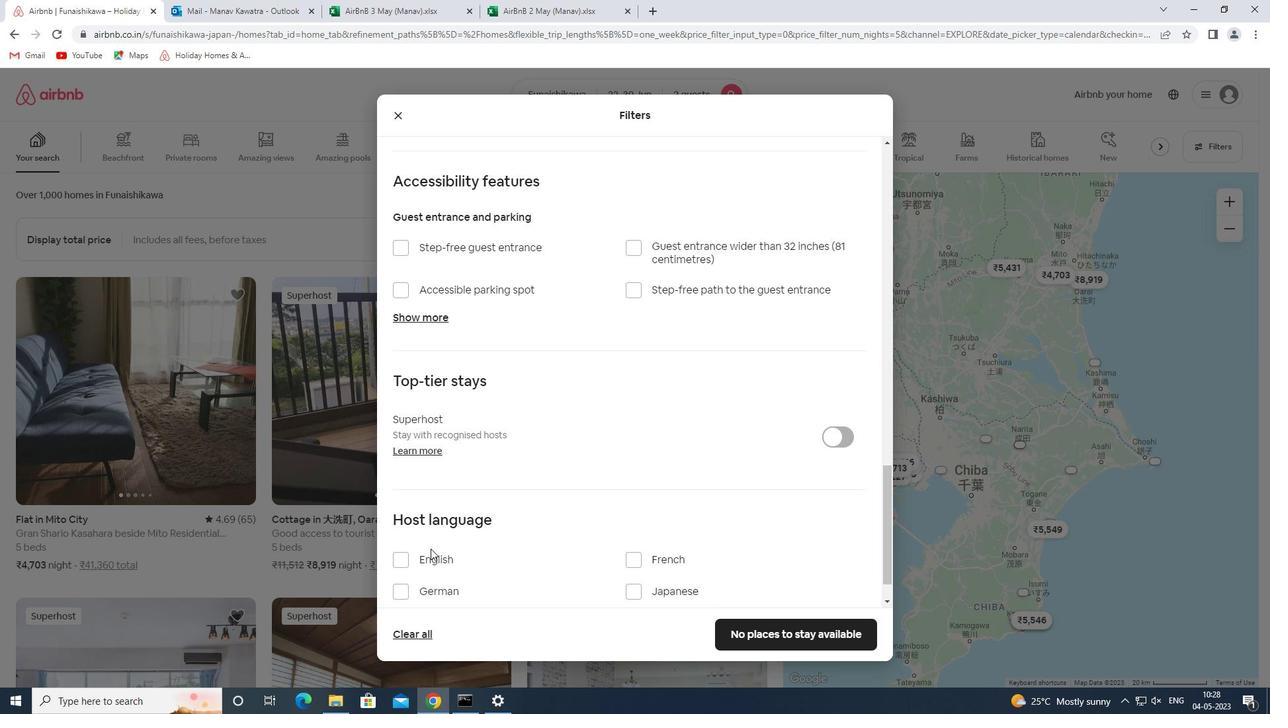 
Action: Mouse pressed left at (430, 567)
Screenshot: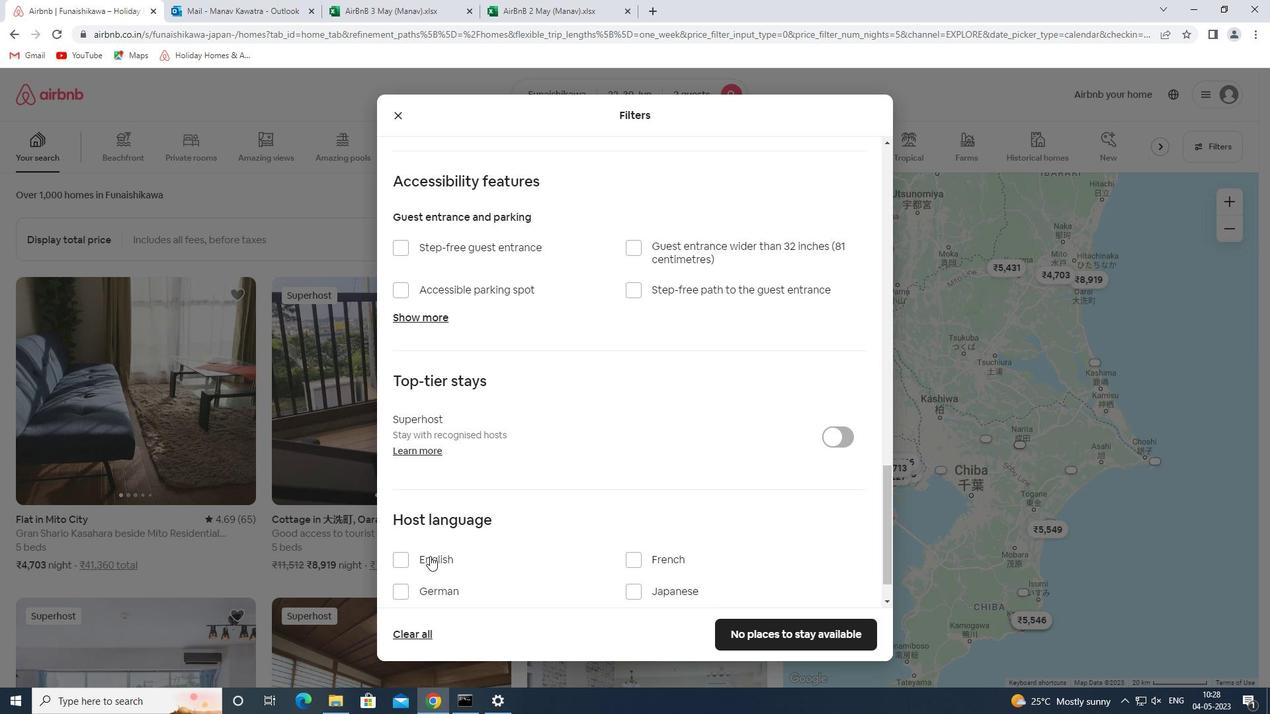 
Action: Mouse moved to (798, 632)
Screenshot: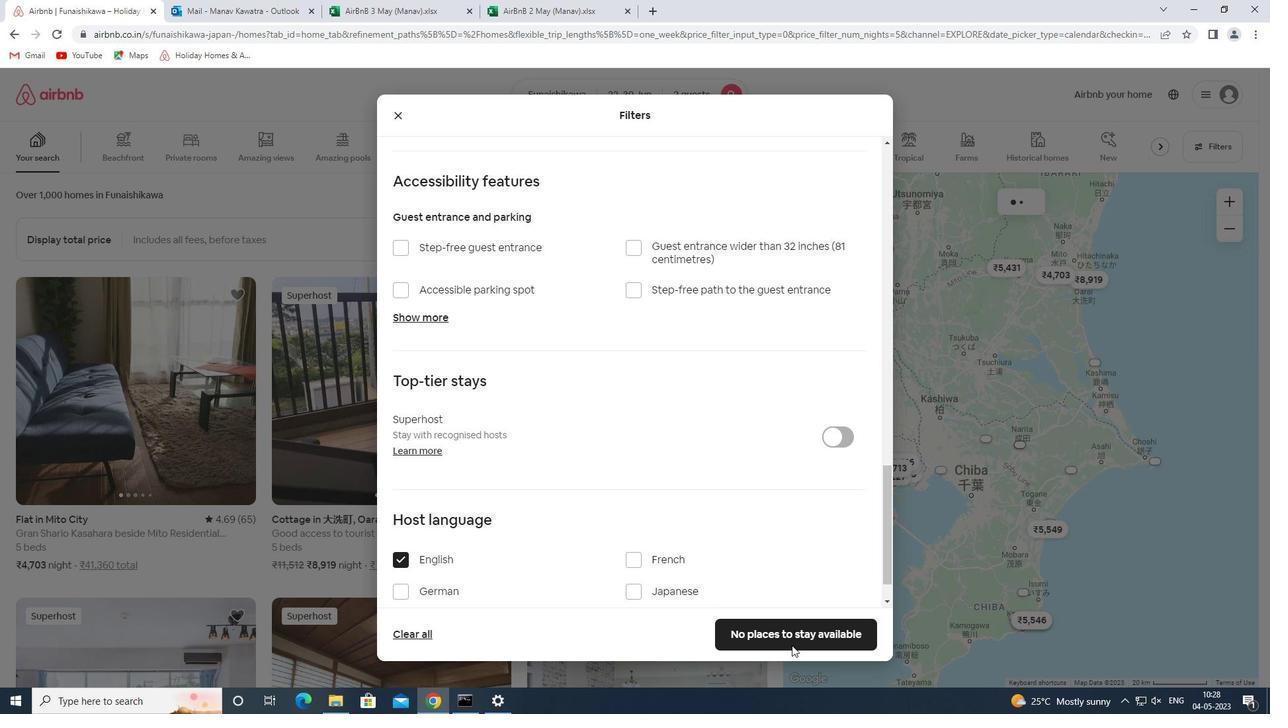 
Action: Mouse pressed left at (798, 632)
Screenshot: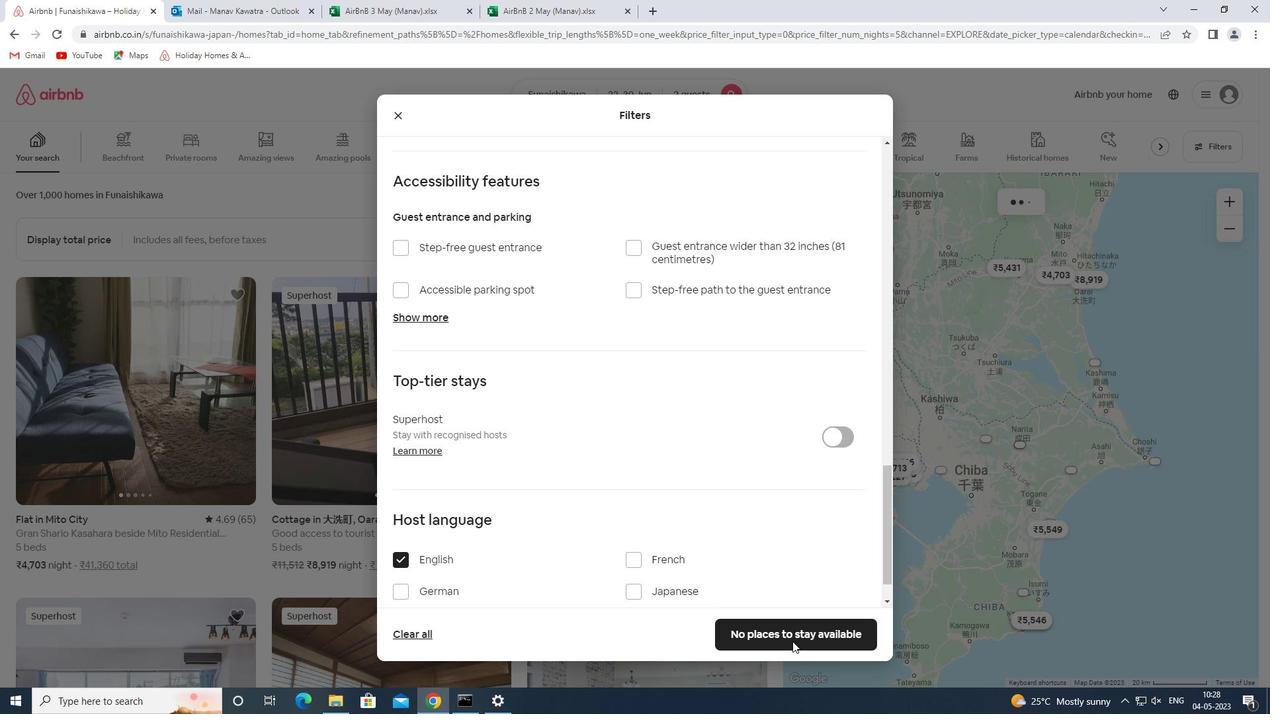 
Action: Mouse moved to (840, 594)
Screenshot: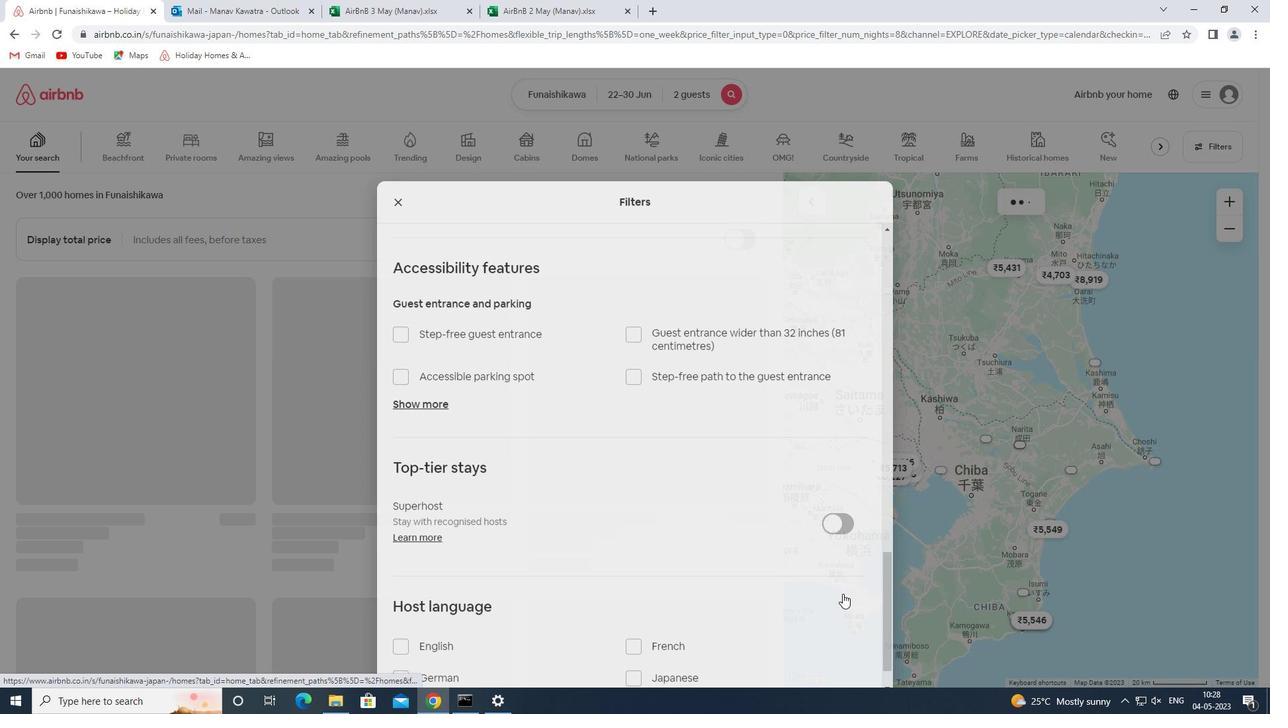 
